 Task: Find a one-way flight from Moline to Cedar Rapids on Tuesday, 9 May for 6 passengers in business class, using WestJet, with 1 carry-on and 4 checked bags, departing between 07:00 and 08:00.
Action: Mouse moved to (296, 105)
Screenshot: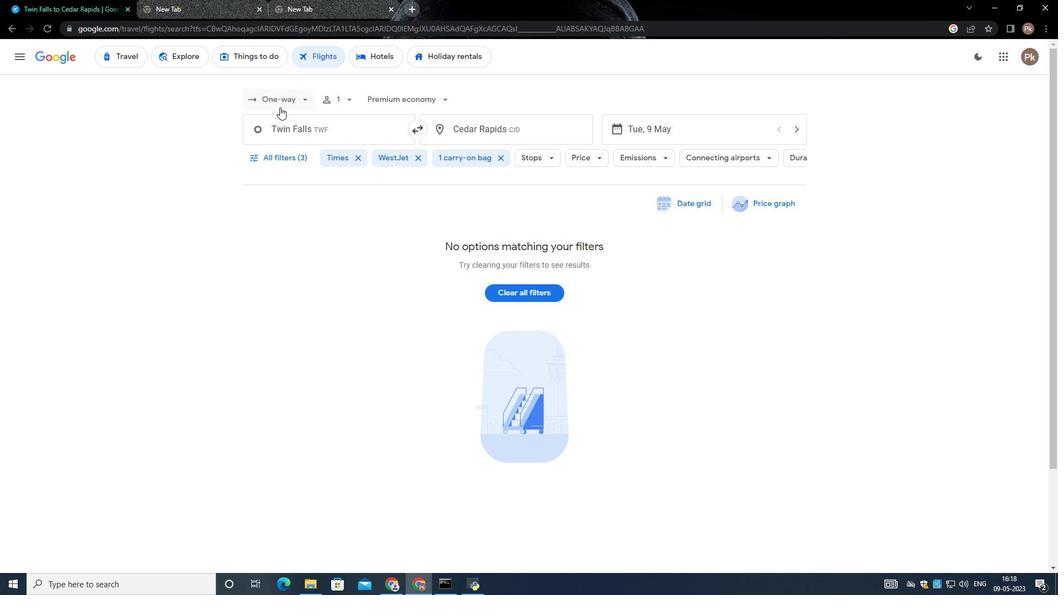 
Action: Mouse pressed left at (296, 105)
Screenshot: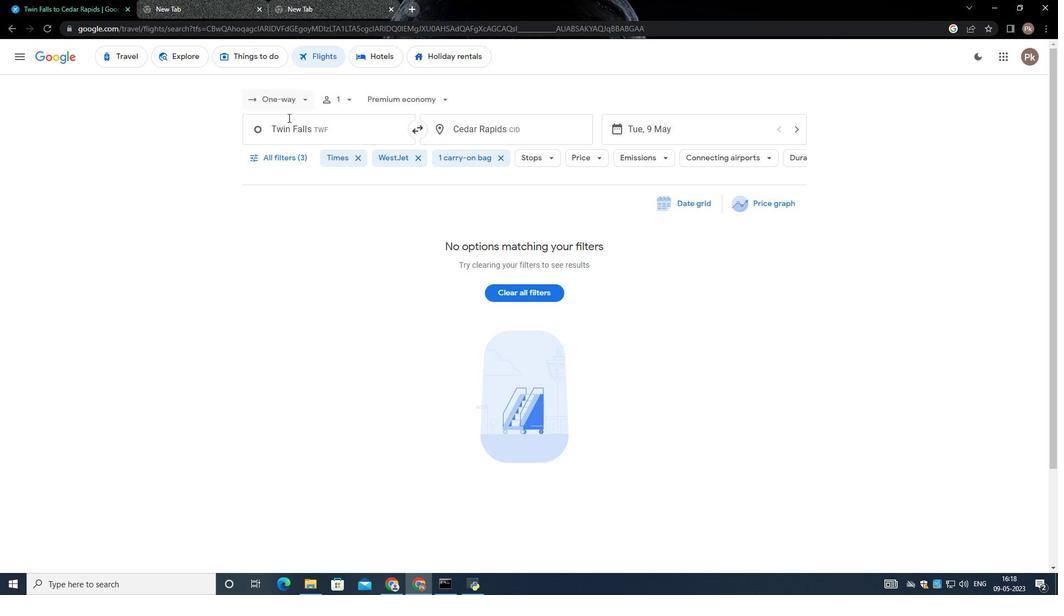 
Action: Mouse moved to (291, 146)
Screenshot: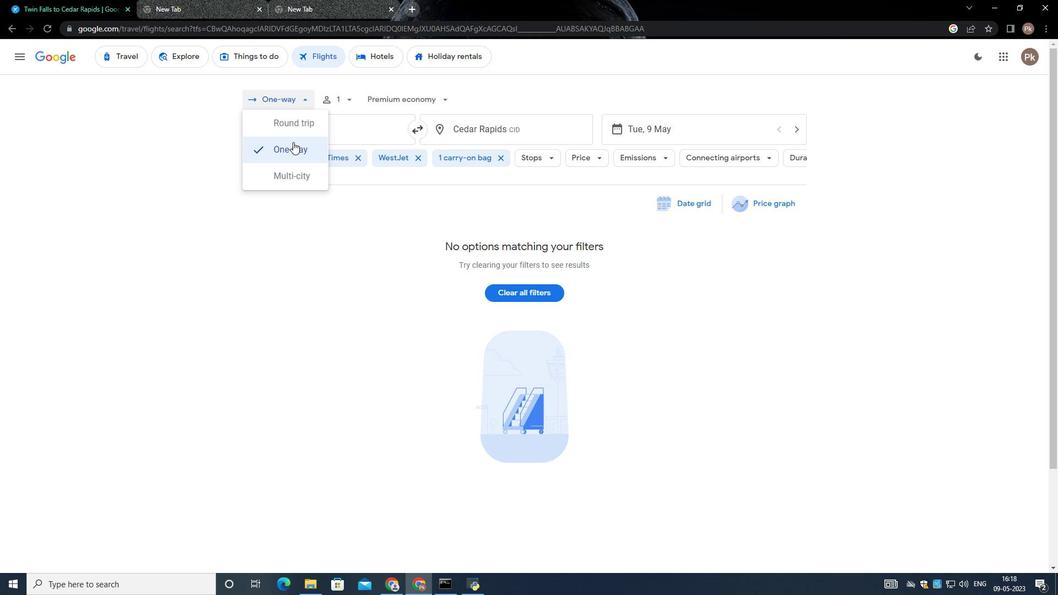 
Action: Mouse pressed left at (291, 146)
Screenshot: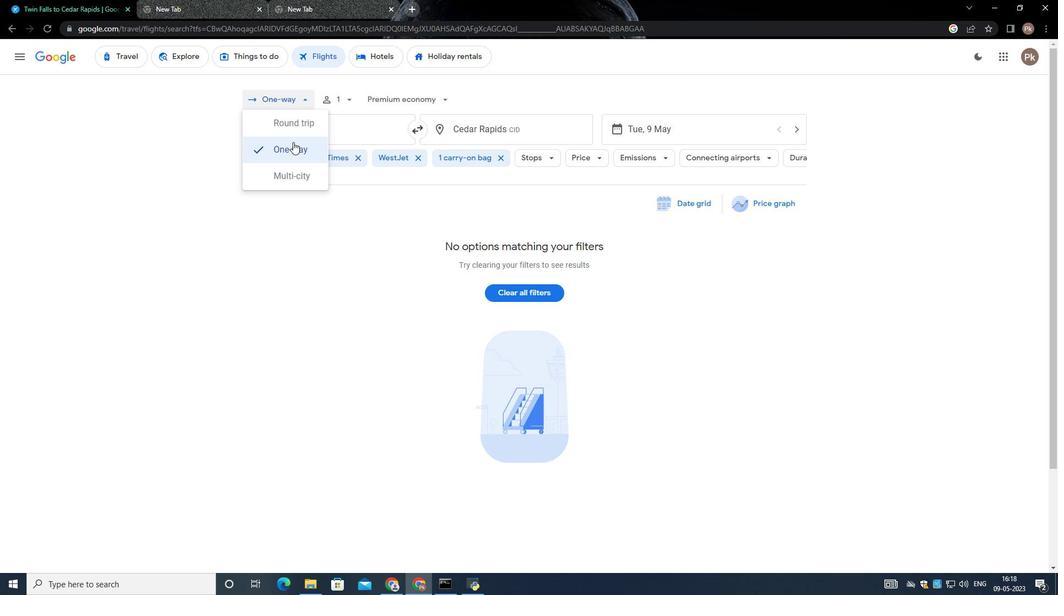 
Action: Mouse moved to (349, 93)
Screenshot: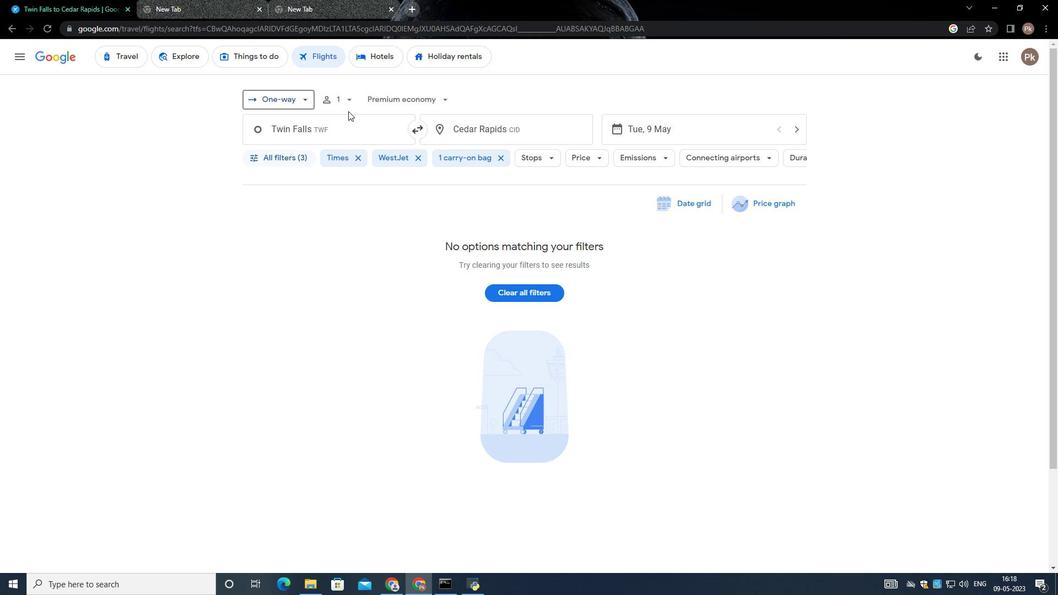 
Action: Mouse pressed left at (349, 93)
Screenshot: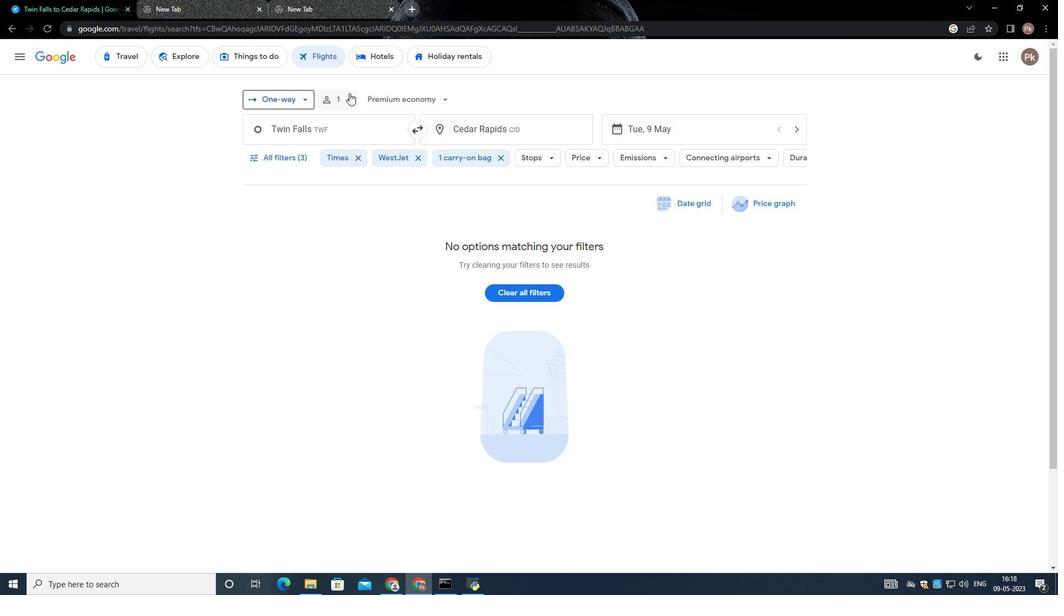 
Action: Mouse moved to (435, 124)
Screenshot: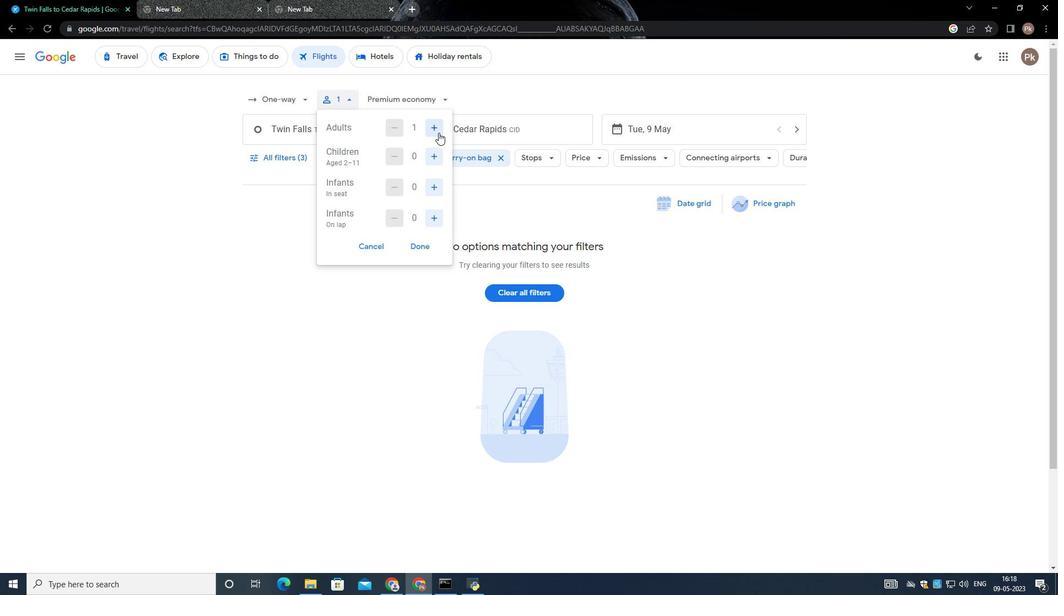 
Action: Mouse pressed left at (435, 124)
Screenshot: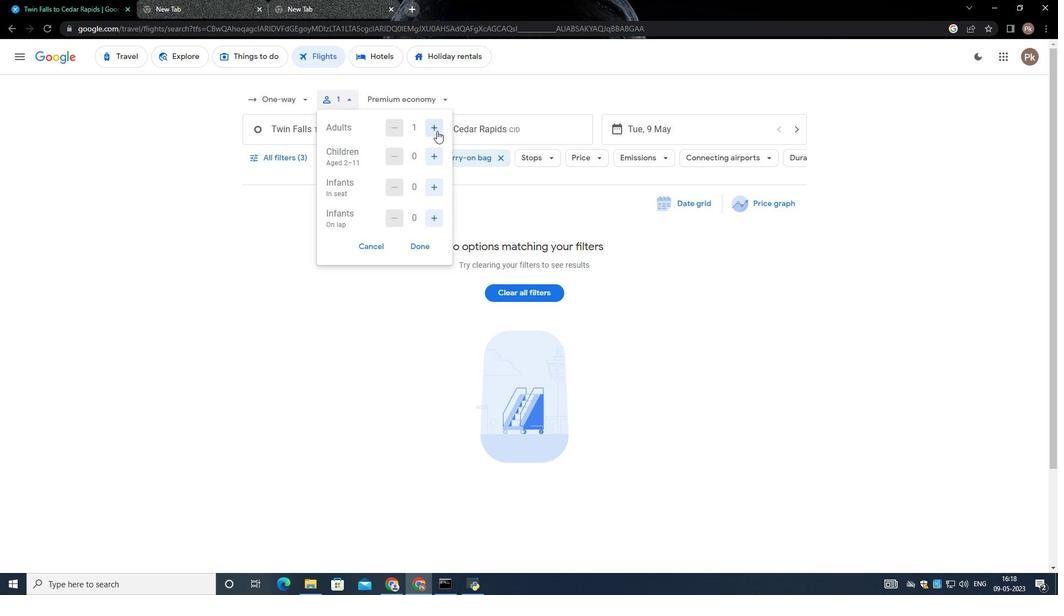 
Action: Mouse moved to (435, 123)
Screenshot: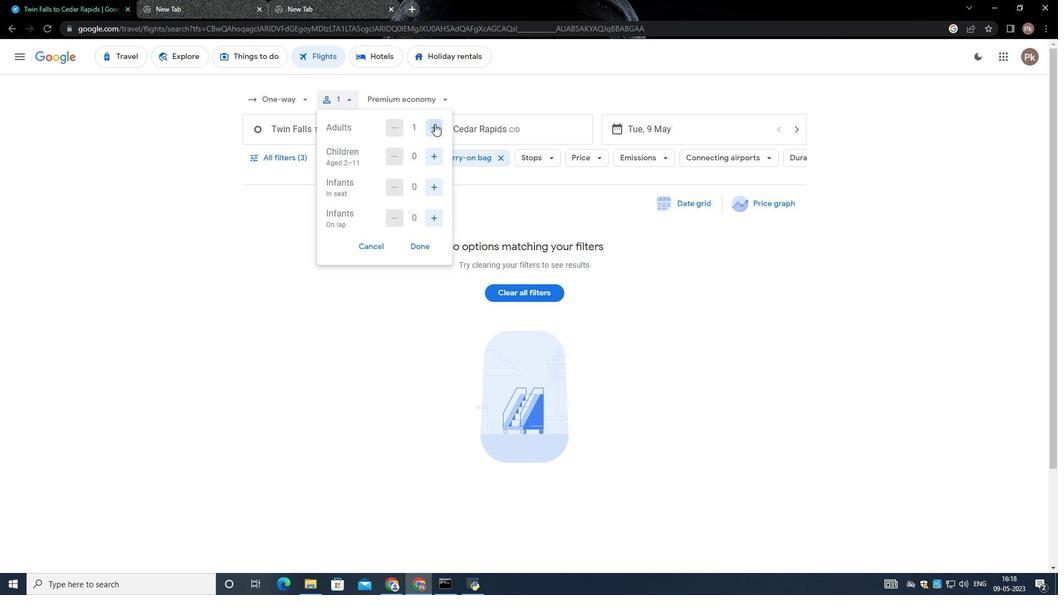 
Action: Mouse pressed left at (435, 123)
Screenshot: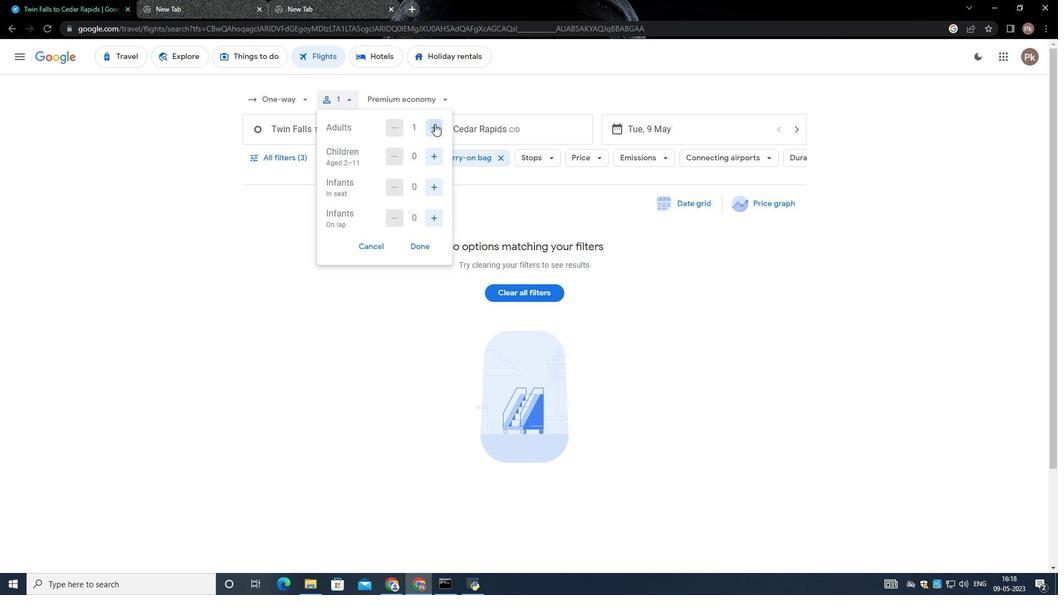 
Action: Mouse moved to (433, 154)
Screenshot: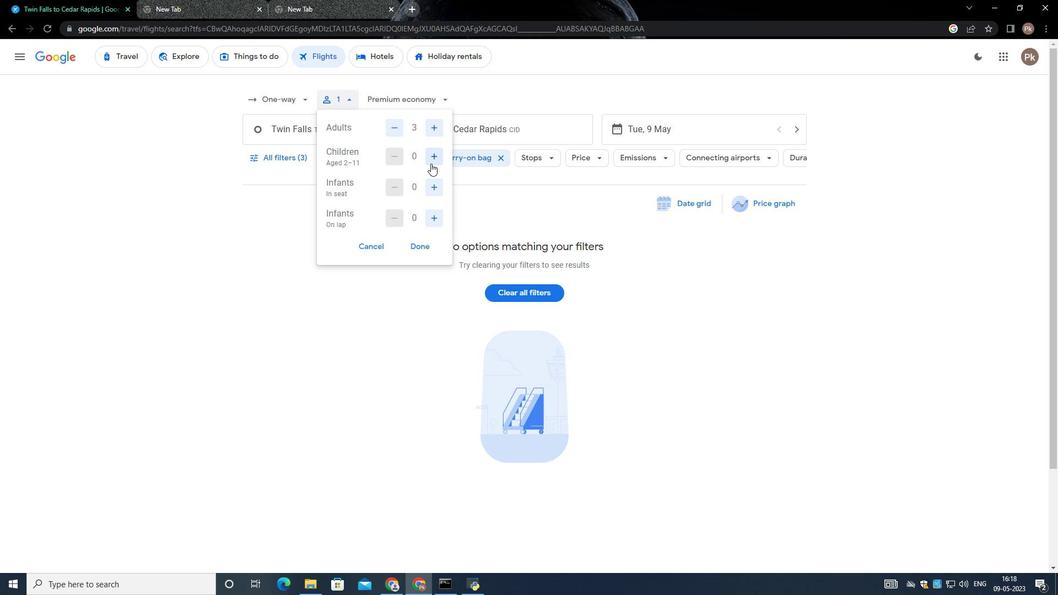
Action: Mouse pressed left at (433, 154)
Screenshot: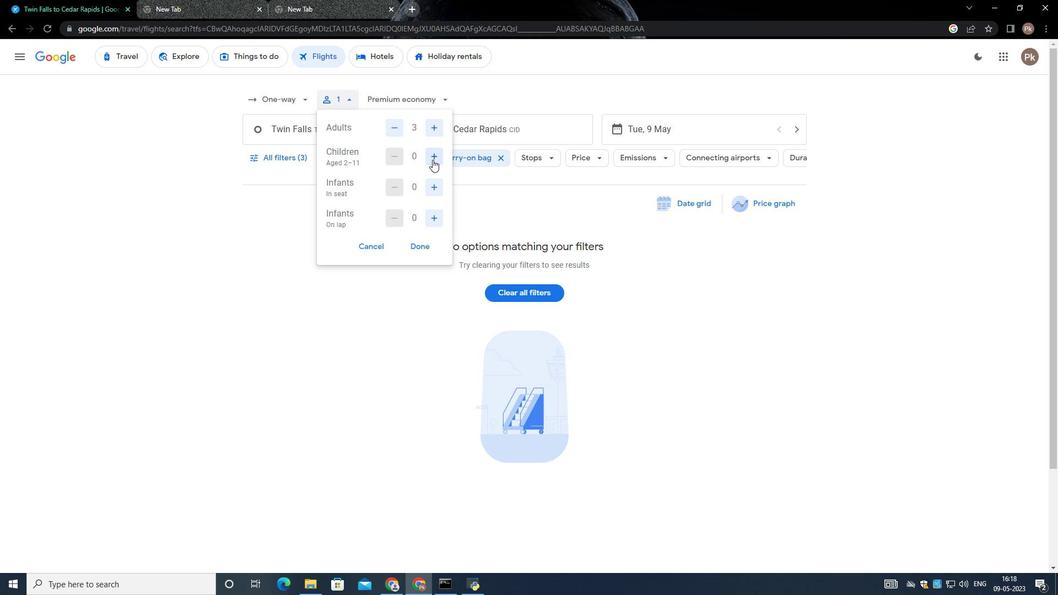 
Action: Mouse moved to (434, 154)
Screenshot: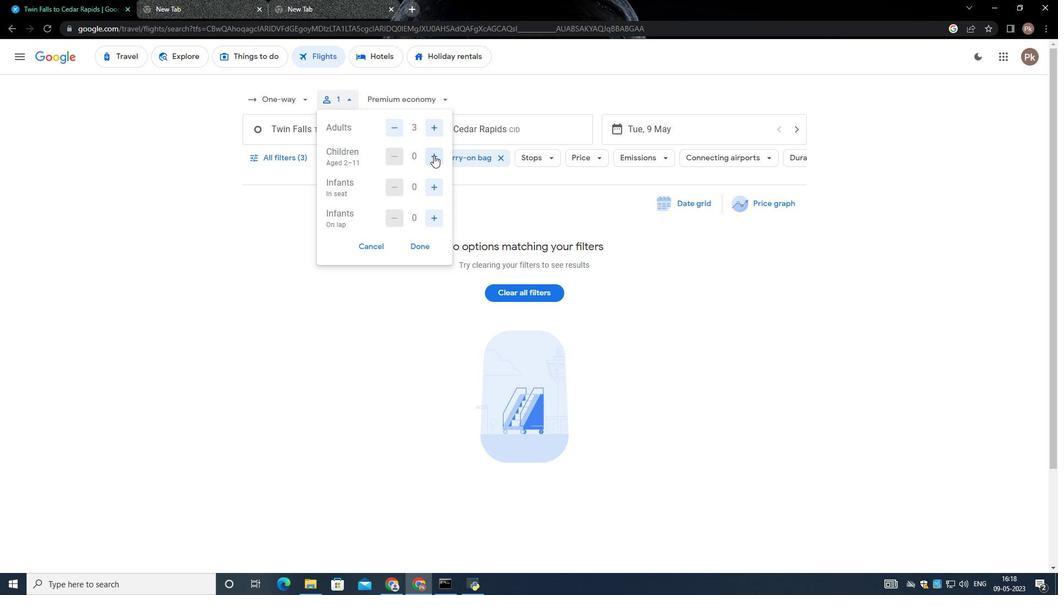 
Action: Mouse pressed left at (434, 154)
Screenshot: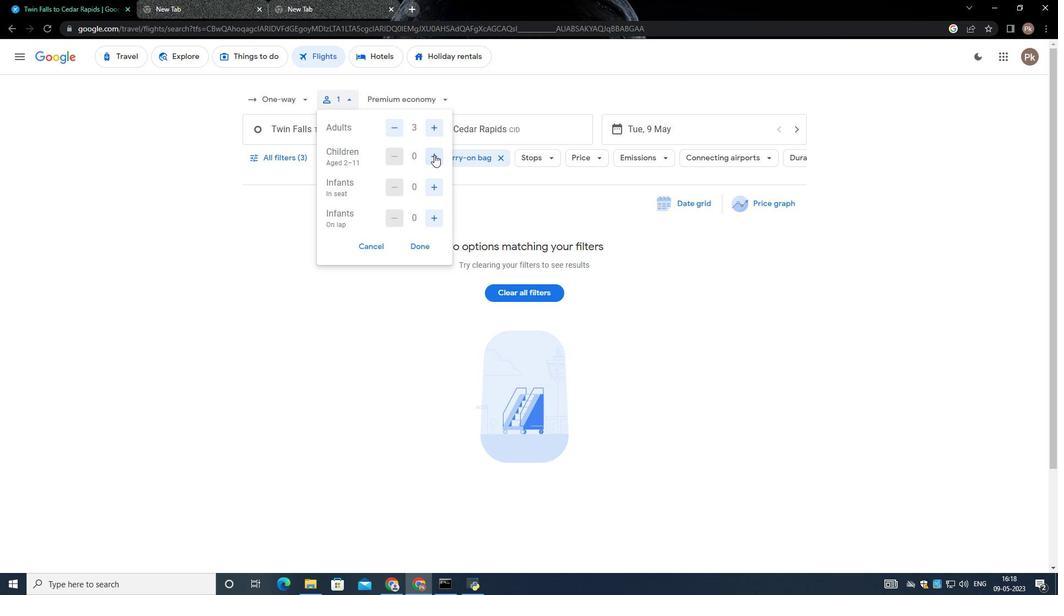 
Action: Mouse moved to (436, 154)
Screenshot: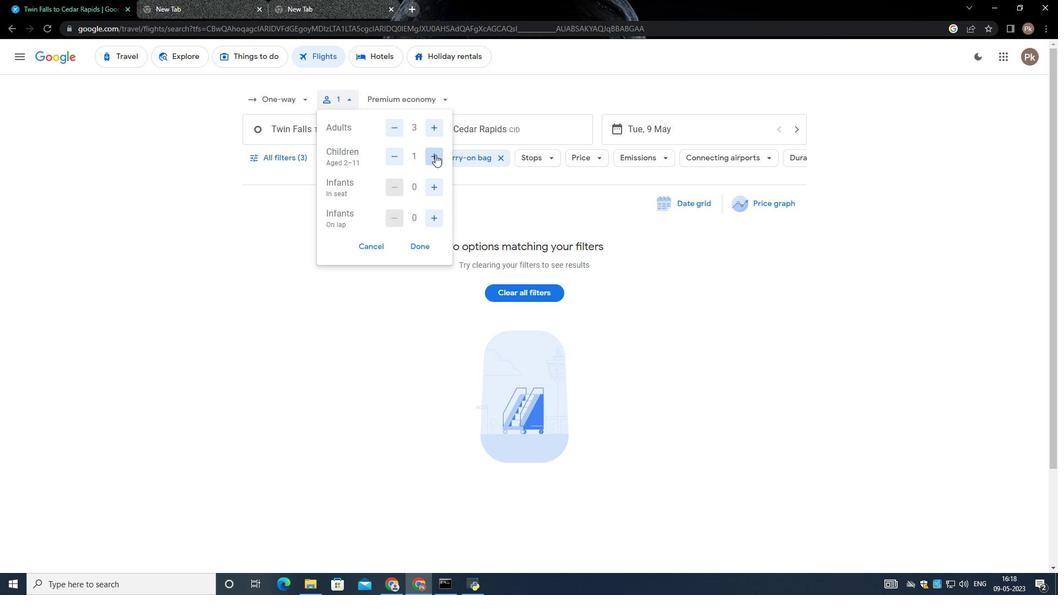
Action: Mouse pressed left at (436, 154)
Screenshot: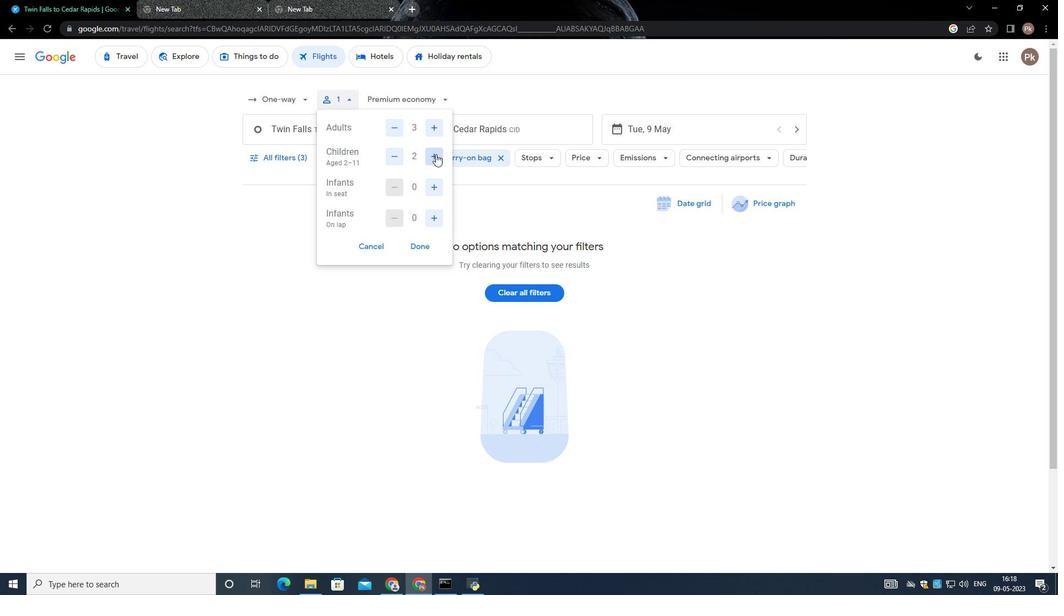 
Action: Mouse moved to (412, 246)
Screenshot: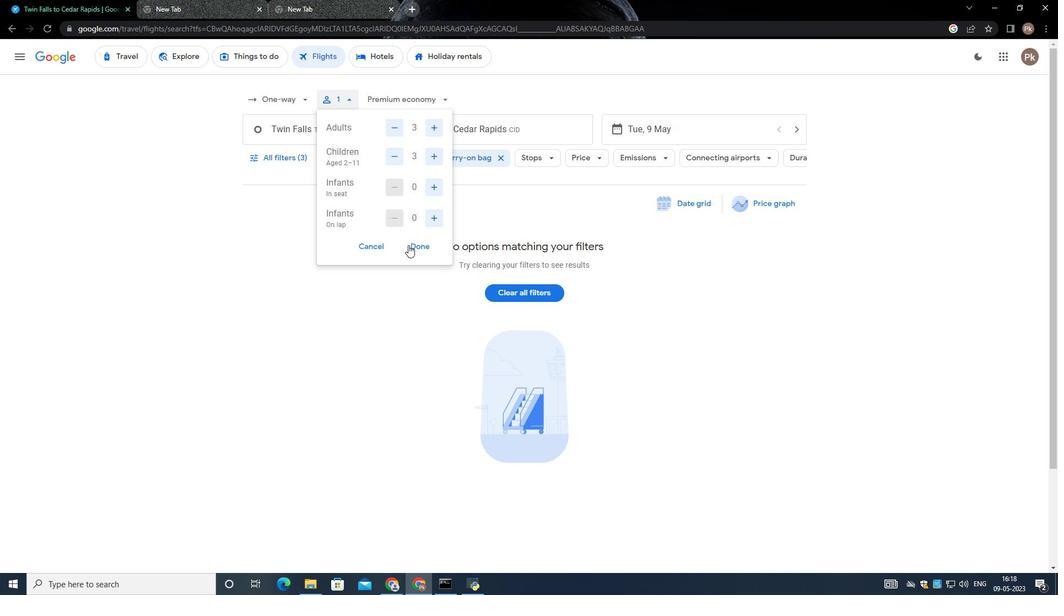 
Action: Mouse pressed left at (412, 246)
Screenshot: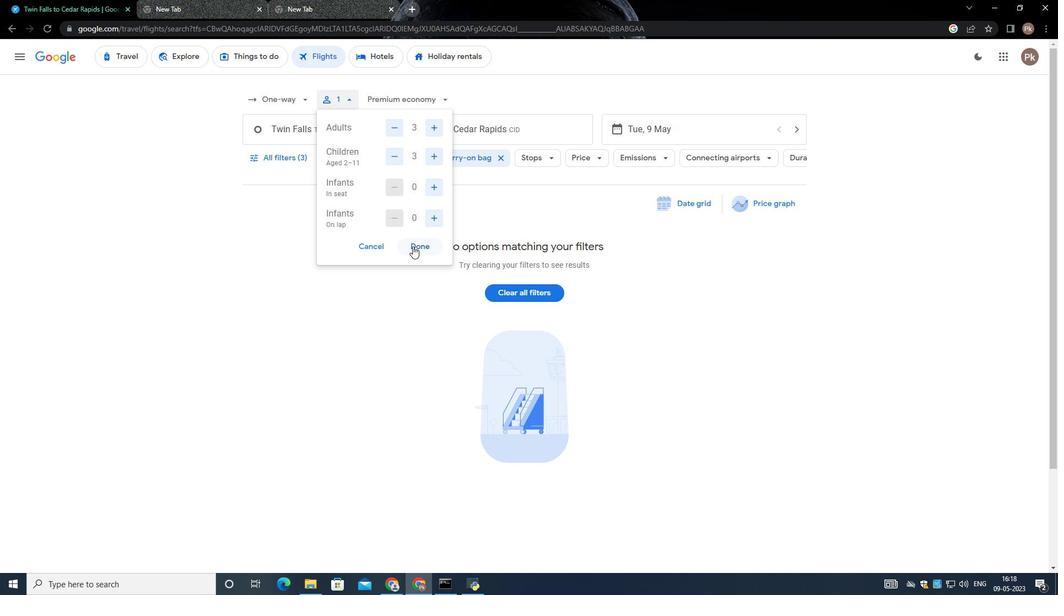 
Action: Mouse moved to (414, 101)
Screenshot: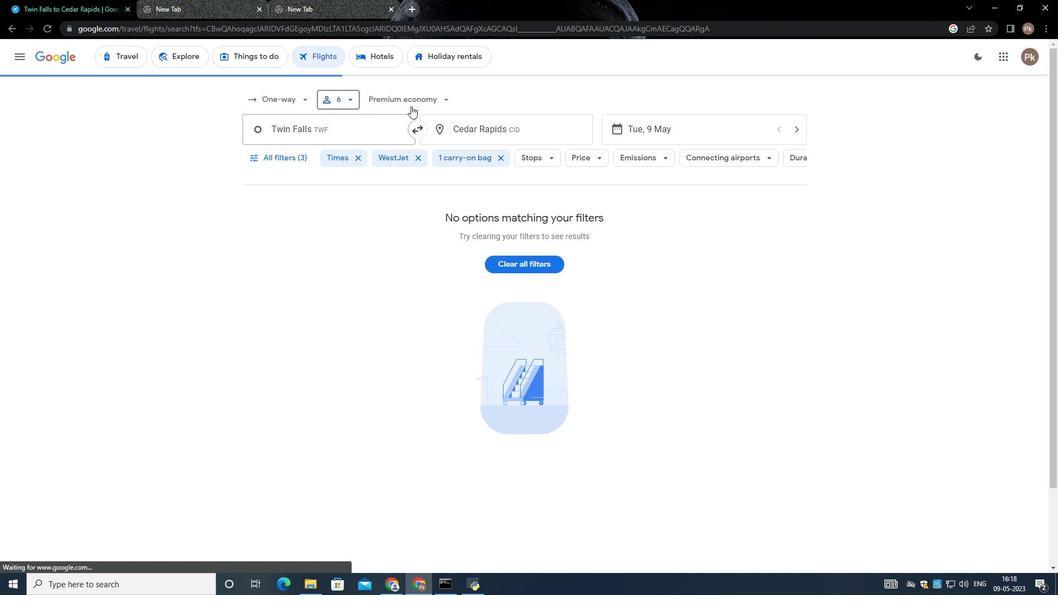 
Action: Mouse pressed left at (414, 101)
Screenshot: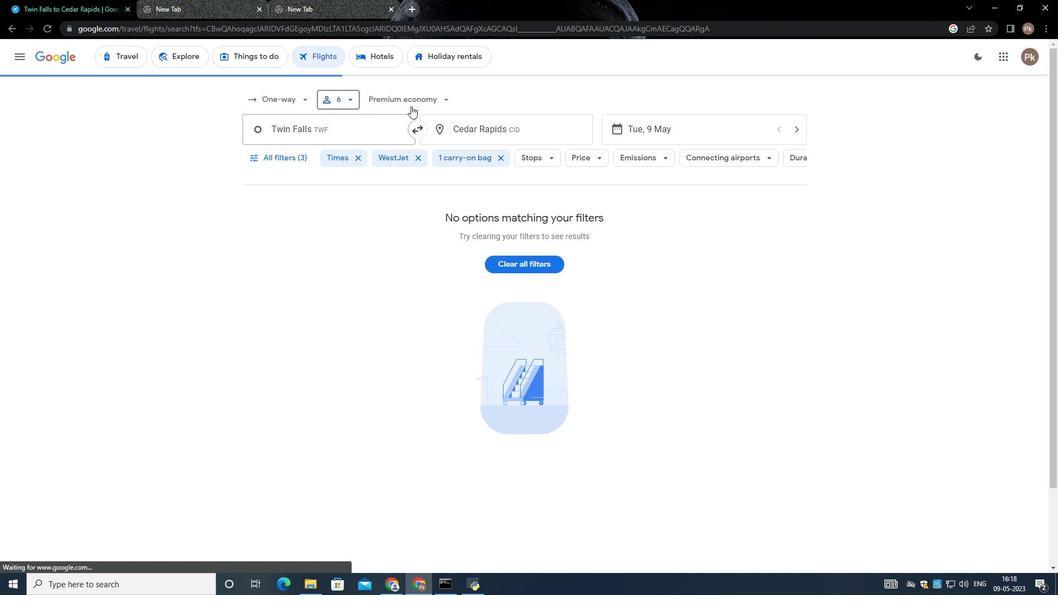 
Action: Mouse moved to (411, 175)
Screenshot: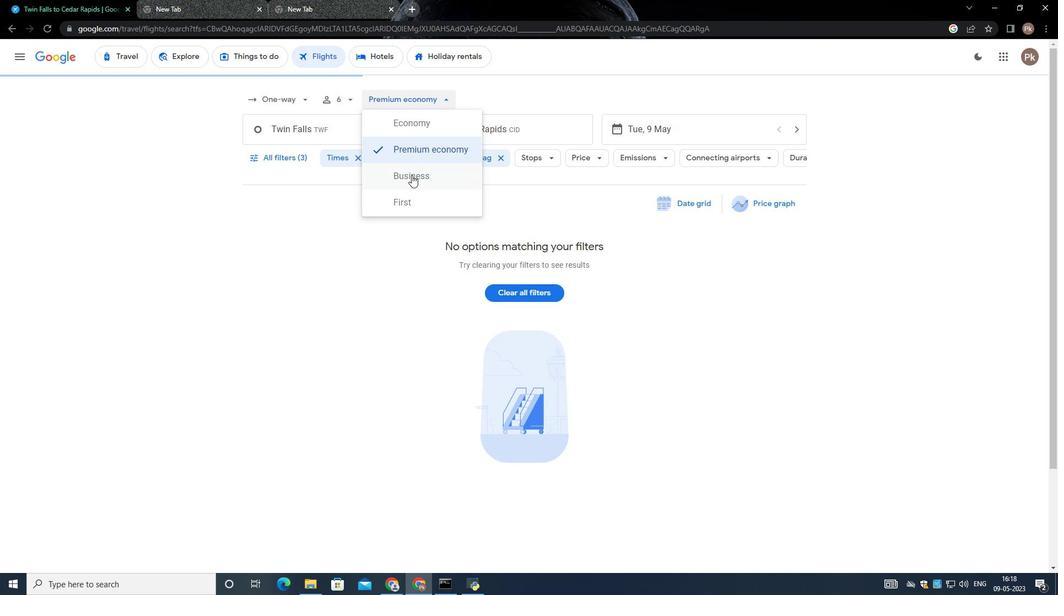 
Action: Mouse pressed left at (411, 175)
Screenshot: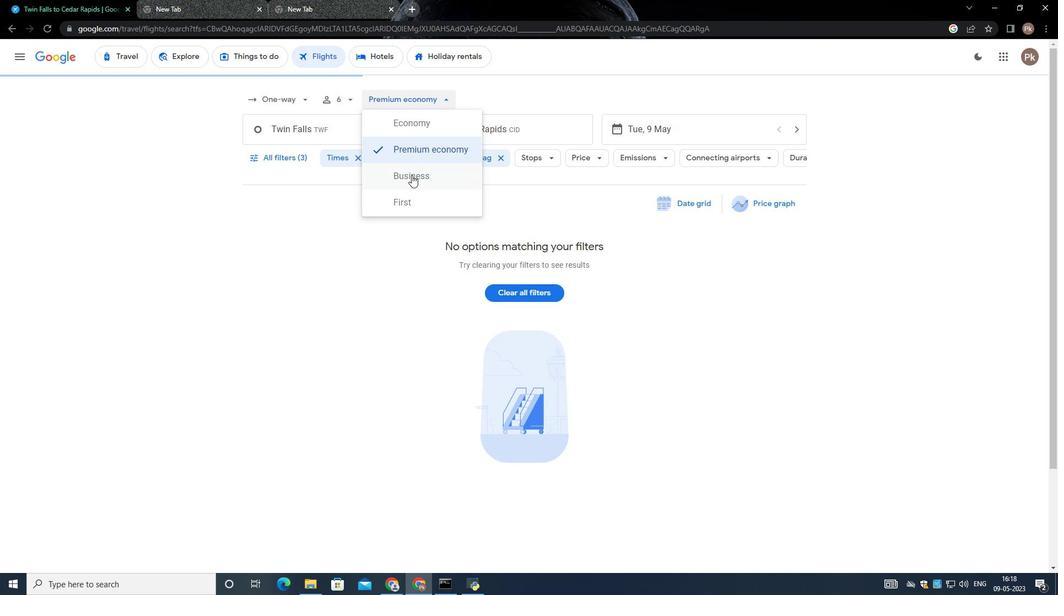 
Action: Mouse moved to (351, 133)
Screenshot: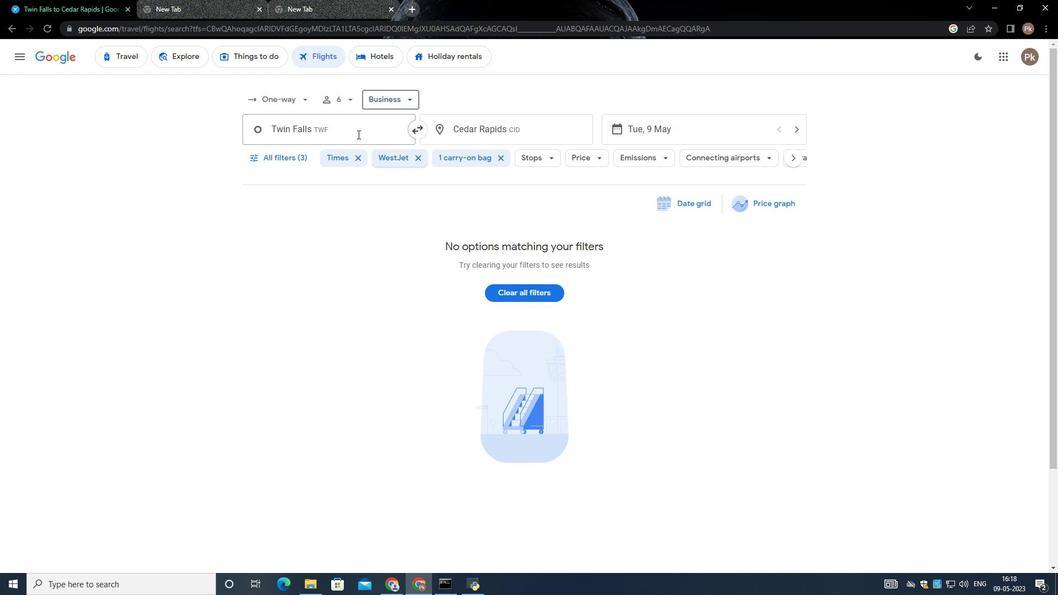 
Action: Mouse pressed left at (351, 133)
Screenshot: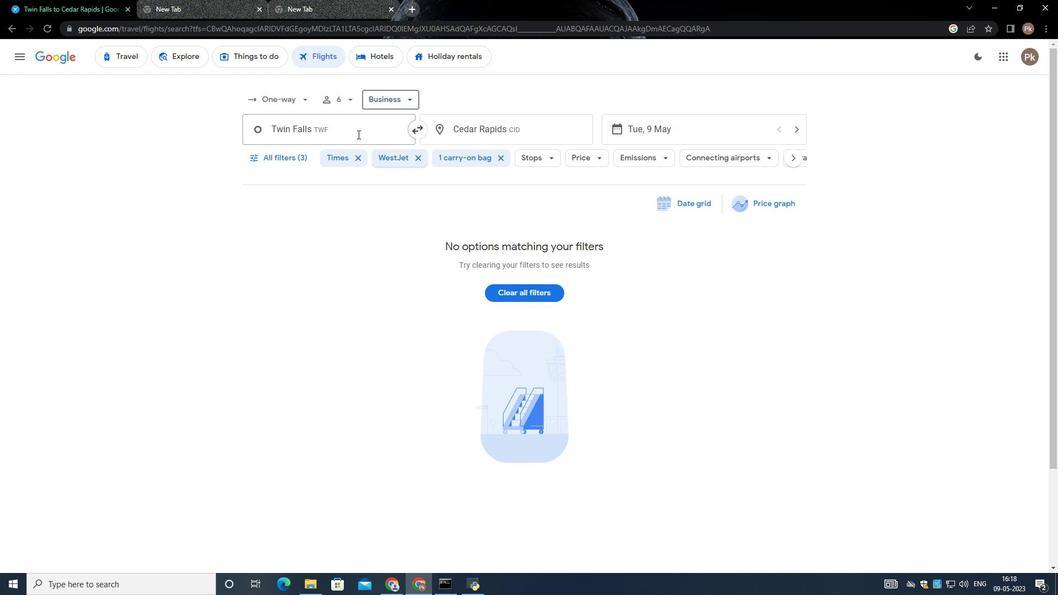 
Action: Mouse moved to (351, 133)
Screenshot: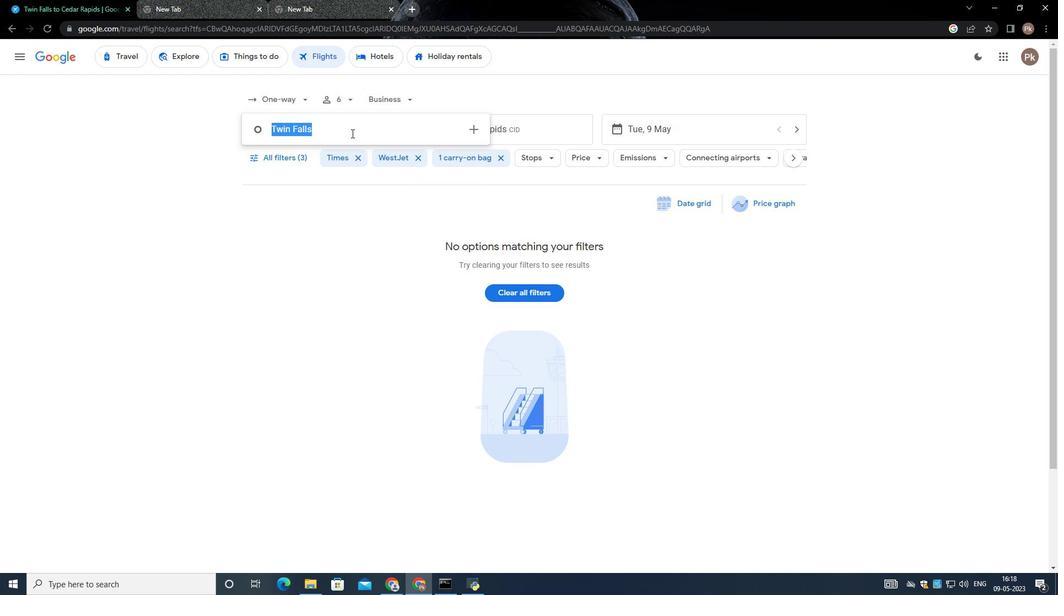 
Action: Key pressed <Key.backspace><Key.shift><Key.shift><Key.shift><Key.shift>Quad
Screenshot: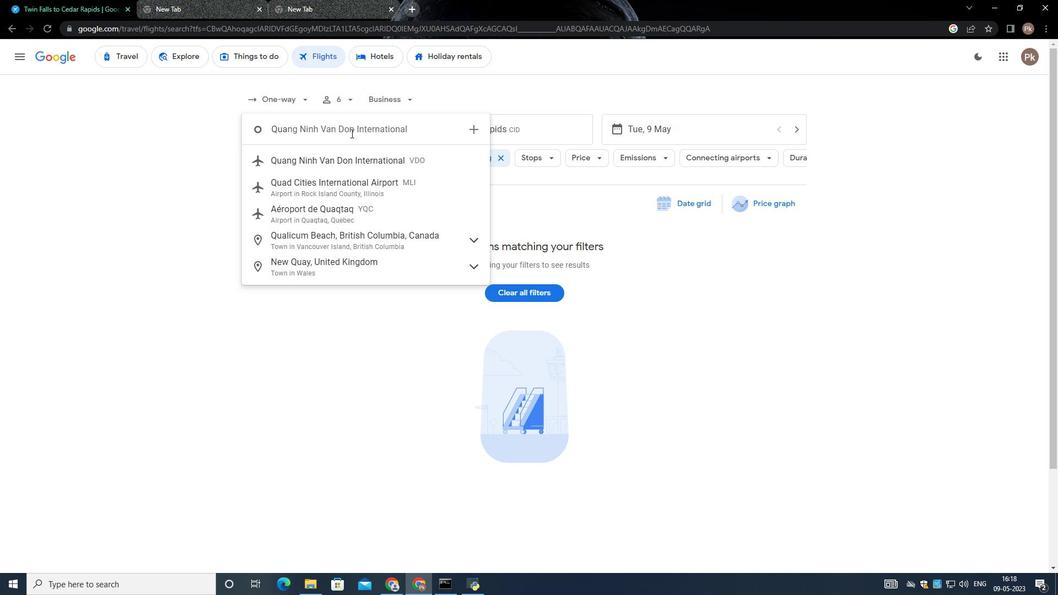 
Action: Mouse moved to (289, 140)
Screenshot: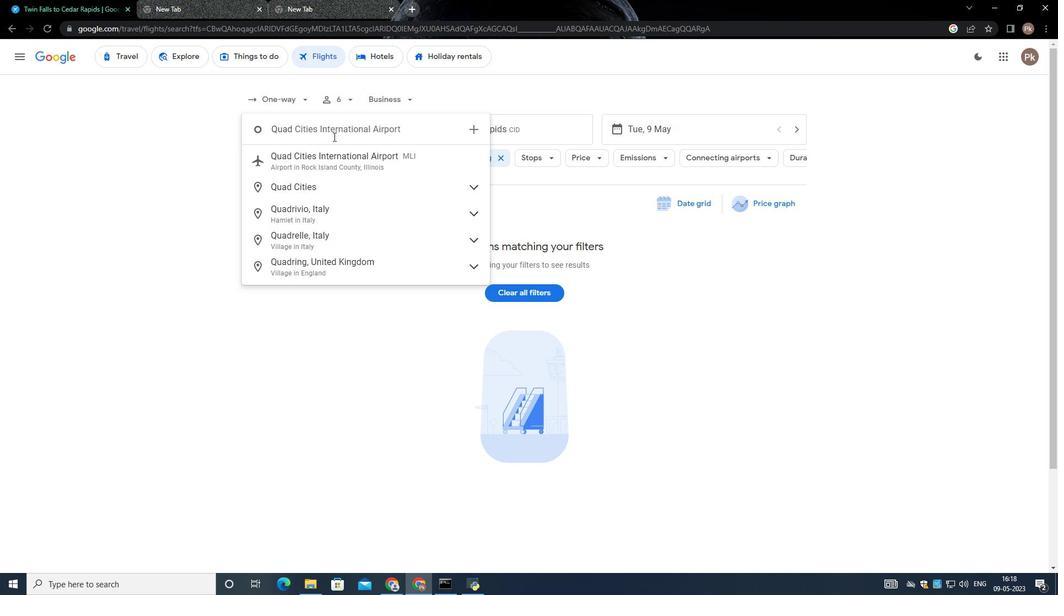 
Action: Key pressed <Key.space>city<Key.space><Key.backspace><Key.backspace>
Screenshot: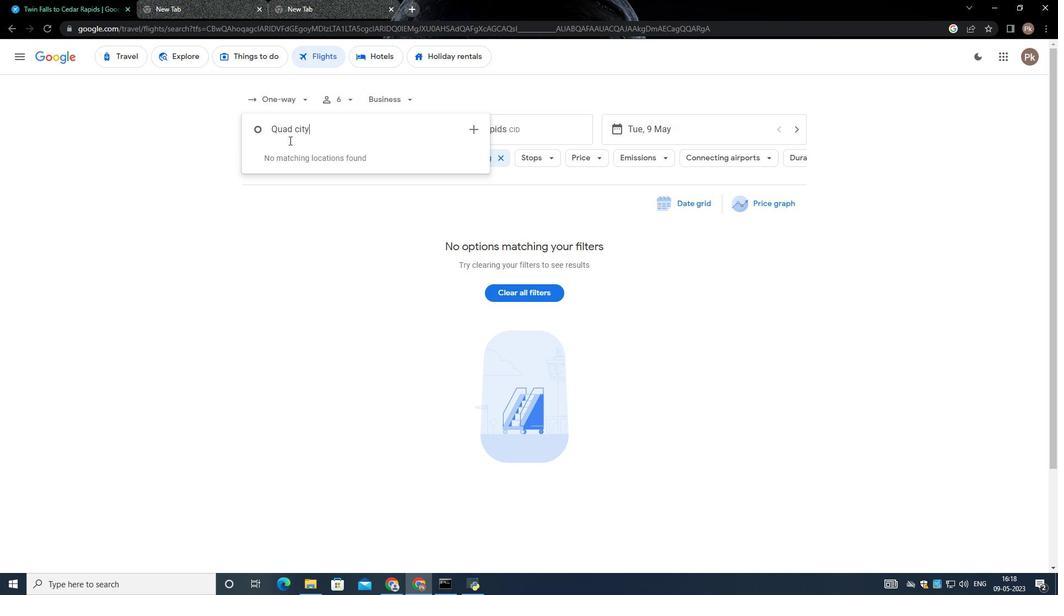 
Action: Mouse moved to (327, 154)
Screenshot: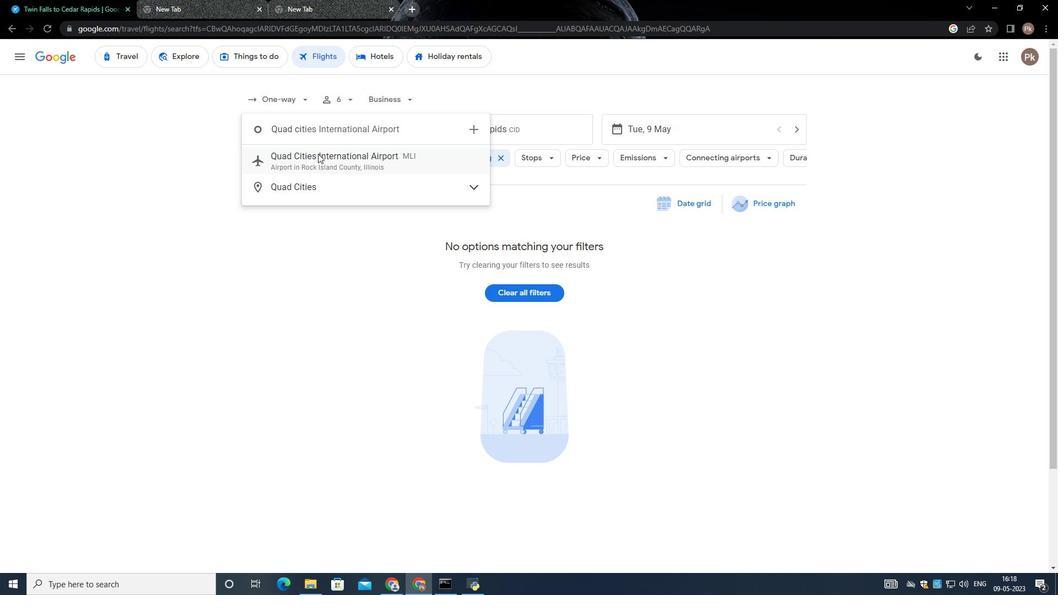 
Action: Mouse pressed left at (327, 154)
Screenshot: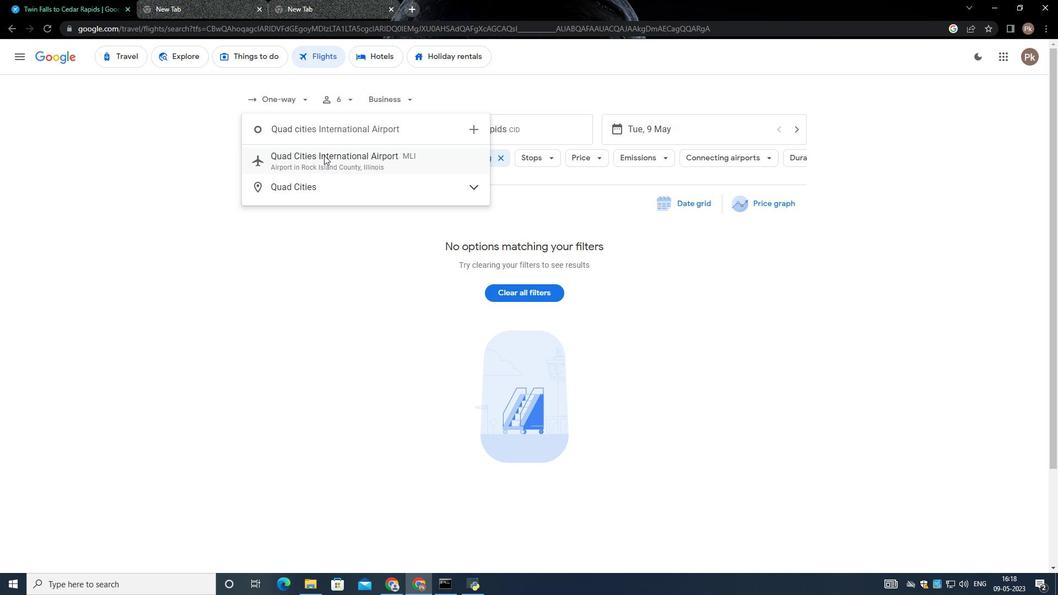 
Action: Mouse moved to (457, 127)
Screenshot: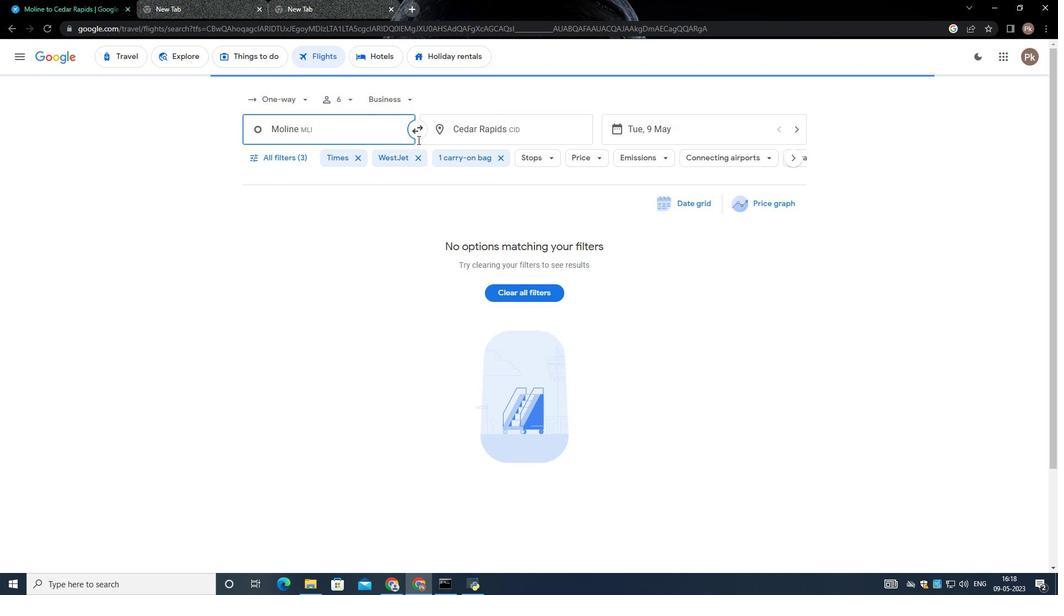 
Action: Mouse pressed left at (457, 127)
Screenshot: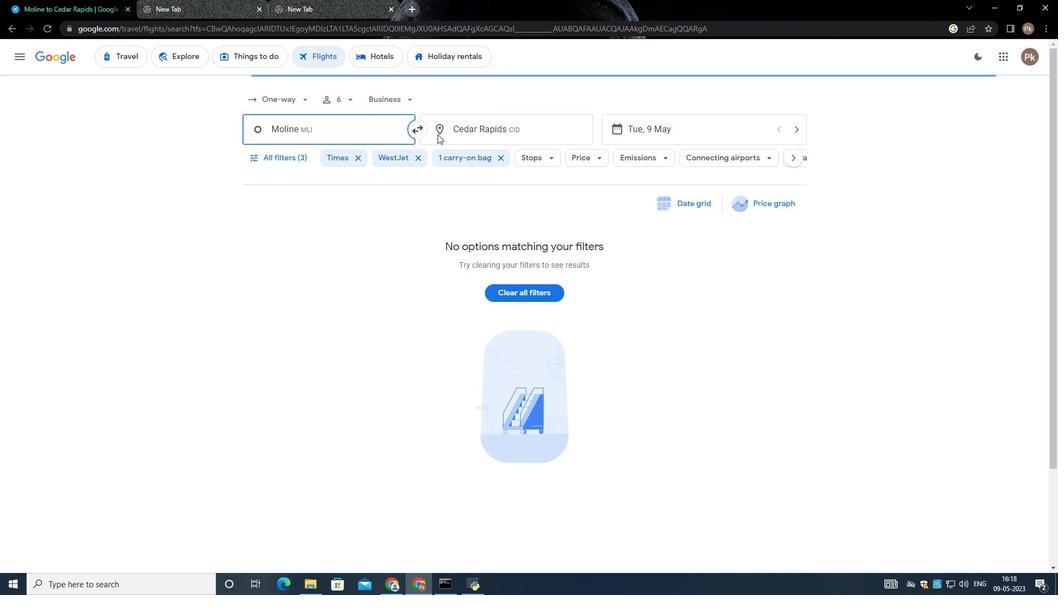 
Action: Mouse moved to (344, 76)
Screenshot: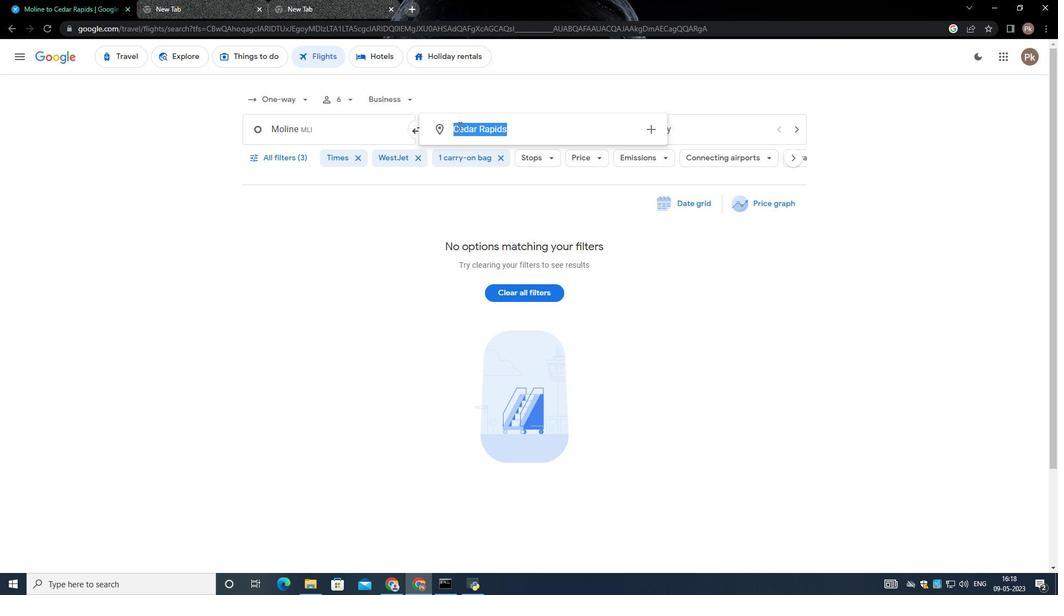 
Action: Key pressed <Key.backspace><Key.shift><Key.shift>Eastern<Key.space>lo
Screenshot: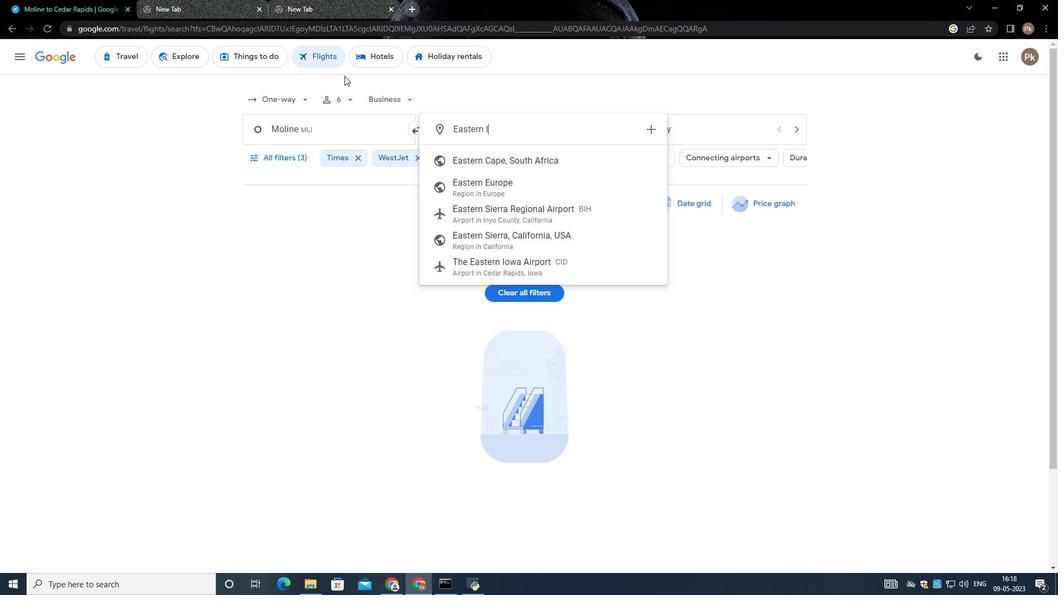 
Action: Mouse moved to (344, 76)
Screenshot: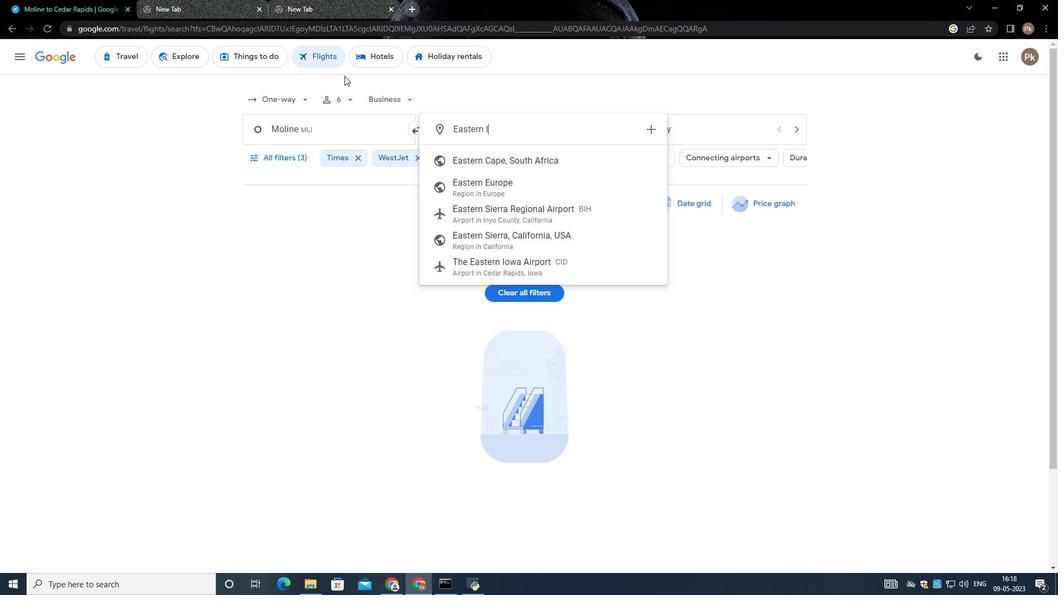 
Action: Key pressed wa<Key.space><Key.shift>Airpport
Screenshot: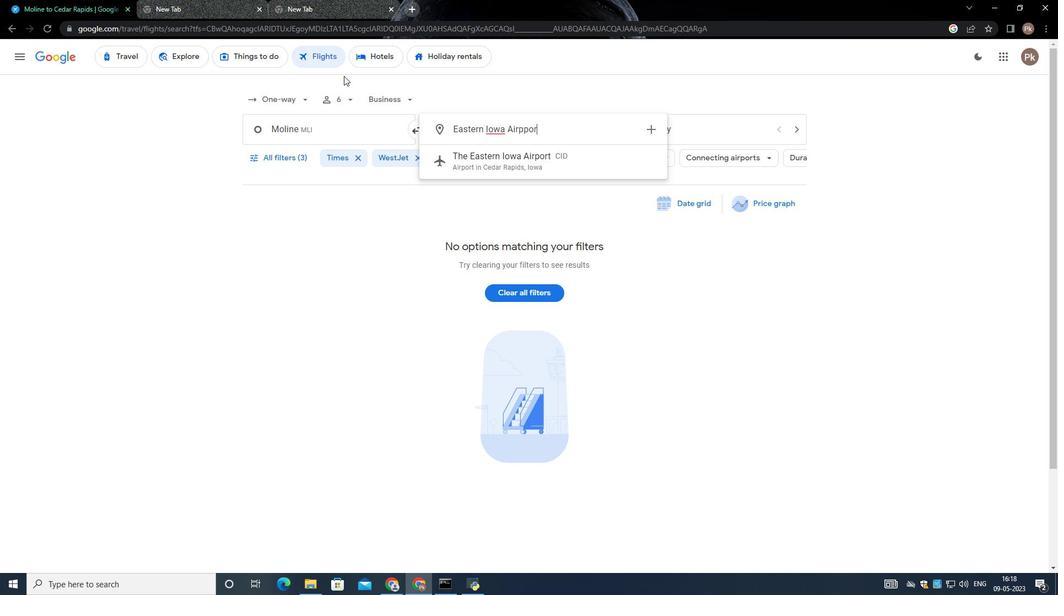 
Action: Mouse moved to (503, 157)
Screenshot: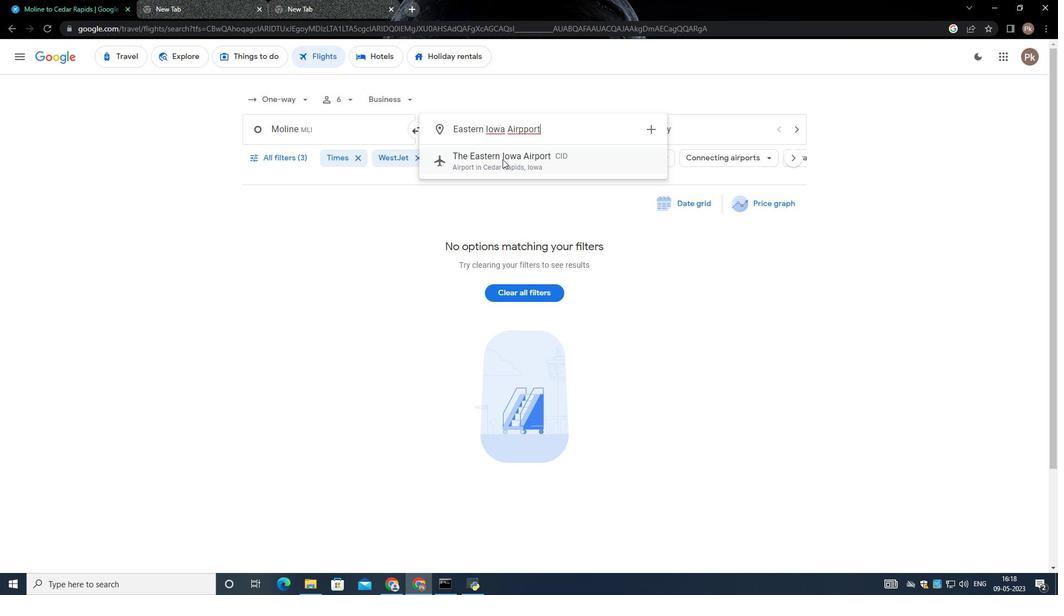 
Action: Mouse pressed left at (503, 157)
Screenshot: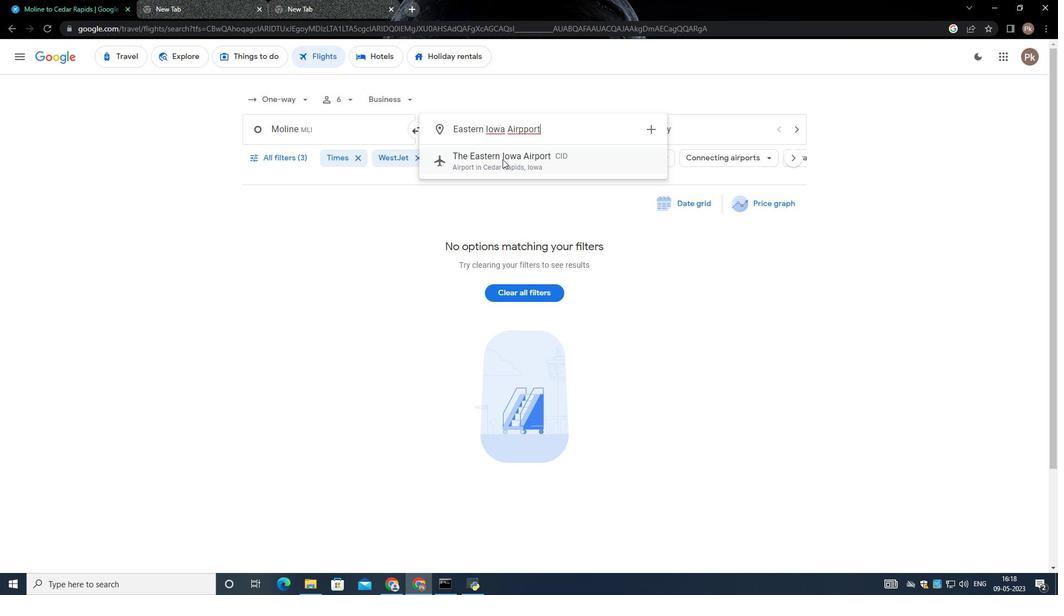 
Action: Mouse moved to (641, 122)
Screenshot: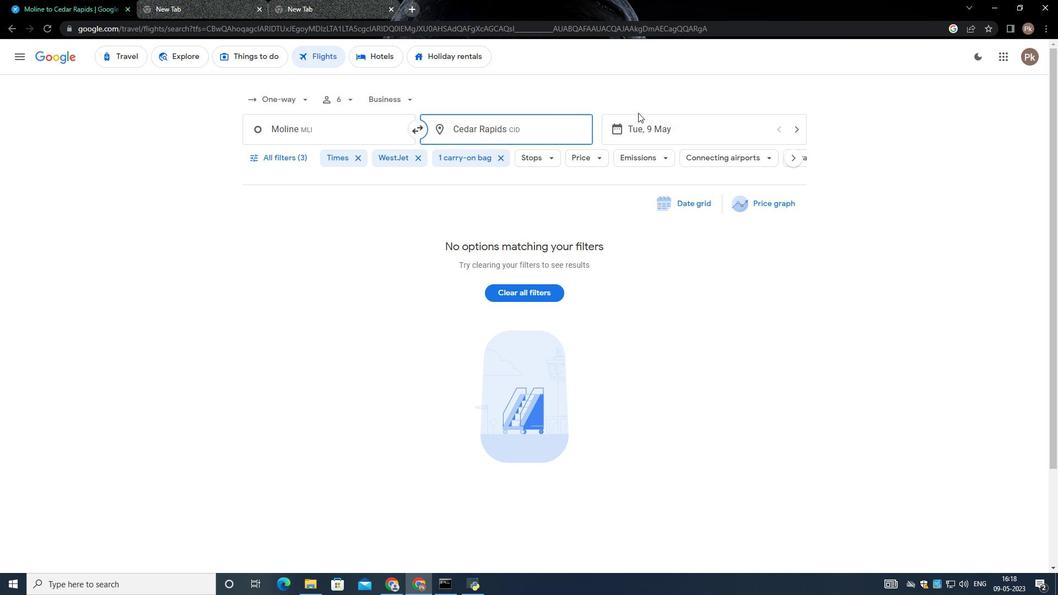 
Action: Mouse pressed left at (641, 122)
Screenshot: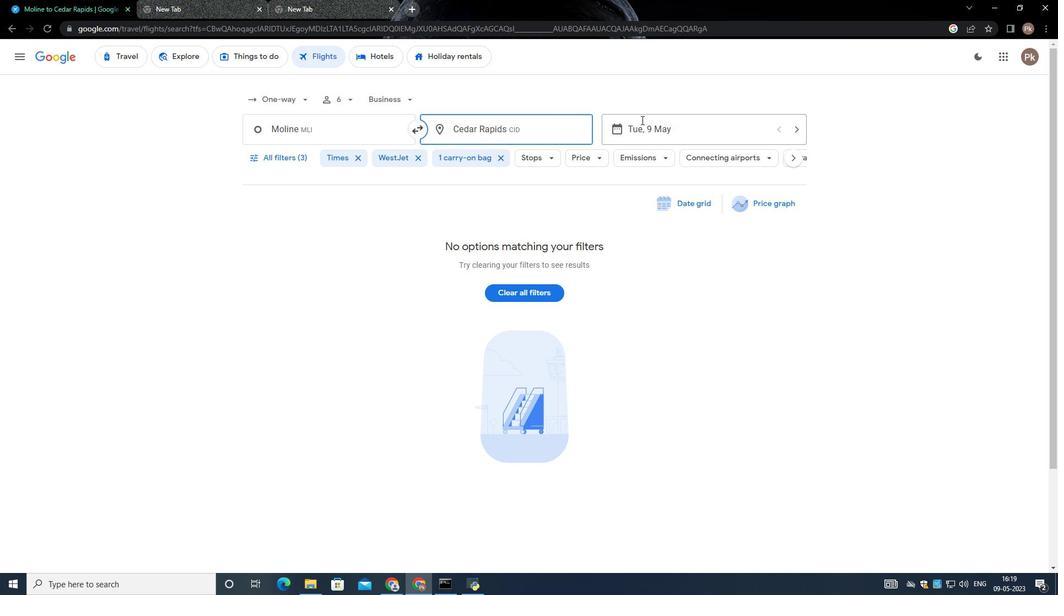 
Action: Mouse moved to (464, 242)
Screenshot: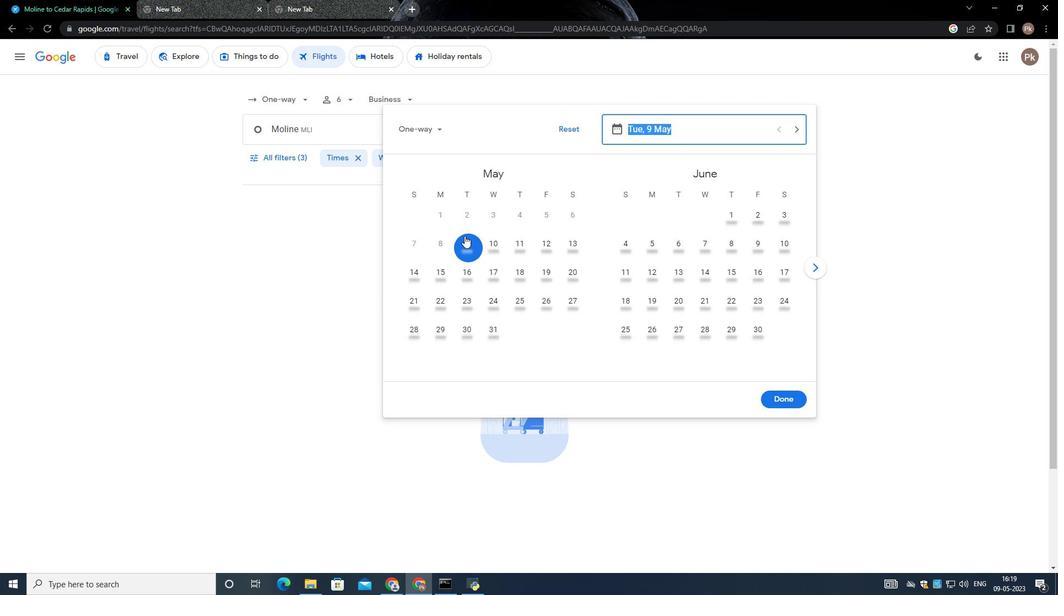 
Action: Mouse pressed left at (464, 242)
Screenshot: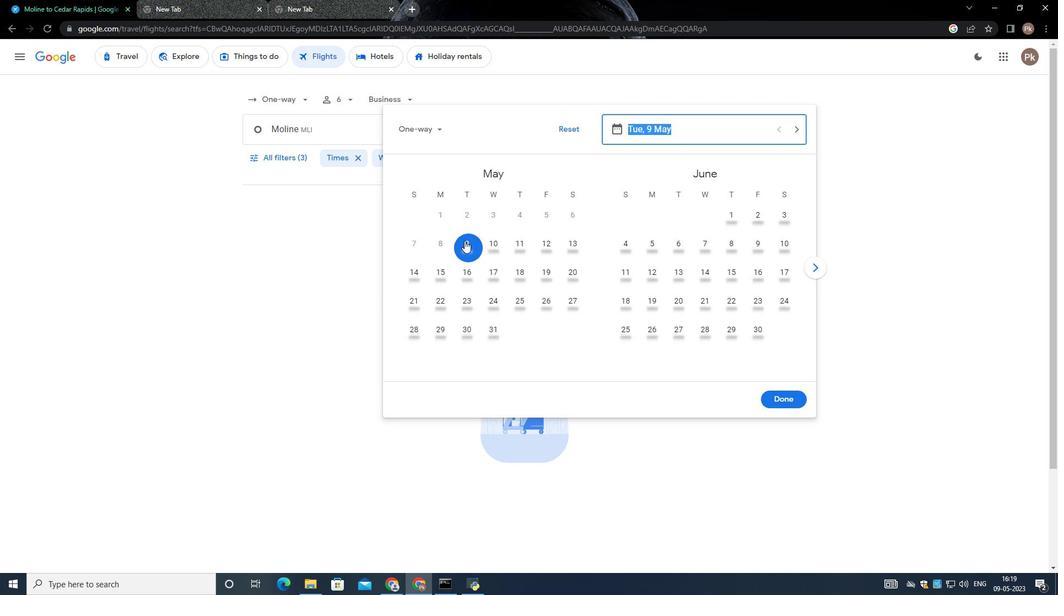 
Action: Mouse moved to (788, 398)
Screenshot: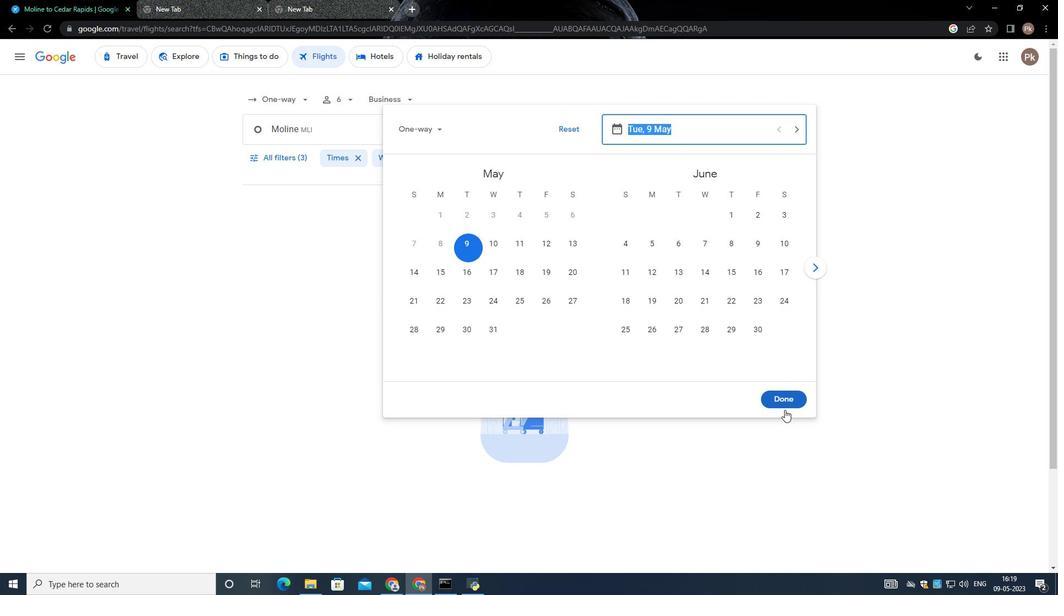 
Action: Mouse pressed left at (788, 398)
Screenshot: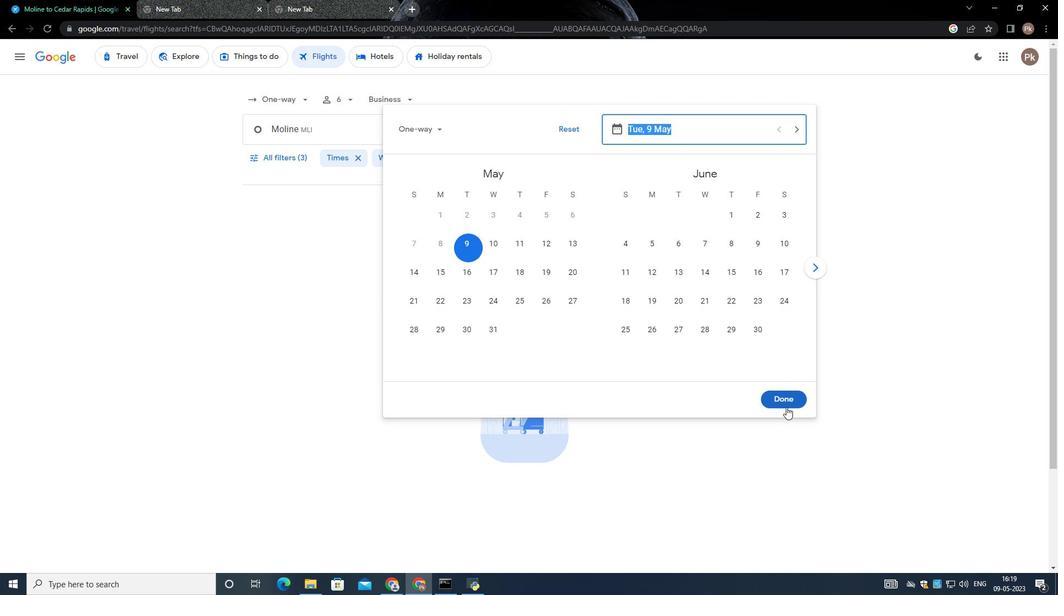 
Action: Mouse moved to (272, 154)
Screenshot: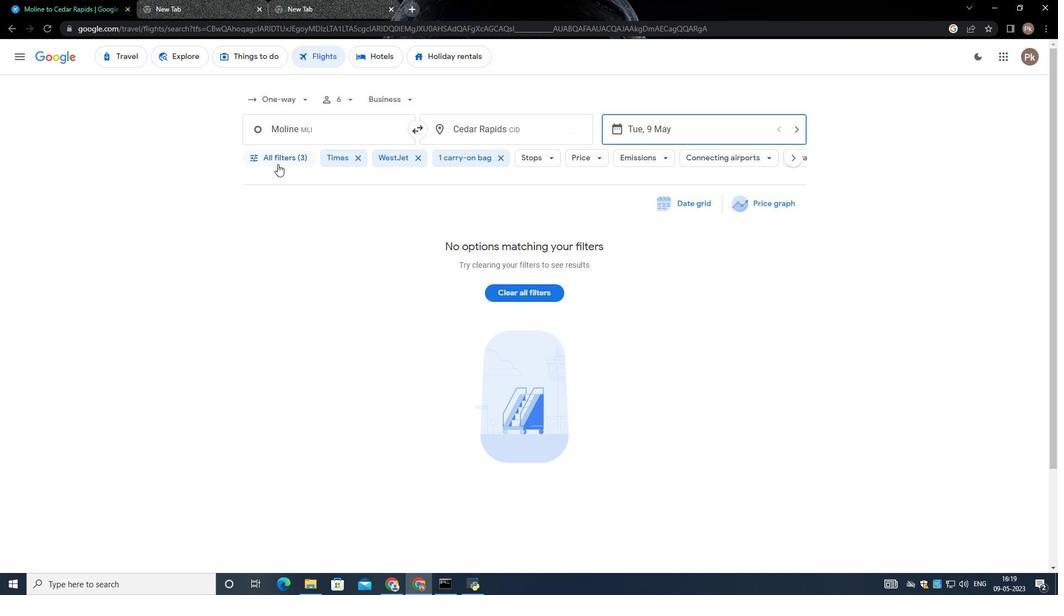 
Action: Mouse pressed left at (272, 154)
Screenshot: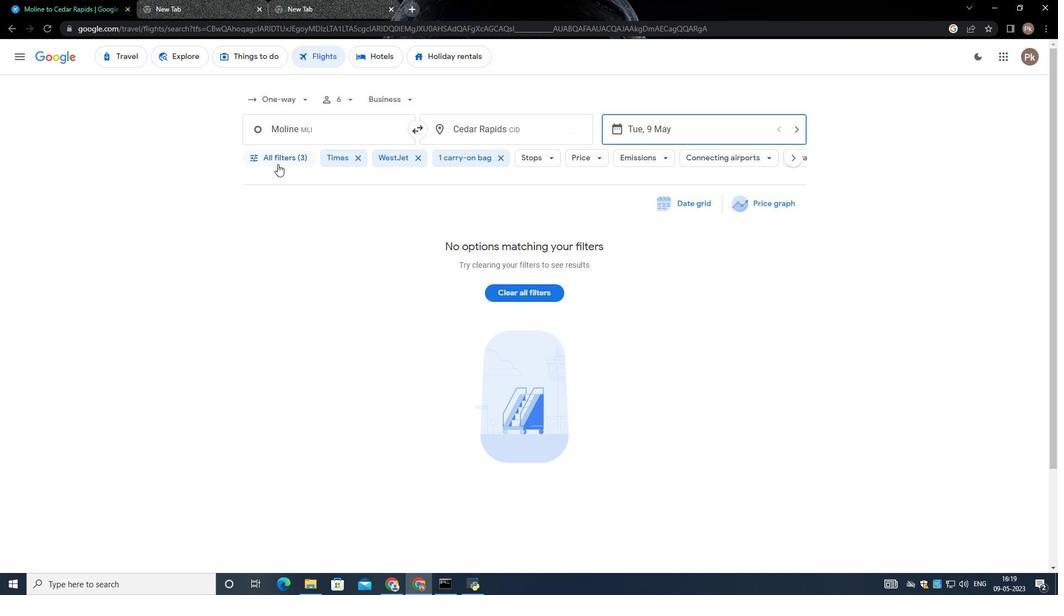 
Action: Mouse moved to (354, 416)
Screenshot: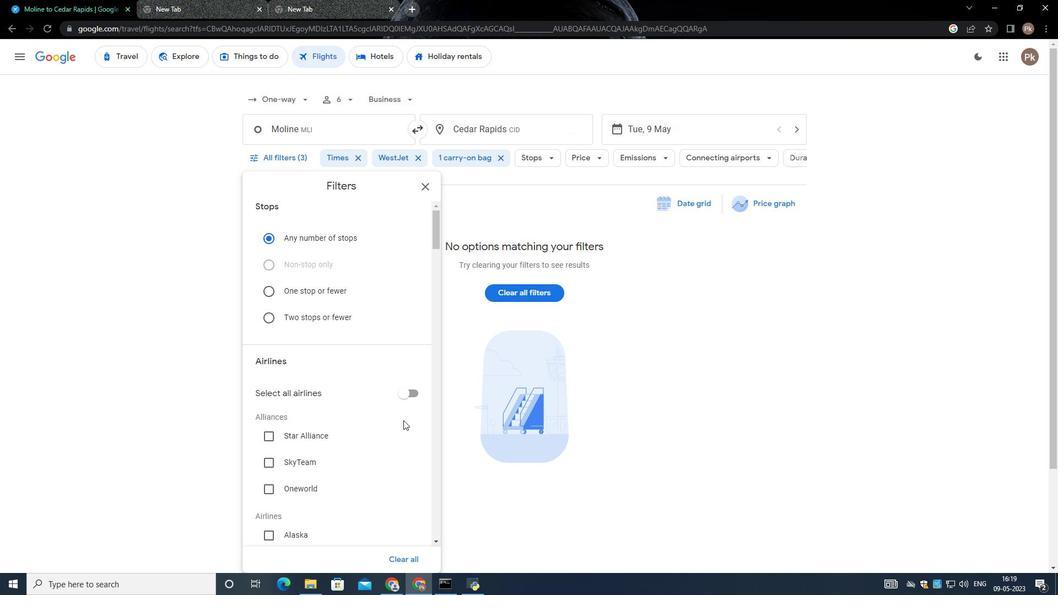 
Action: Mouse scrolled (354, 415) with delta (0, 0)
Screenshot: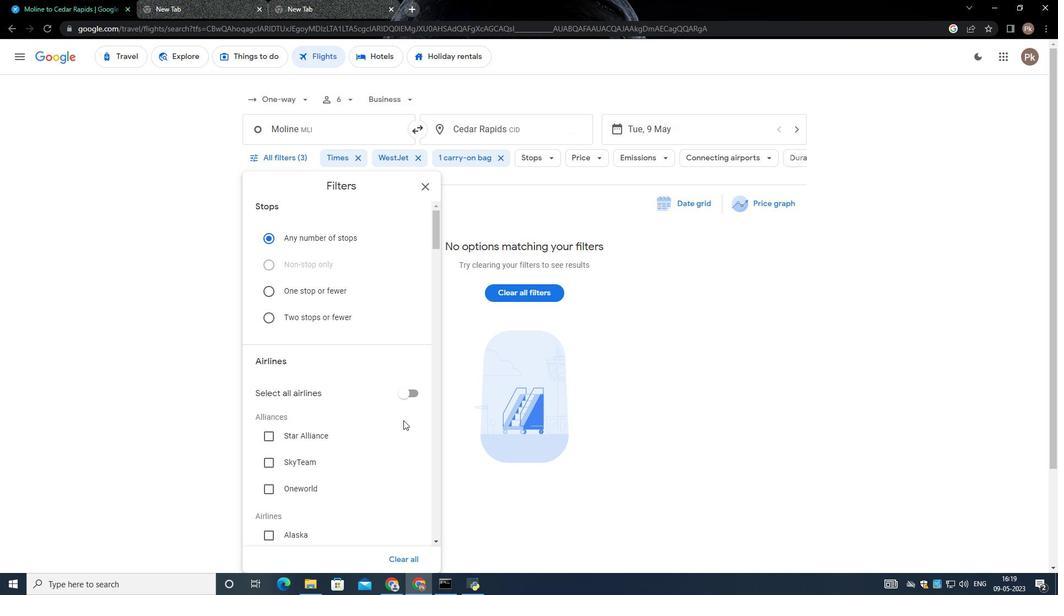 
Action: Mouse scrolled (354, 415) with delta (0, 0)
Screenshot: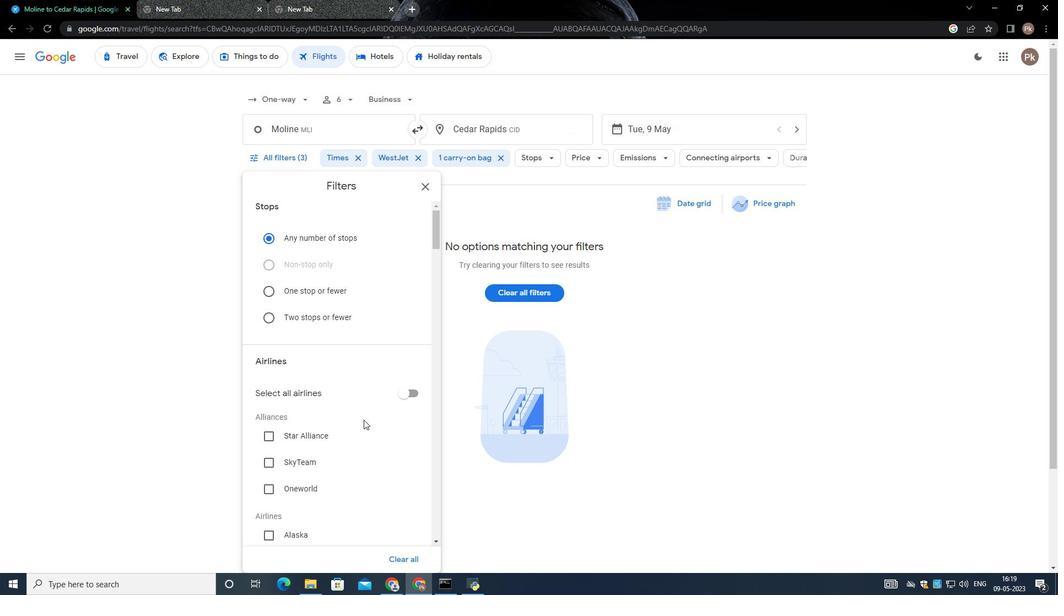 
Action: Mouse scrolled (354, 415) with delta (0, 0)
Screenshot: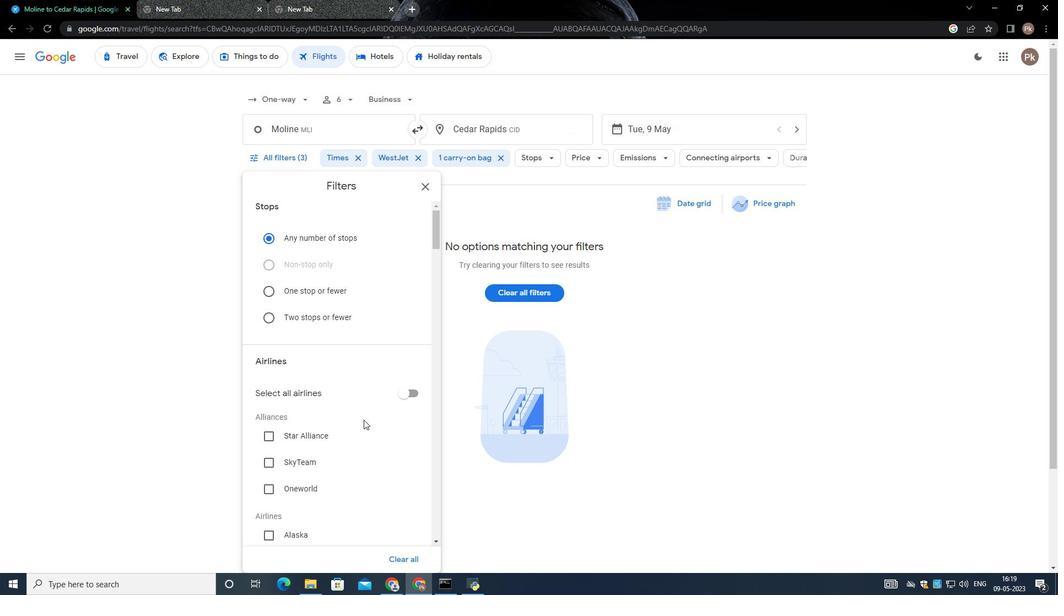 
Action: Mouse moved to (359, 397)
Screenshot: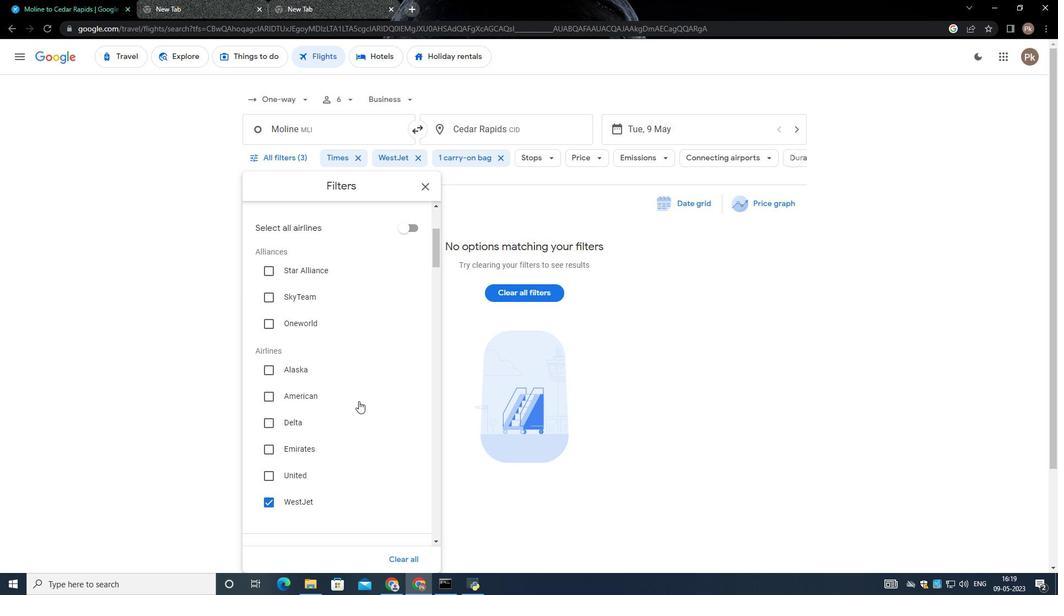 
Action: Mouse scrolled (359, 396) with delta (0, 0)
Screenshot: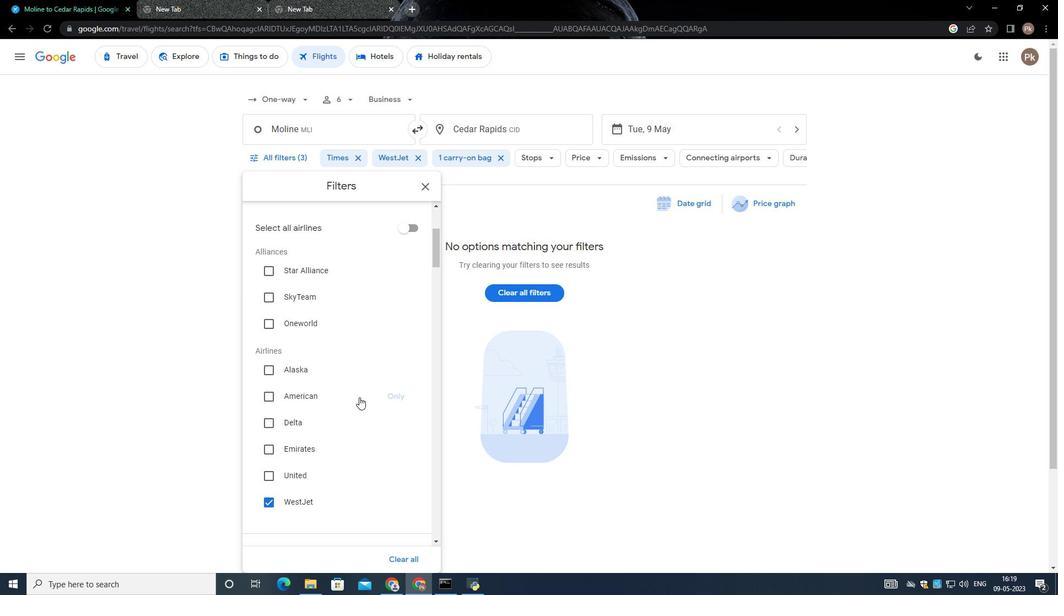 
Action: Mouse scrolled (359, 396) with delta (0, 0)
Screenshot: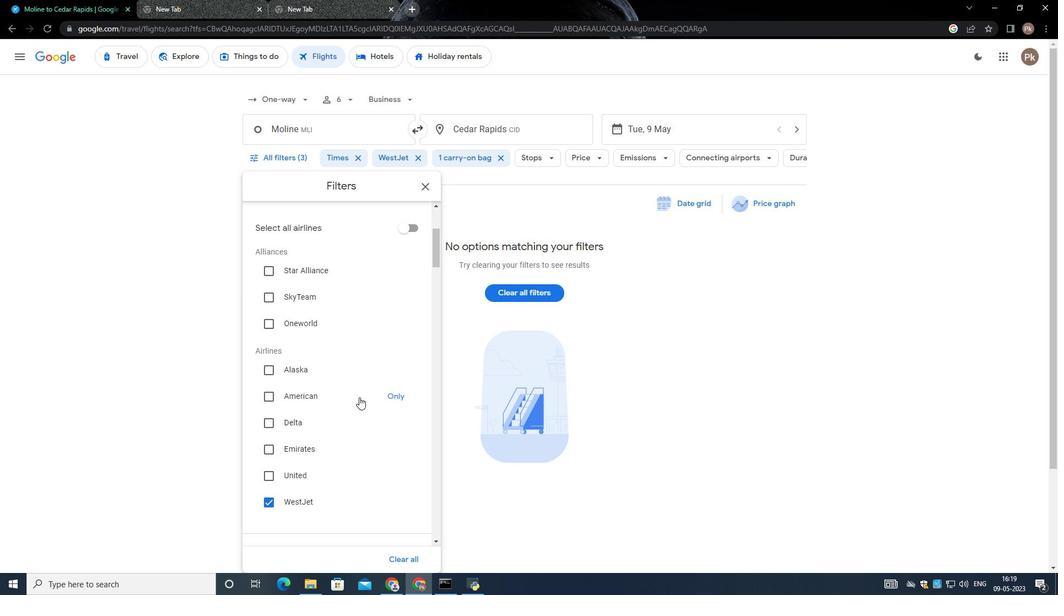 
Action: Mouse moved to (357, 386)
Screenshot: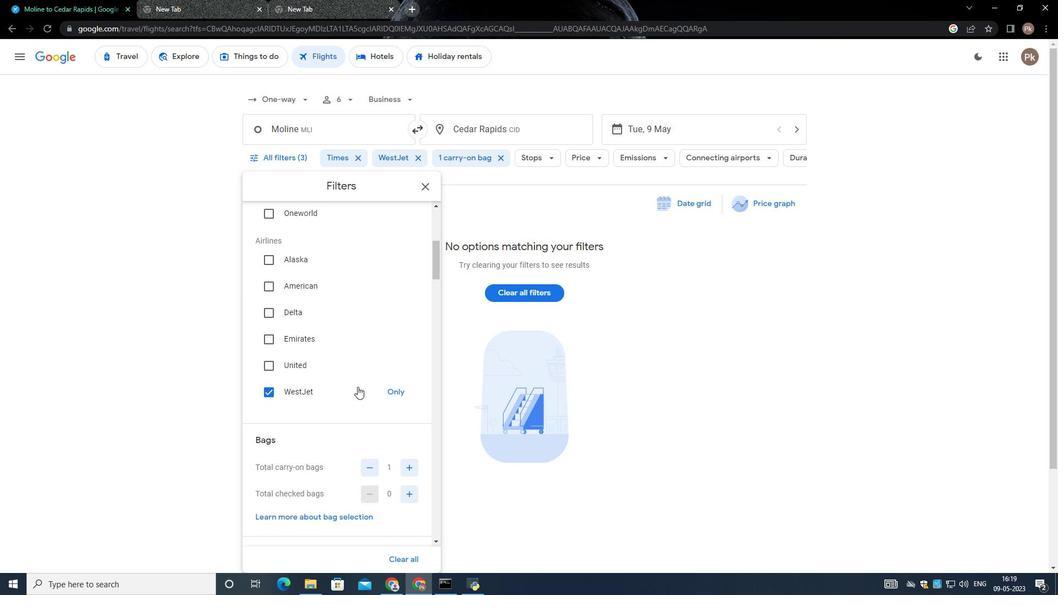 
Action: Mouse scrolled (357, 385) with delta (0, 0)
Screenshot: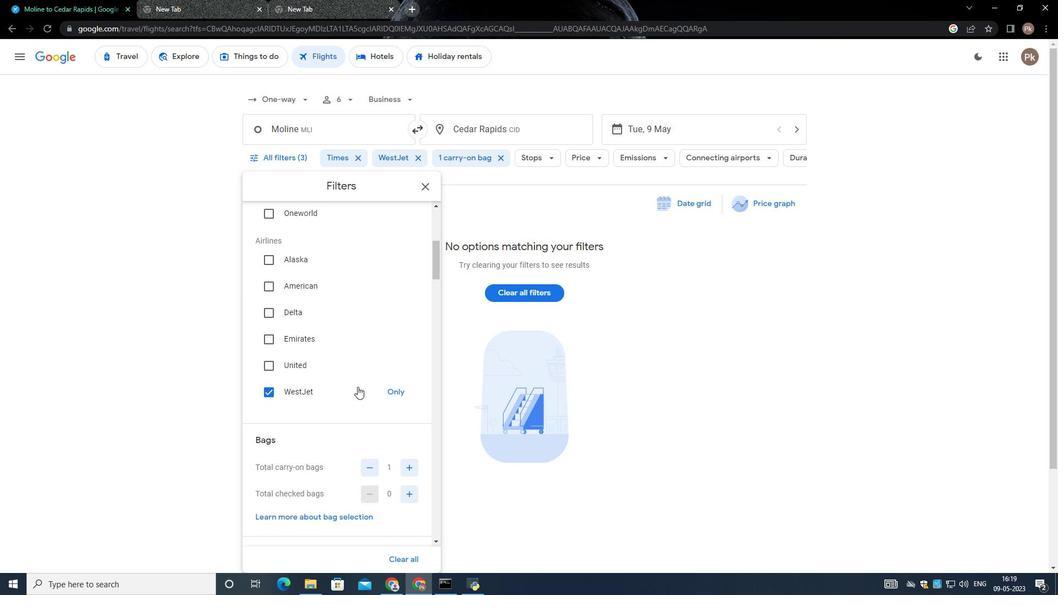 
Action: Mouse scrolled (357, 385) with delta (0, 0)
Screenshot: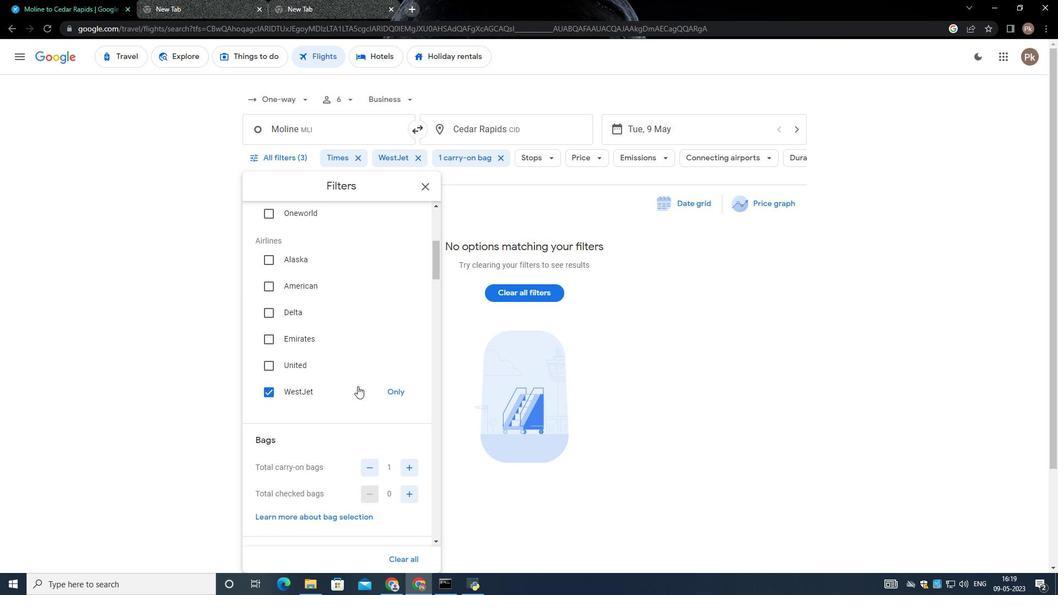 
Action: Mouse moved to (394, 381)
Screenshot: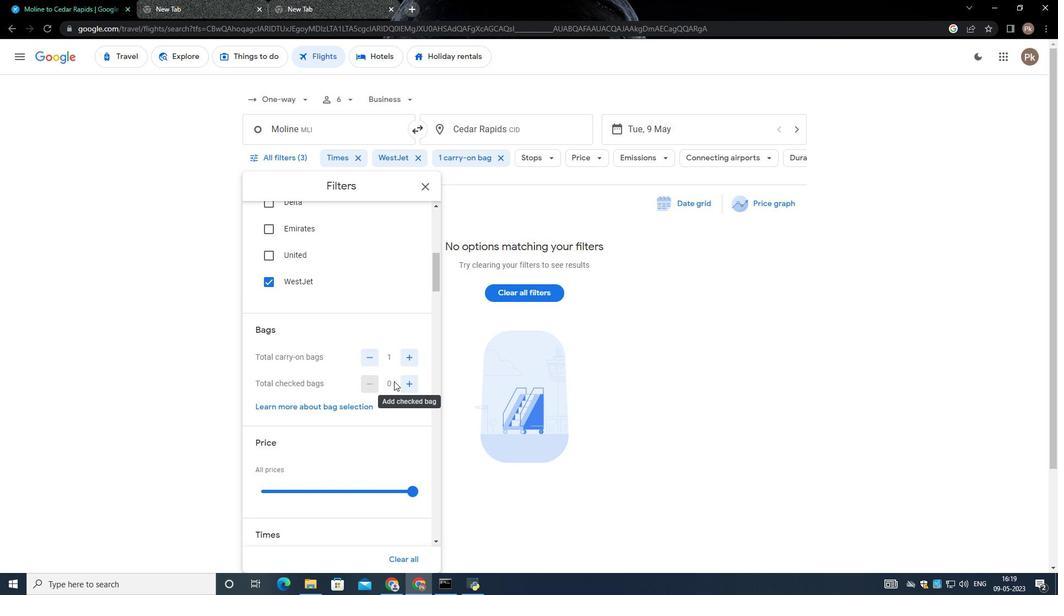 
Action: Mouse scrolled (394, 380) with delta (0, 0)
Screenshot: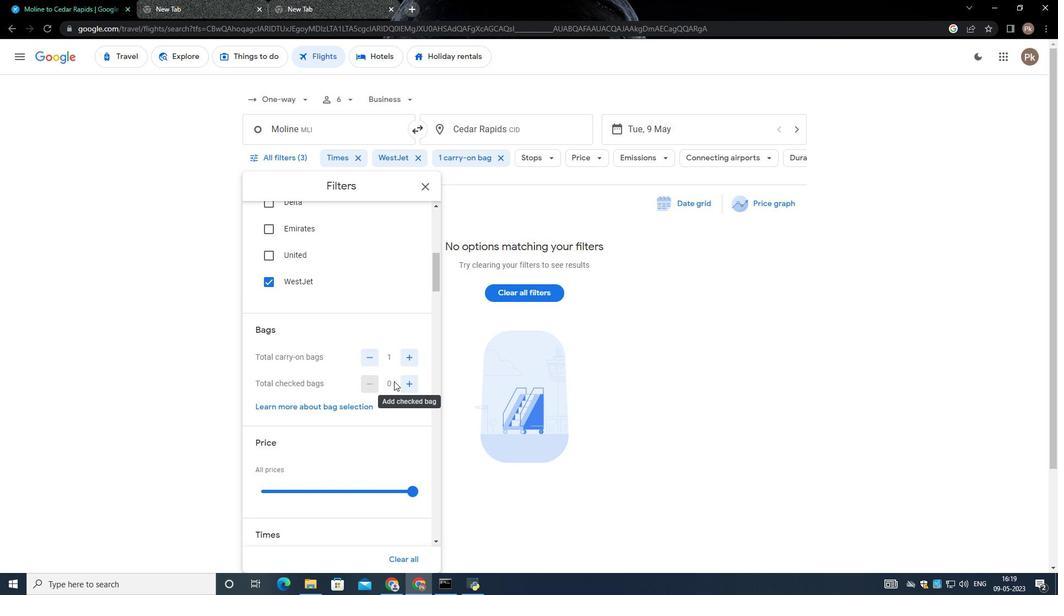 
Action: Mouse scrolled (394, 380) with delta (0, 0)
Screenshot: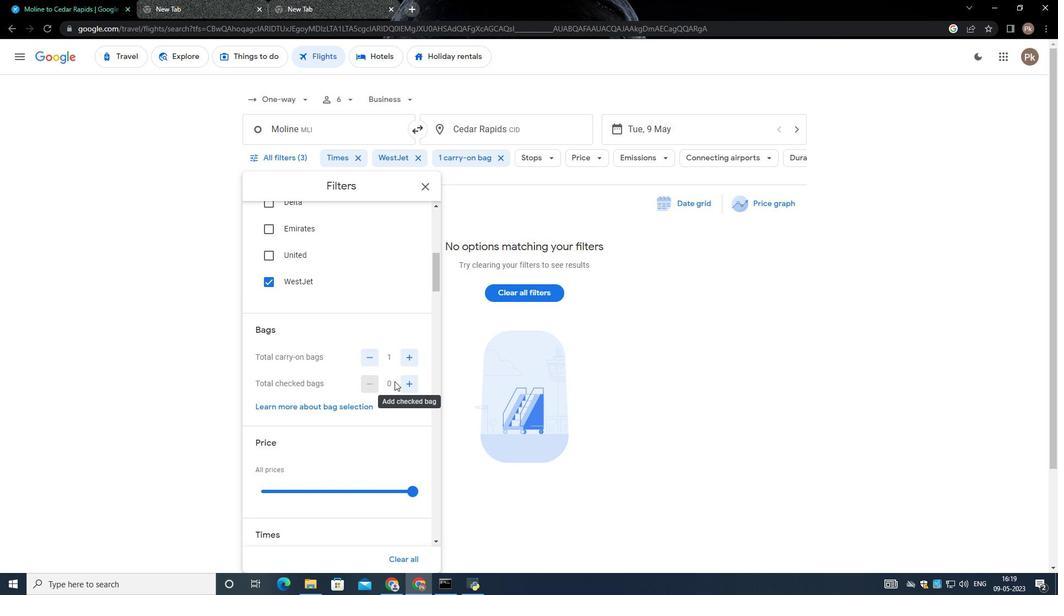 
Action: Mouse moved to (315, 379)
Screenshot: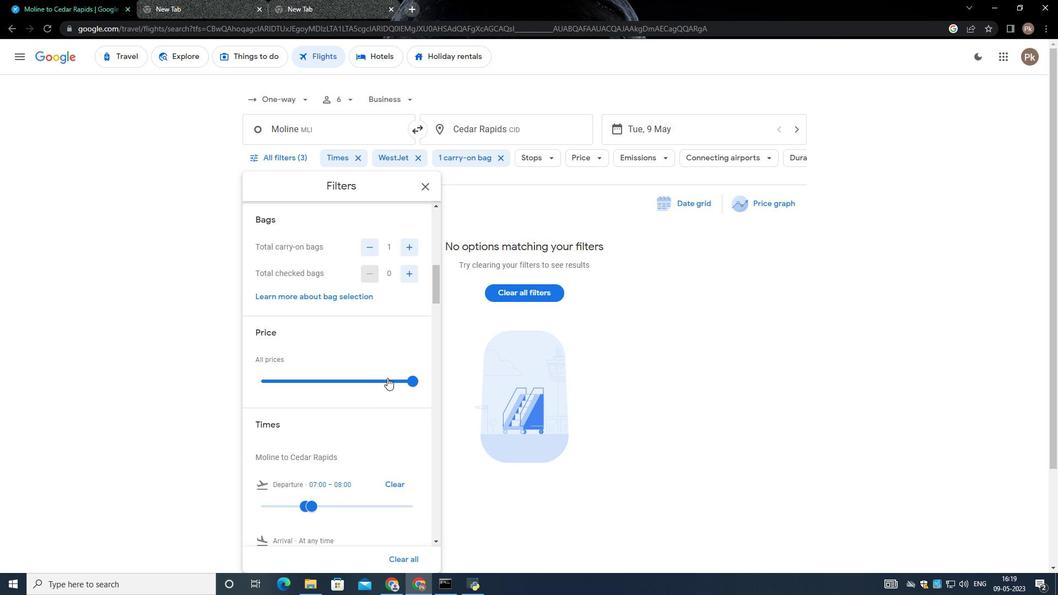 
Action: Mouse scrolled (315, 378) with delta (0, 0)
Screenshot: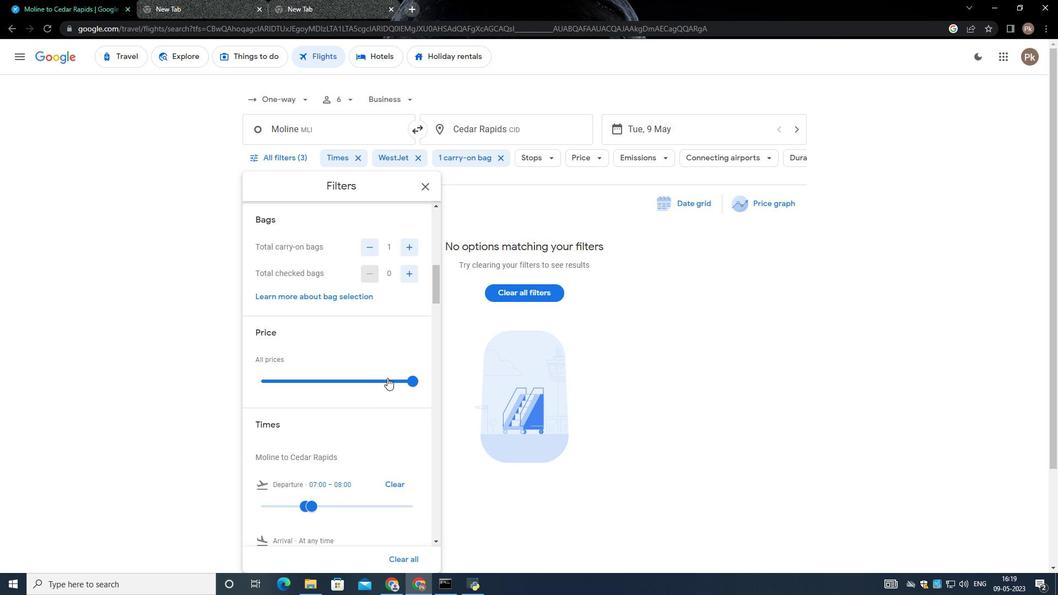 
Action: Mouse moved to (313, 379)
Screenshot: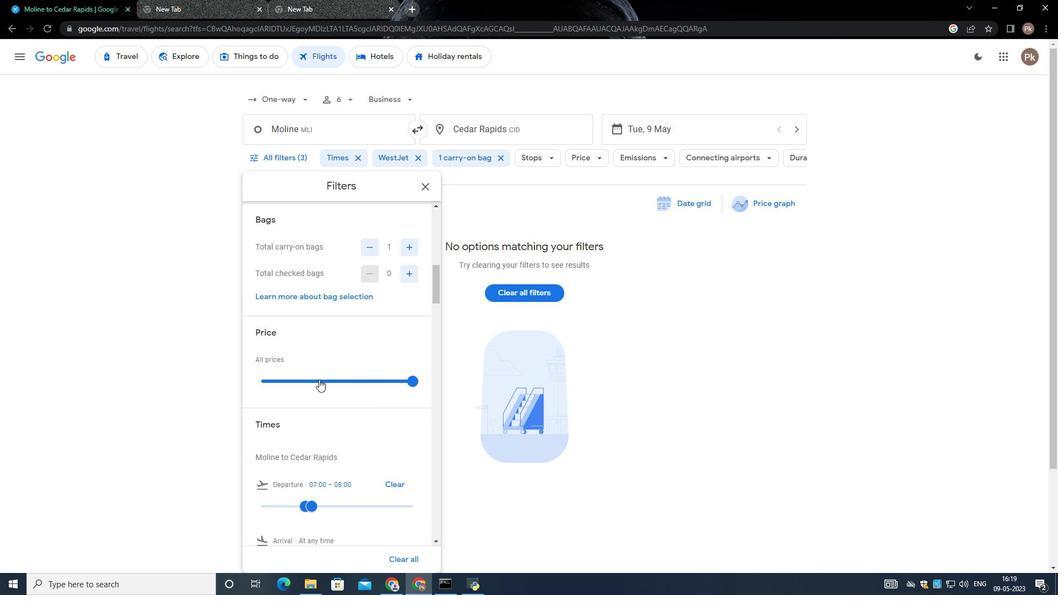 
Action: Mouse scrolled (313, 378) with delta (0, 0)
Screenshot: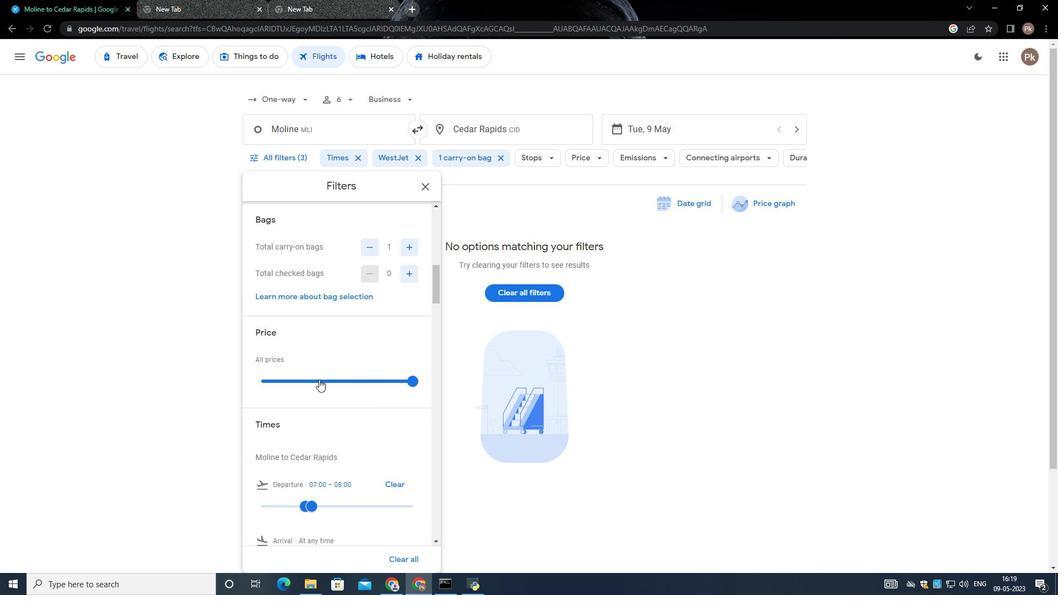 
Action: Mouse moved to (412, 272)
Screenshot: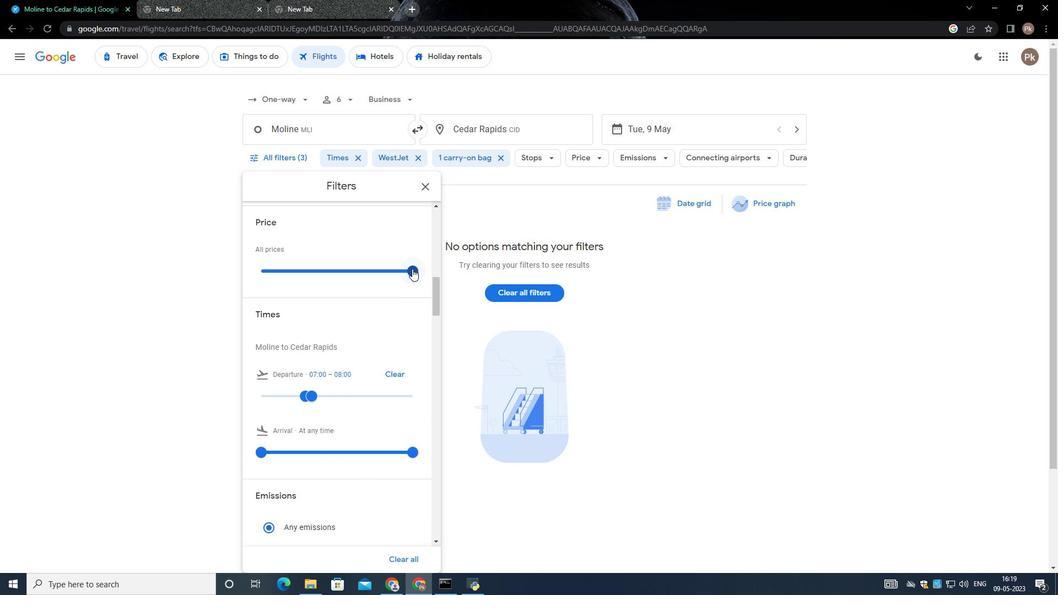 
Action: Mouse pressed left at (412, 272)
Screenshot: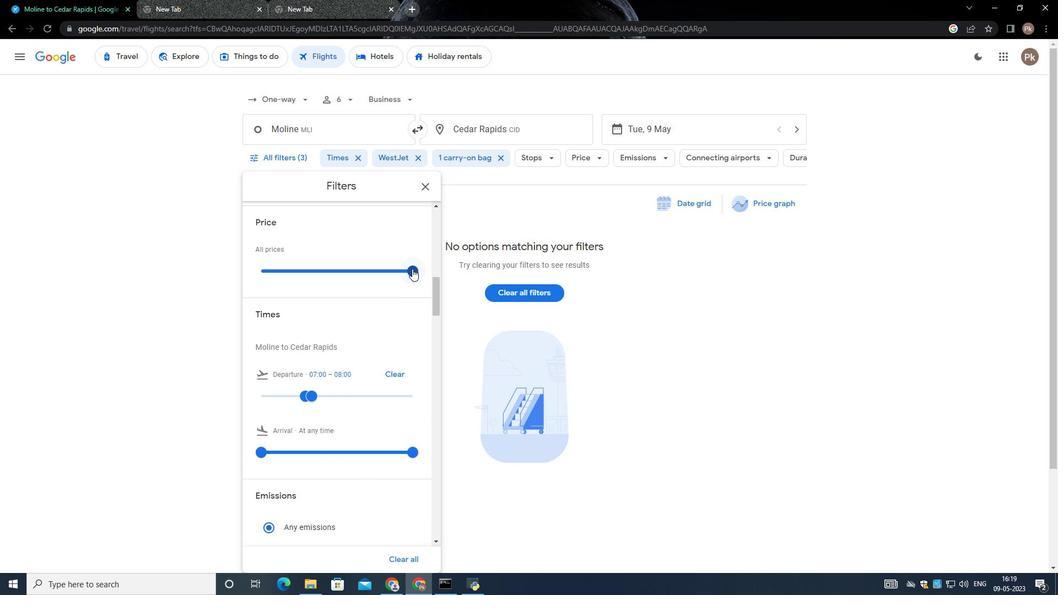 
Action: Mouse moved to (414, 269)
Screenshot: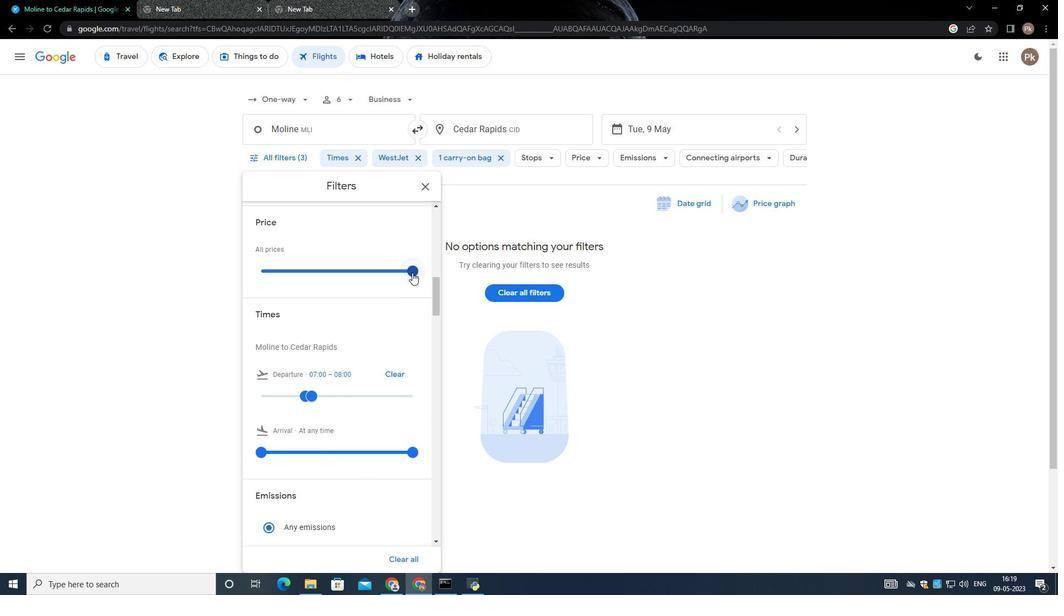
Action: Mouse pressed left at (414, 269)
Screenshot: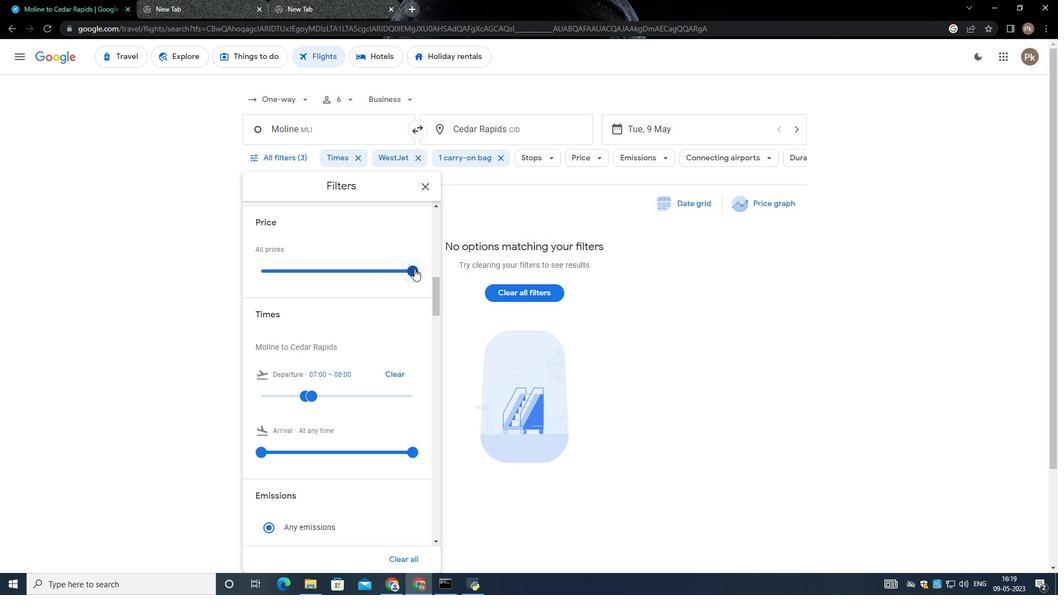 
Action: Mouse moved to (362, 301)
Screenshot: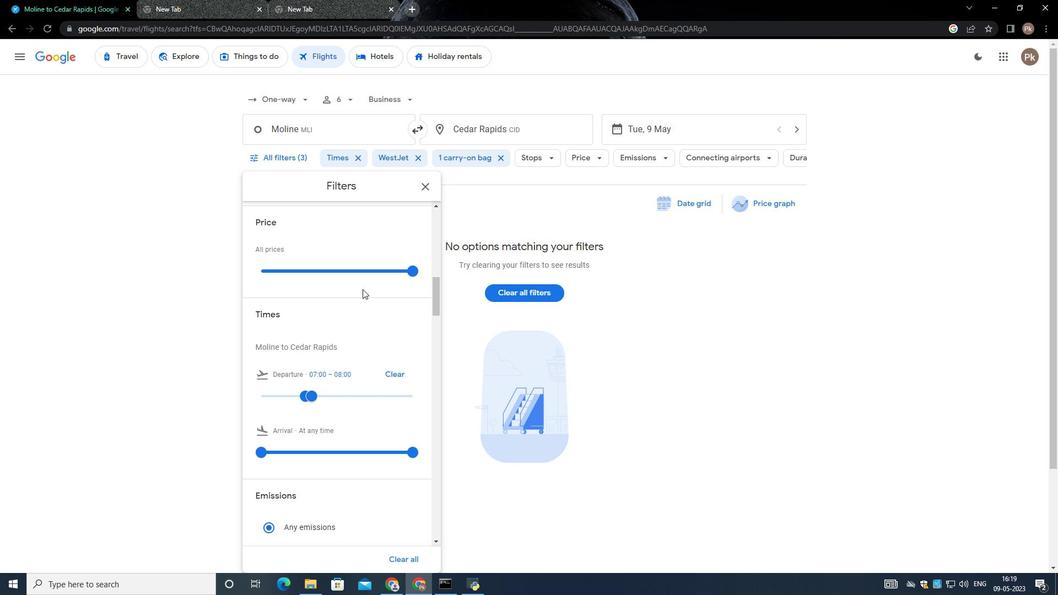 
Action: Mouse scrolled (362, 301) with delta (0, 0)
Screenshot: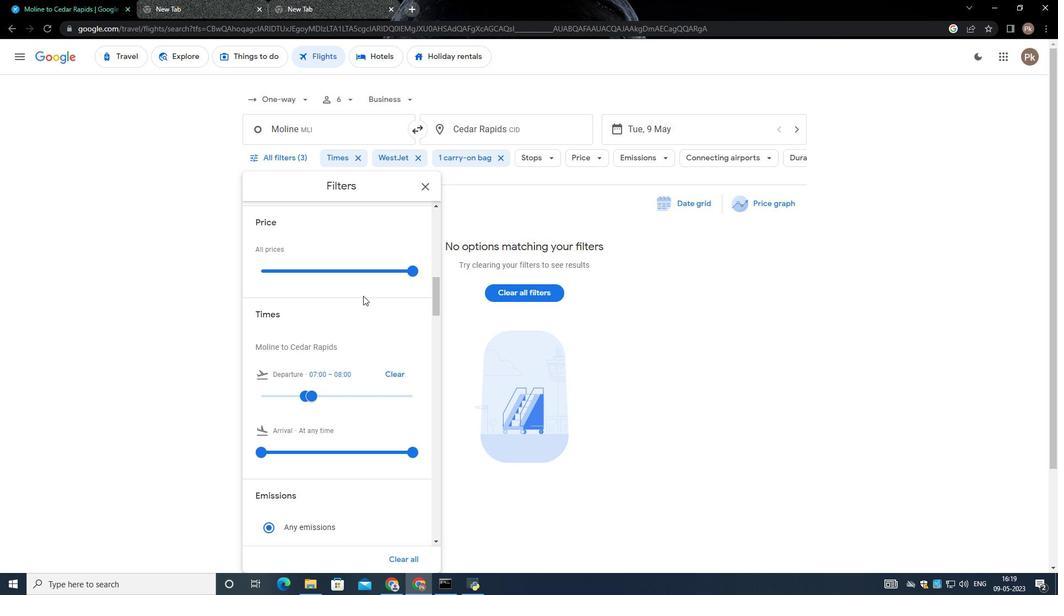 
Action: Mouse scrolled (362, 301) with delta (0, 0)
Screenshot: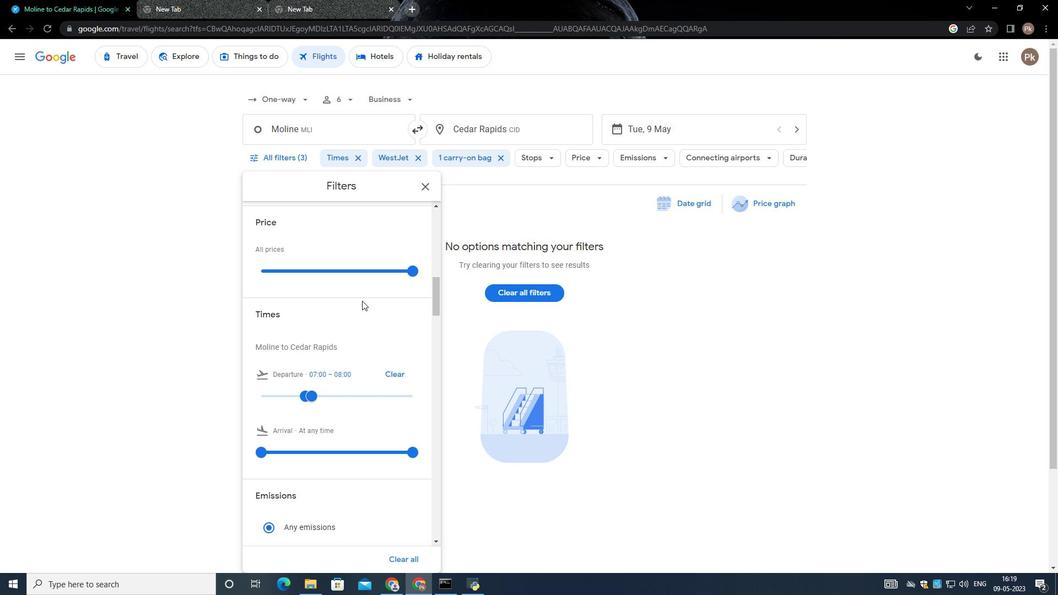 
Action: Mouse scrolled (362, 301) with delta (0, 0)
Screenshot: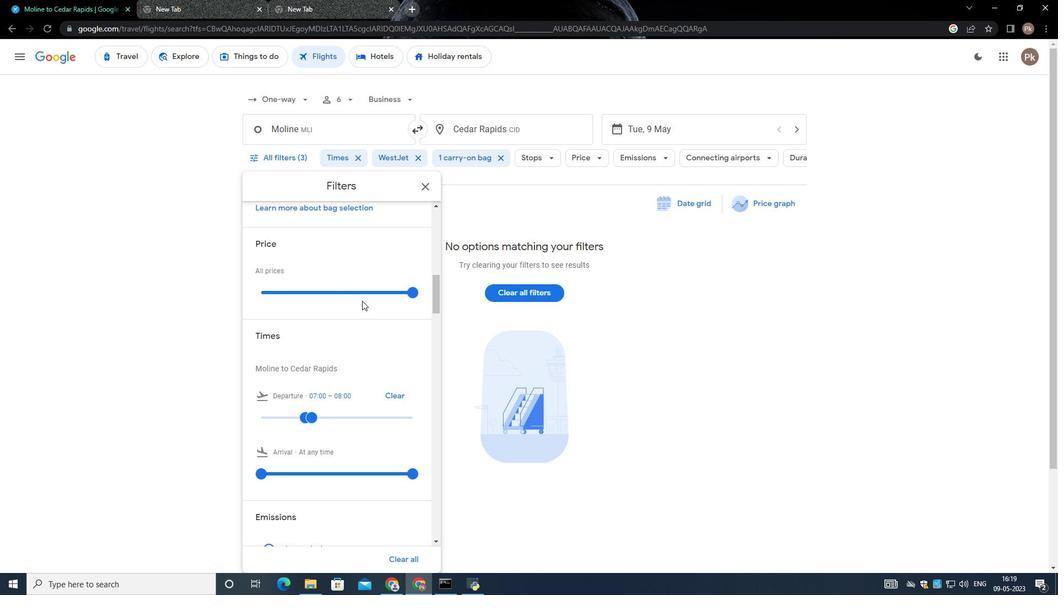 
Action: Mouse moved to (360, 302)
Screenshot: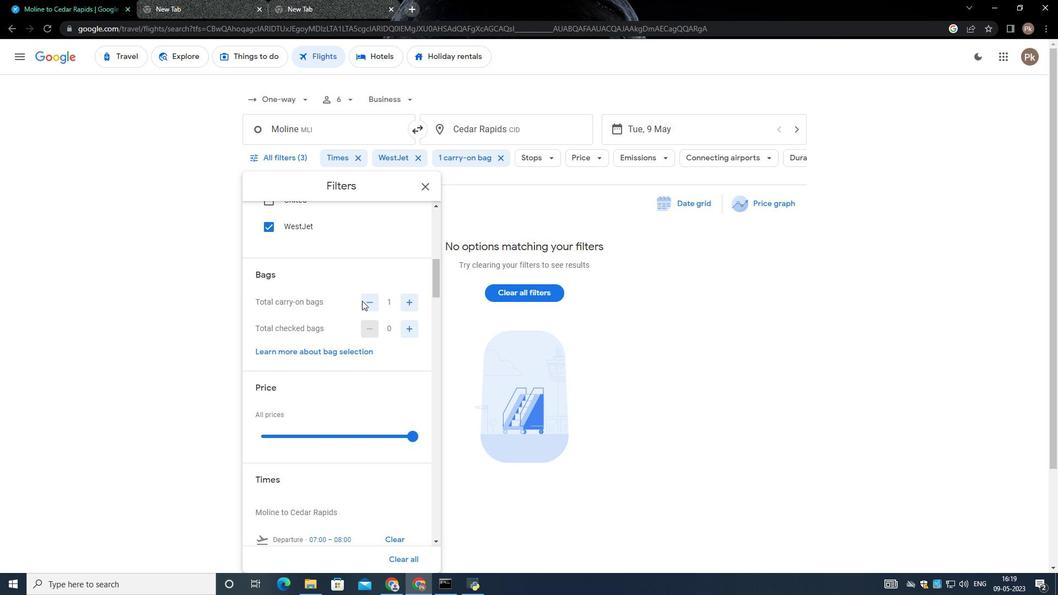 
Action: Mouse scrolled (360, 302) with delta (0, 0)
Screenshot: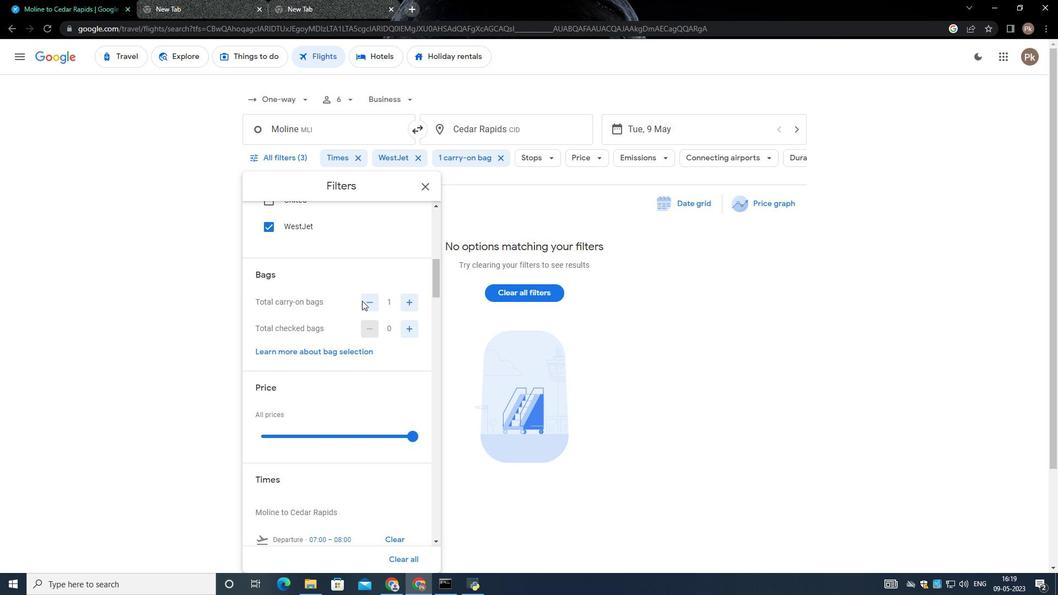 
Action: Mouse moved to (358, 303)
Screenshot: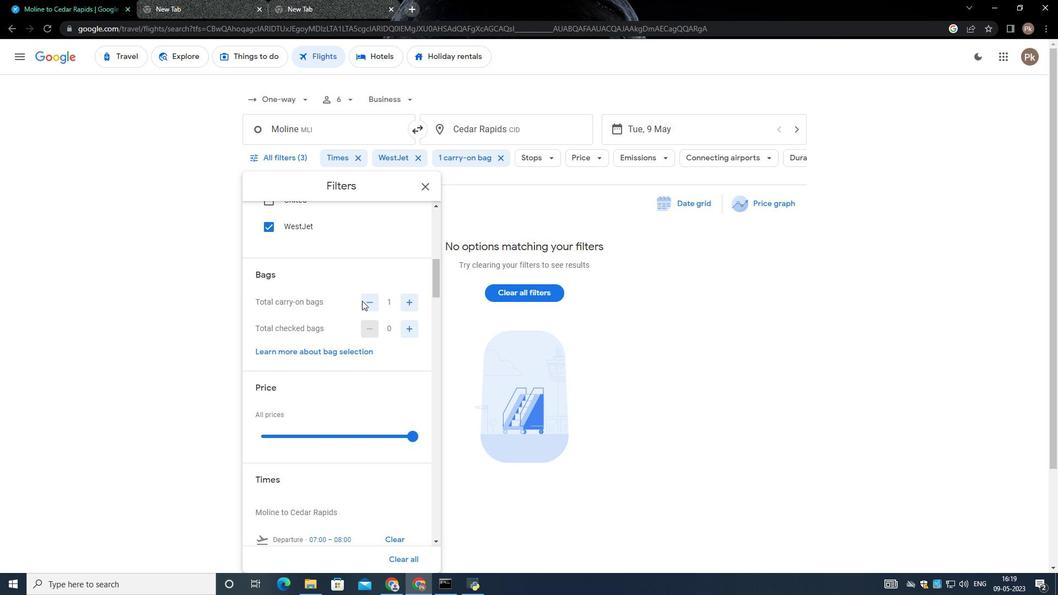 
Action: Mouse scrolled (358, 304) with delta (0, 0)
Screenshot: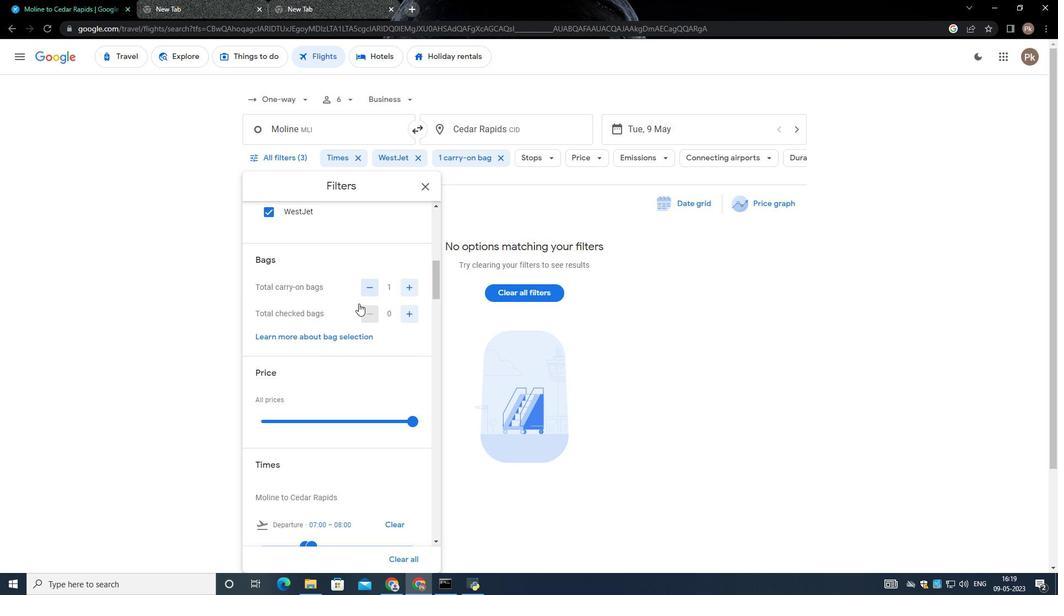 
Action: Mouse moved to (406, 328)
Screenshot: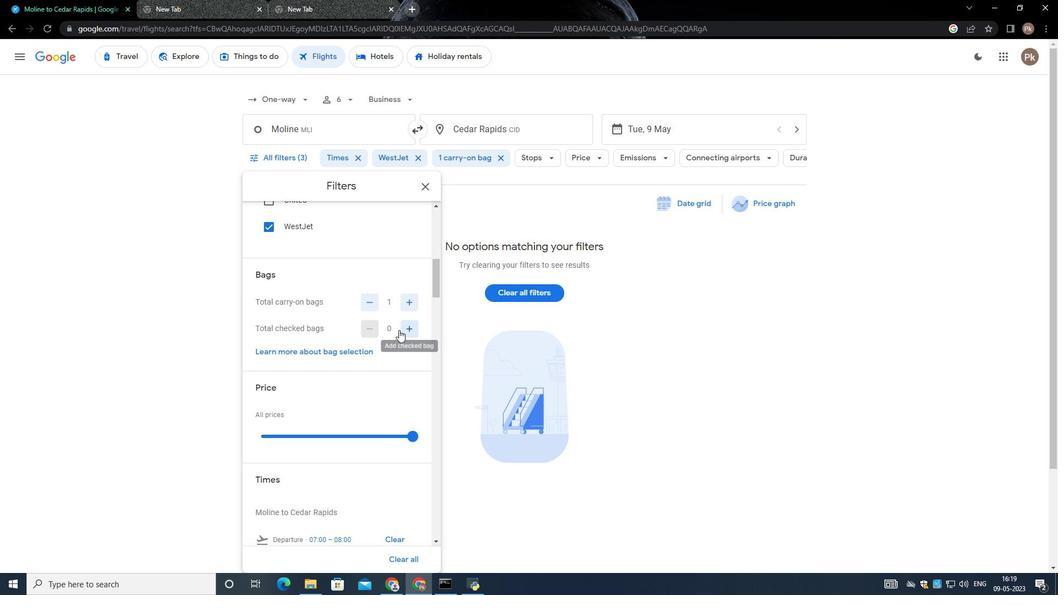 
Action: Mouse pressed left at (406, 328)
Screenshot: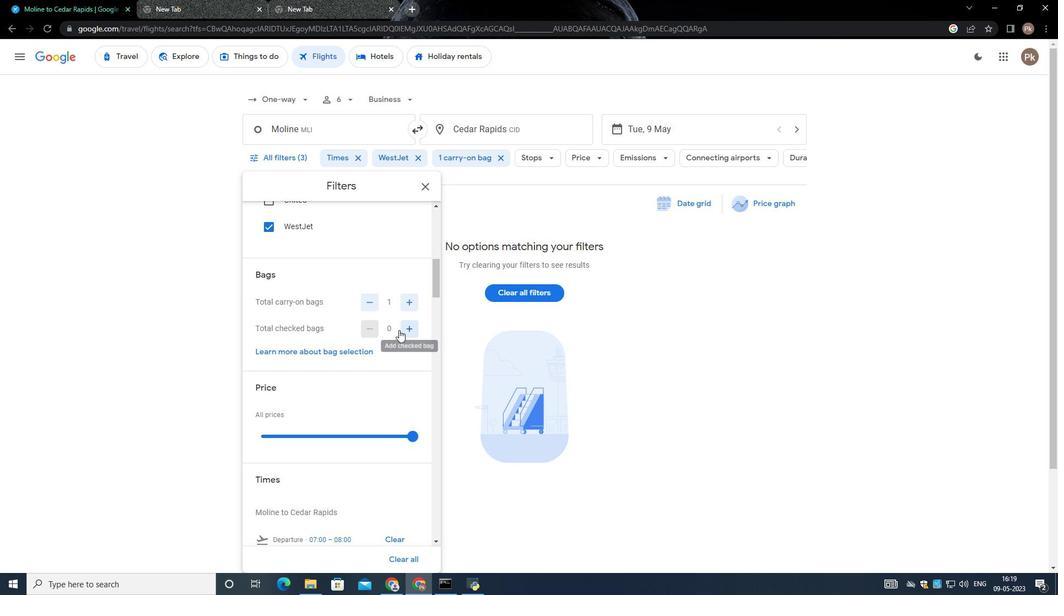 
Action: Mouse moved to (406, 328)
Screenshot: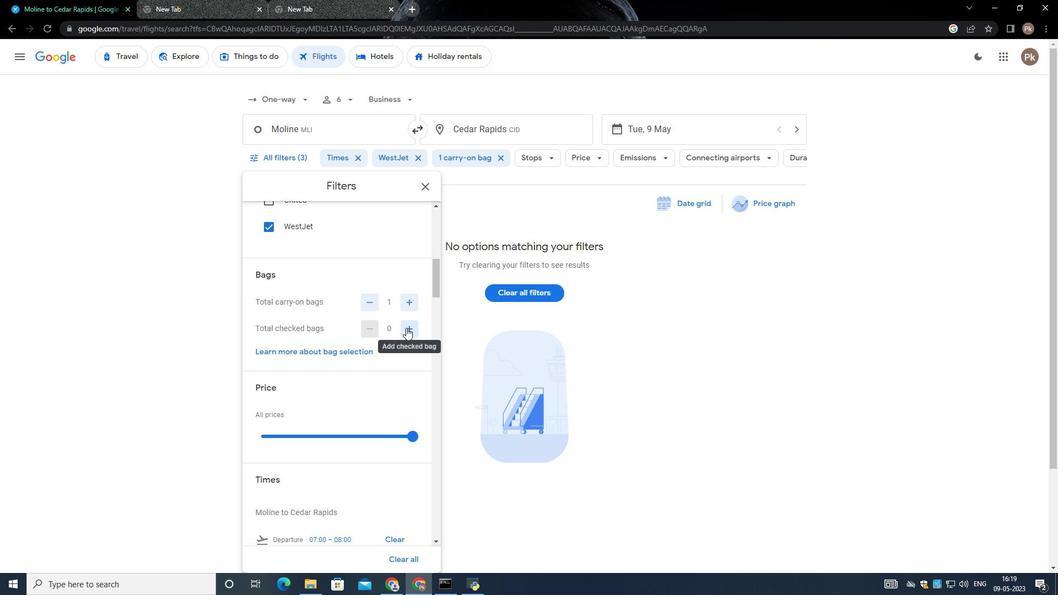 
Action: Mouse pressed left at (406, 328)
Screenshot: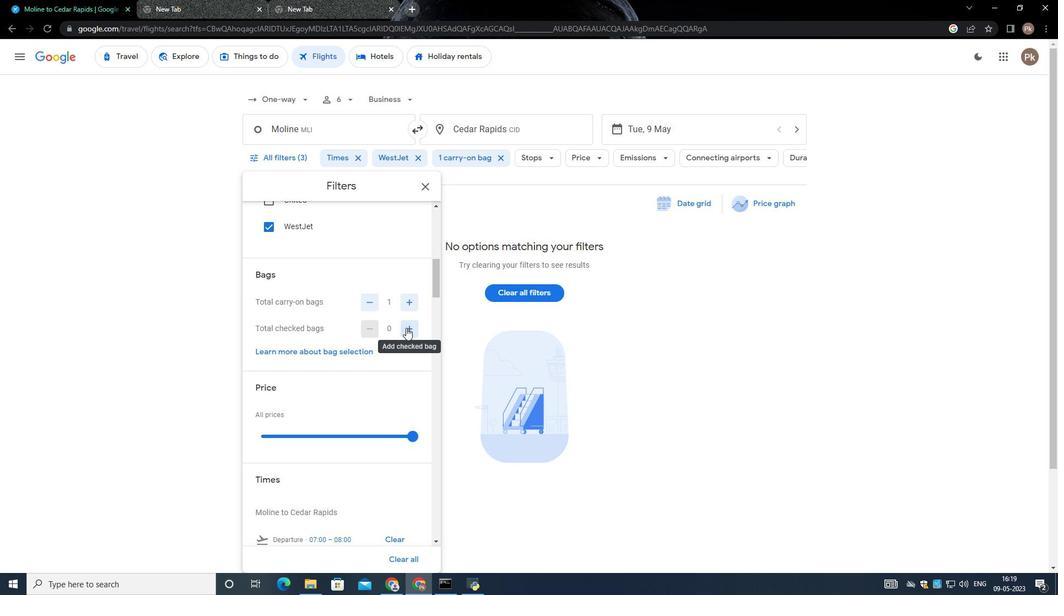 
Action: Mouse moved to (406, 328)
Screenshot: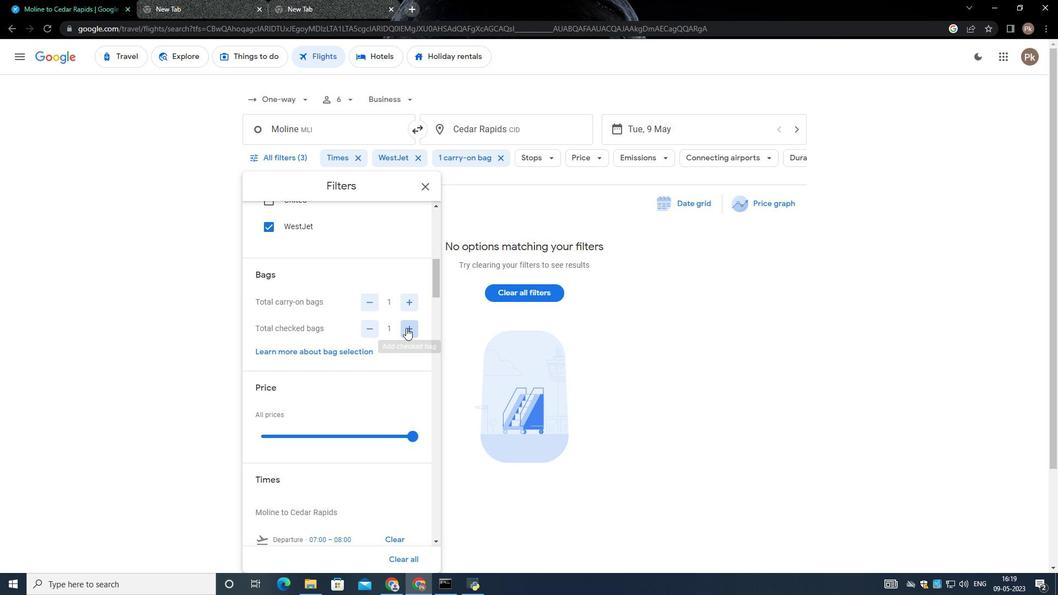 
Action: Mouse pressed left at (406, 328)
Screenshot: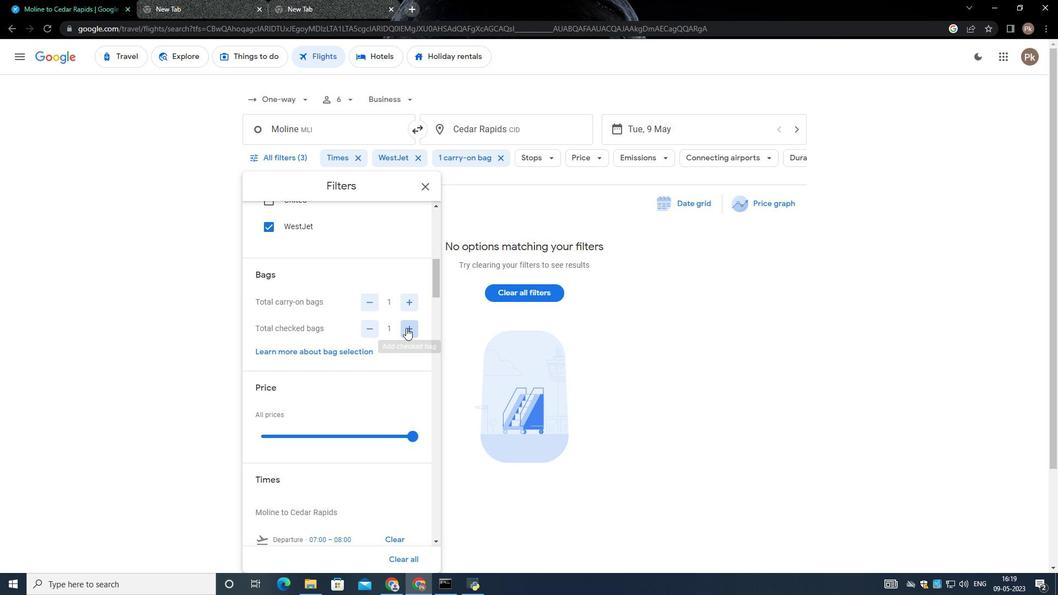 
Action: Mouse moved to (408, 327)
Screenshot: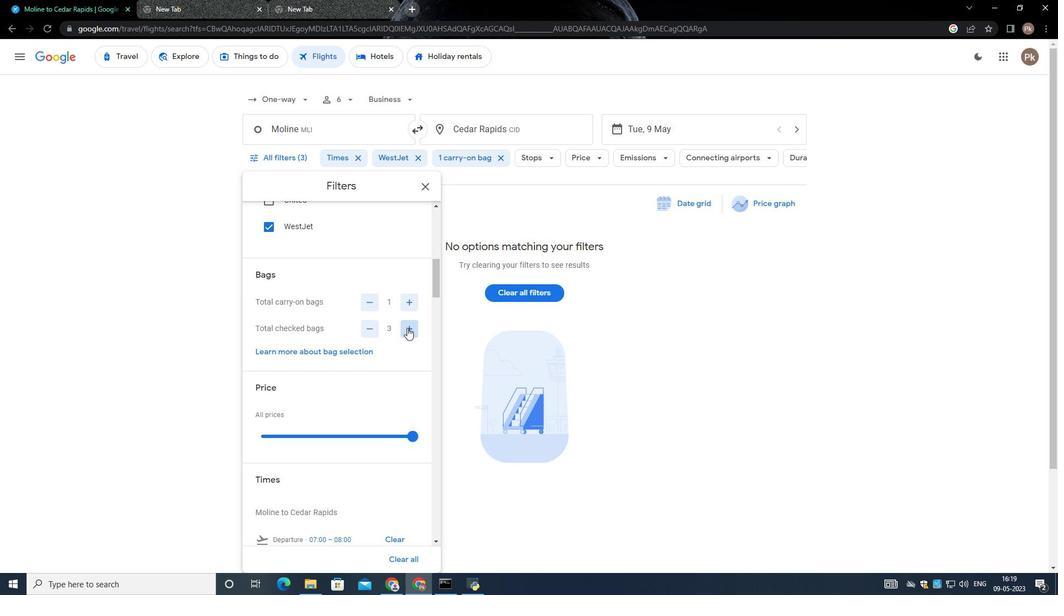 
Action: Mouse pressed left at (408, 327)
Screenshot: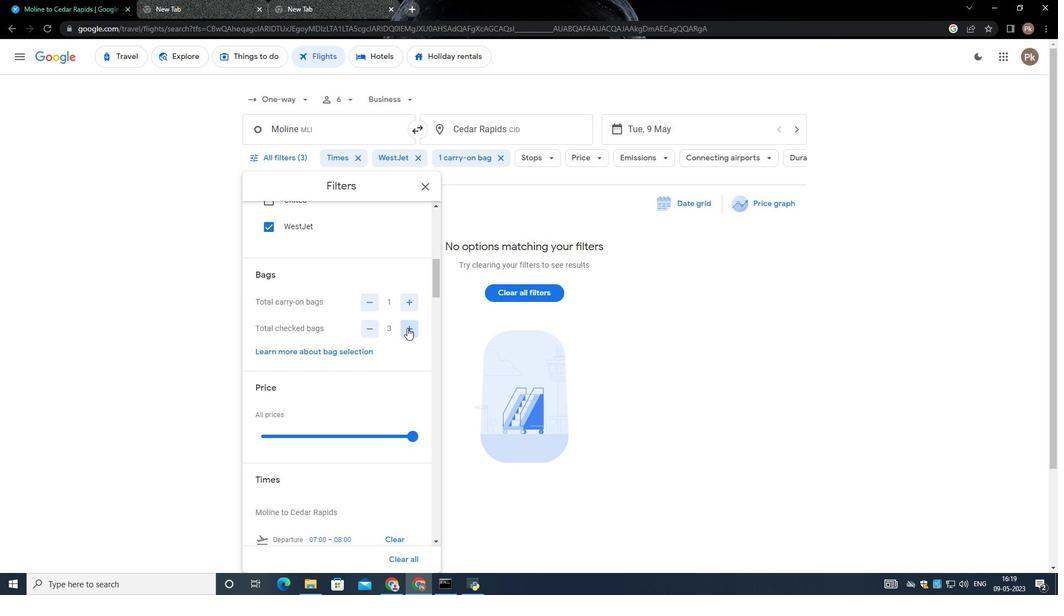 
Action: Mouse moved to (367, 301)
Screenshot: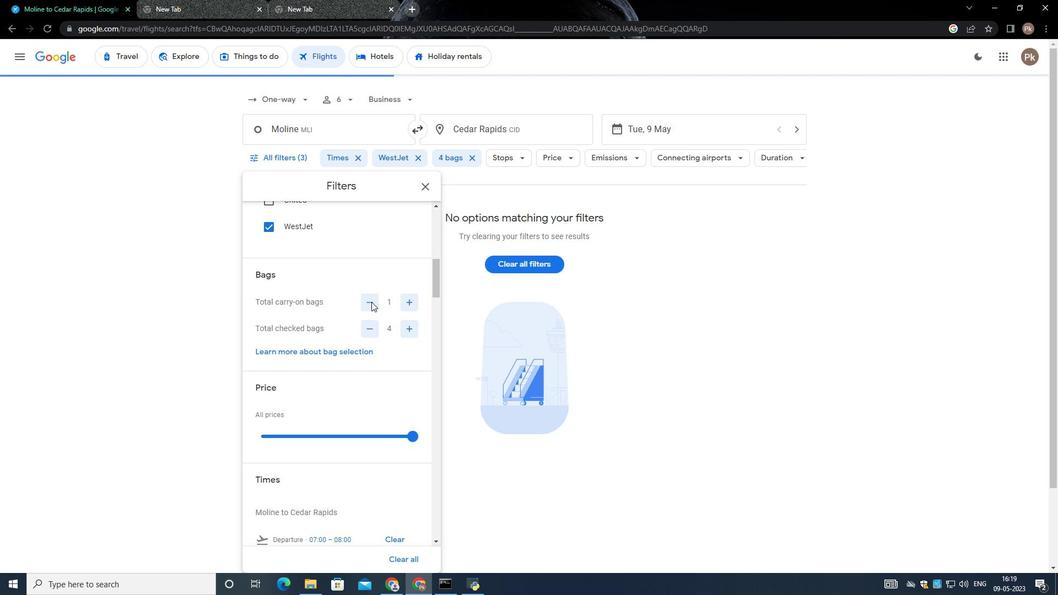 
Action: Mouse pressed left at (367, 301)
Screenshot: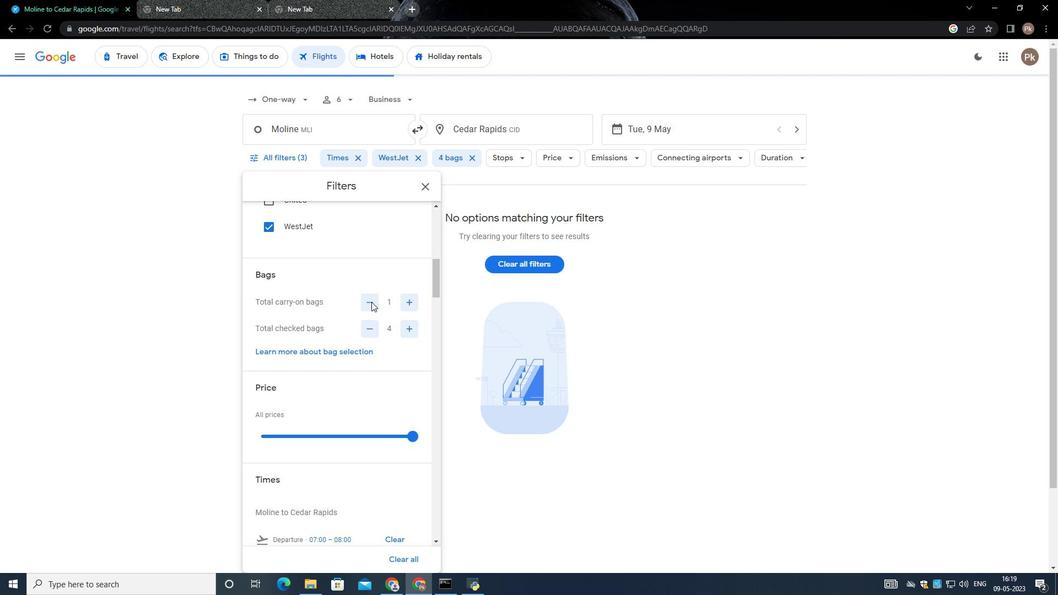 
Action: Mouse moved to (337, 288)
Screenshot: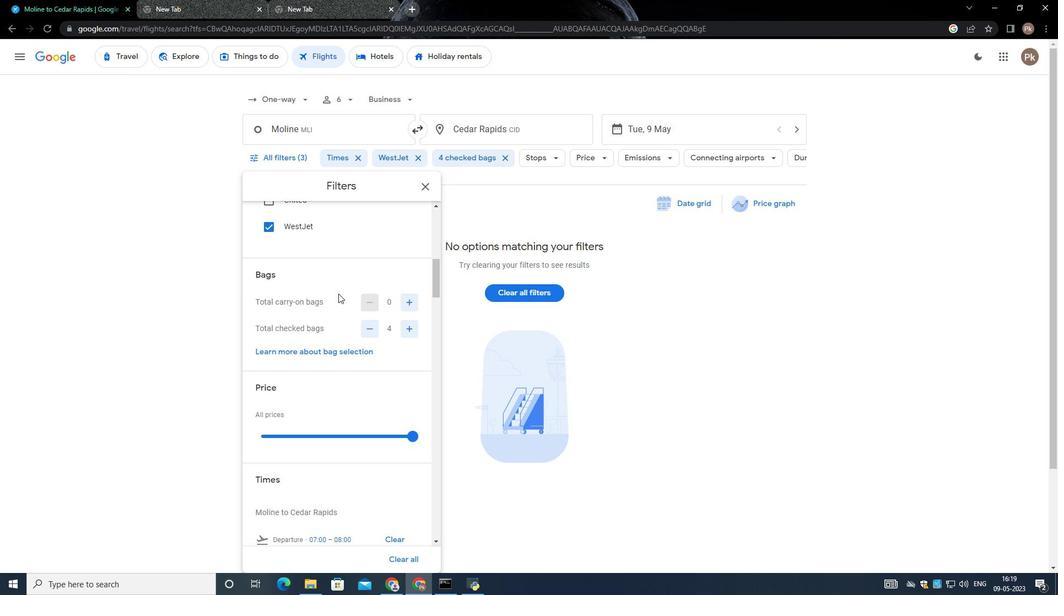 
Action: Mouse scrolled (337, 288) with delta (0, 0)
Screenshot: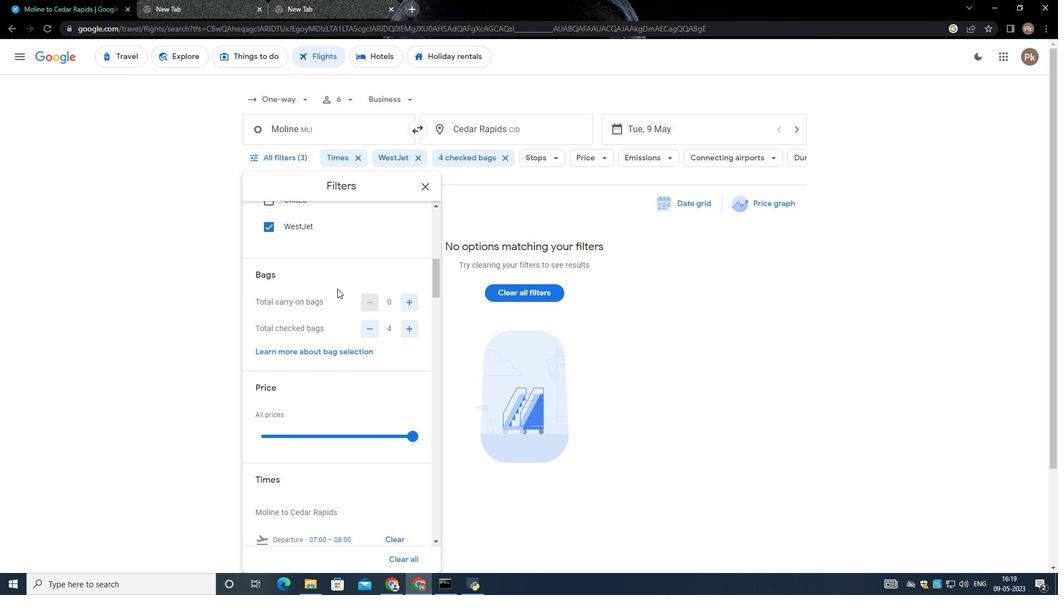 
Action: Mouse scrolled (337, 288) with delta (0, 0)
Screenshot: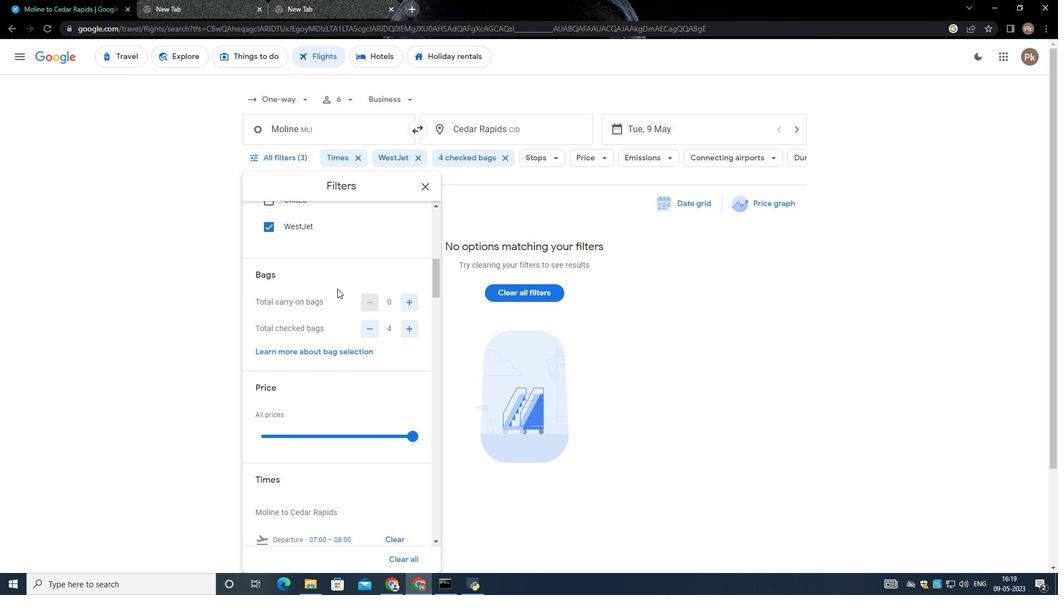 
Action: Mouse moved to (336, 288)
Screenshot: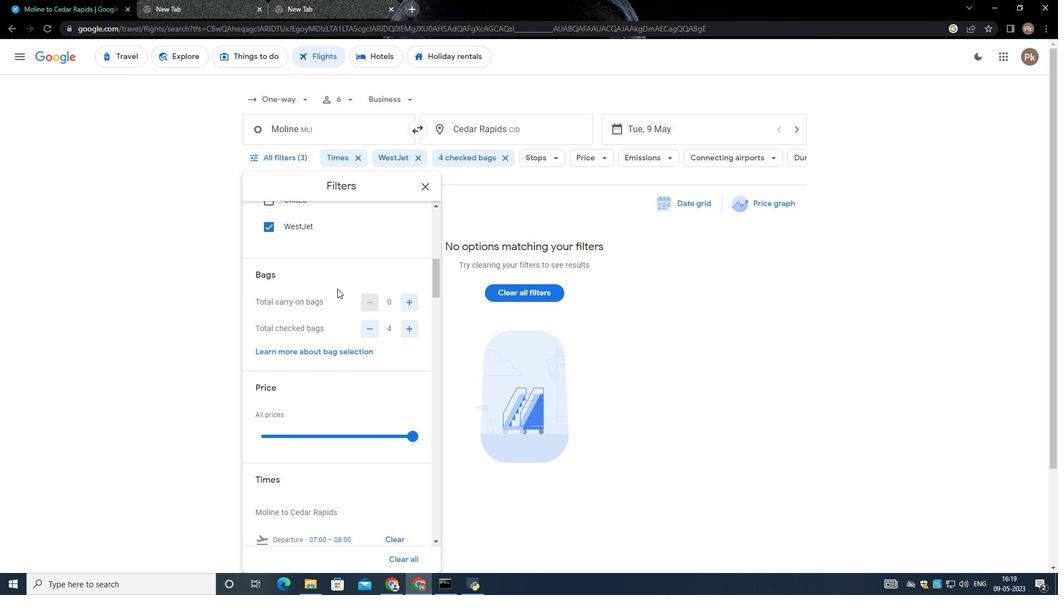 
Action: Mouse scrolled (336, 288) with delta (0, 0)
Screenshot: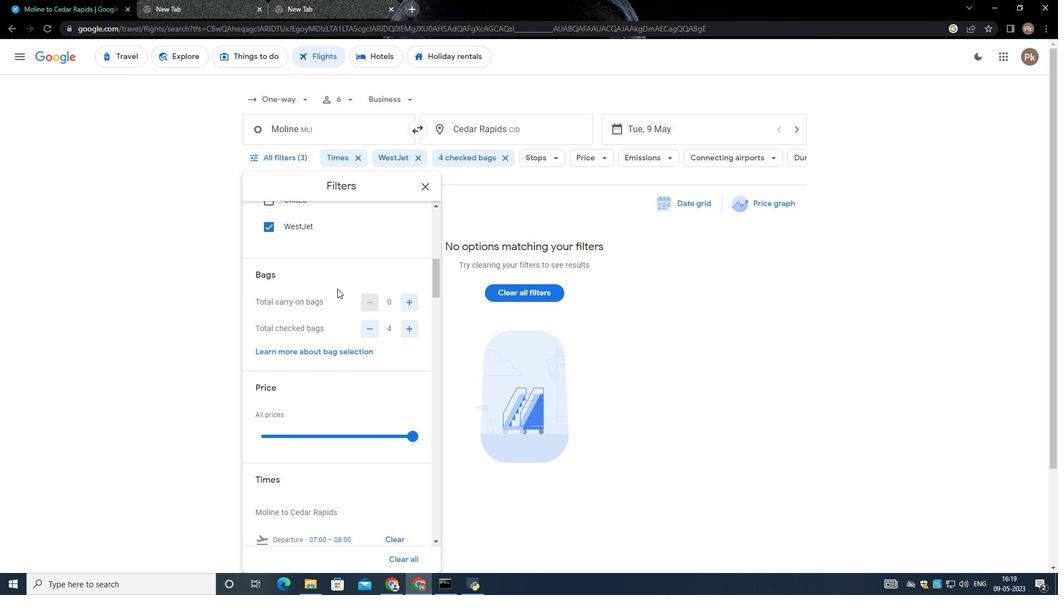 
Action: Mouse moved to (325, 395)
Screenshot: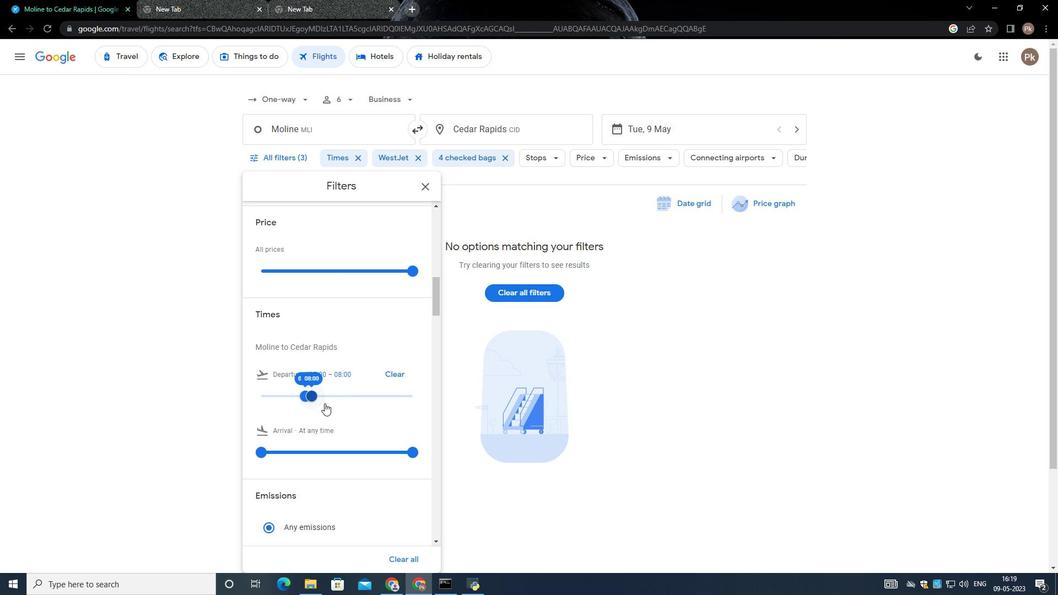 
Action: Mouse pressed left at (325, 395)
Screenshot: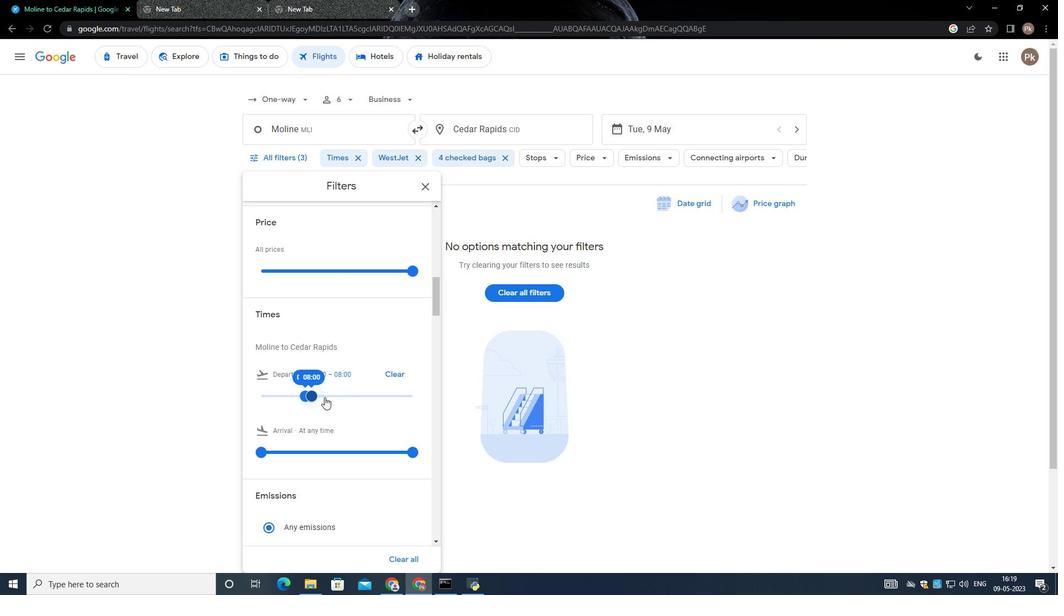 
Action: Mouse moved to (323, 392)
Screenshot: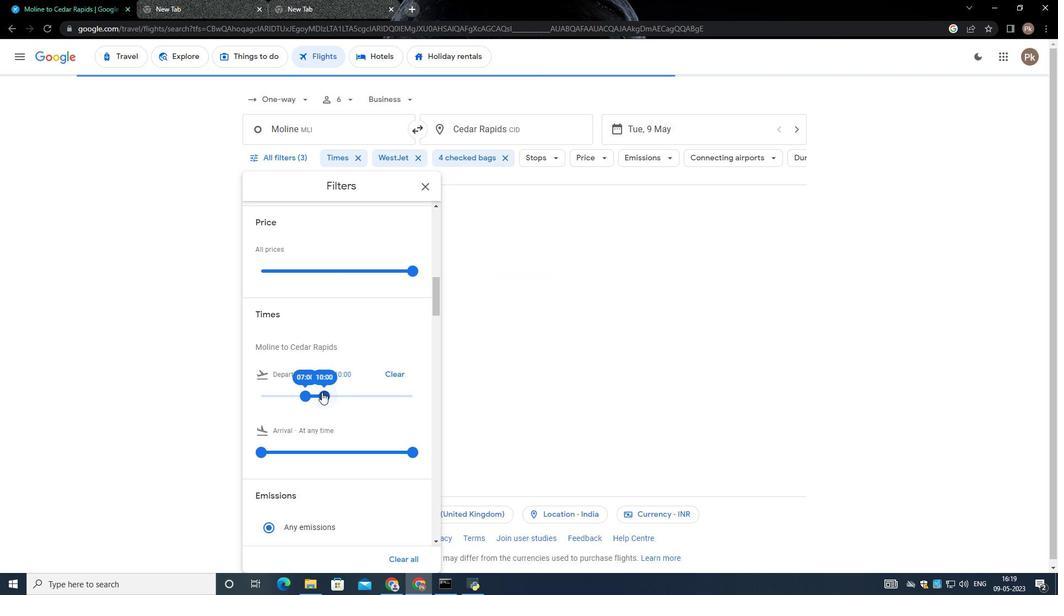 
Action: Mouse pressed left at (323, 392)
Screenshot: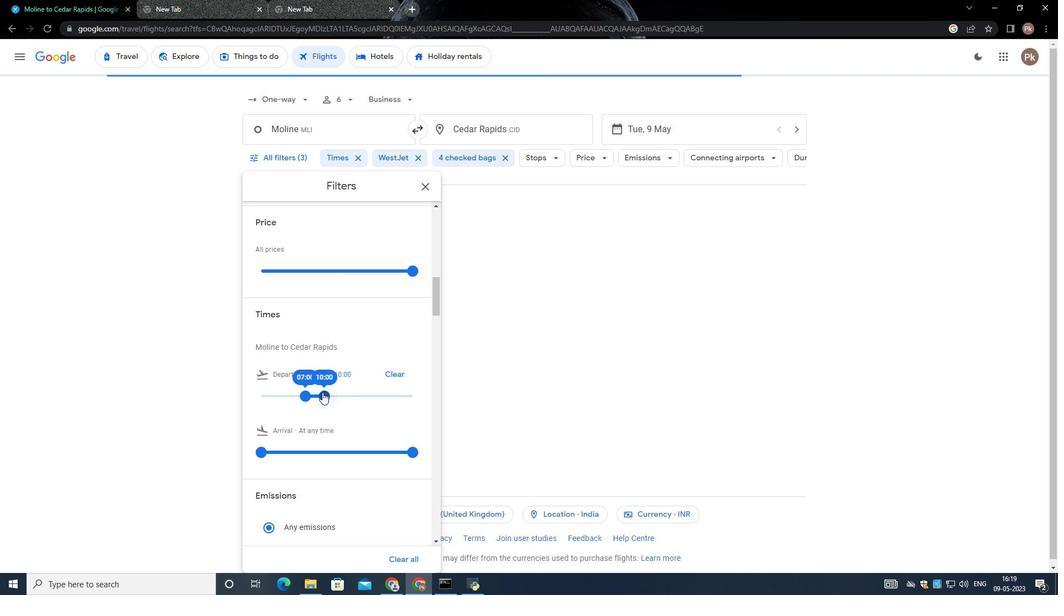 
Action: Mouse moved to (315, 368)
Screenshot: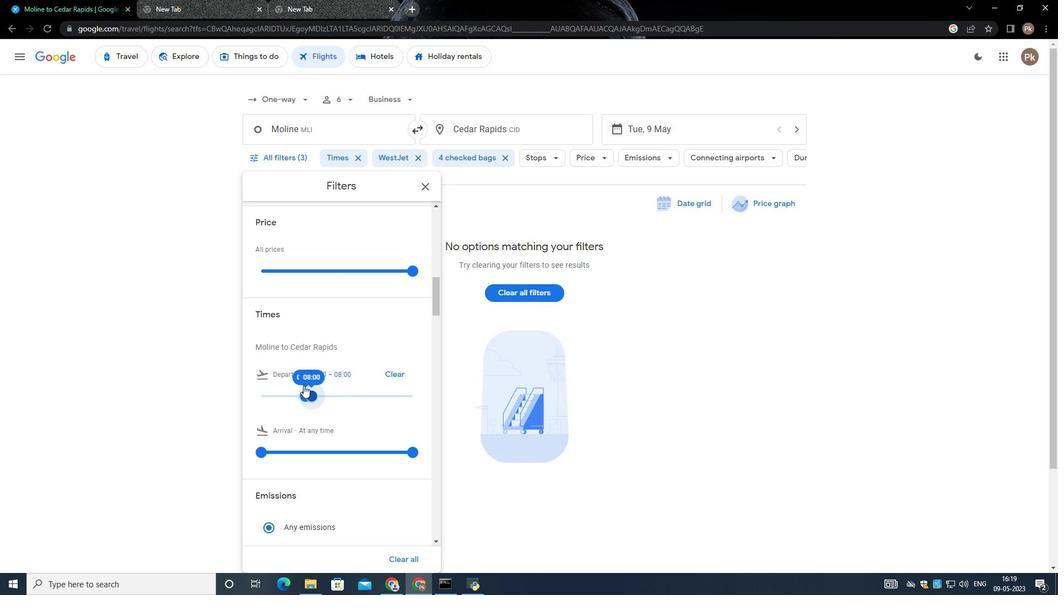 
Action: Mouse scrolled (315, 367) with delta (0, 0)
Screenshot: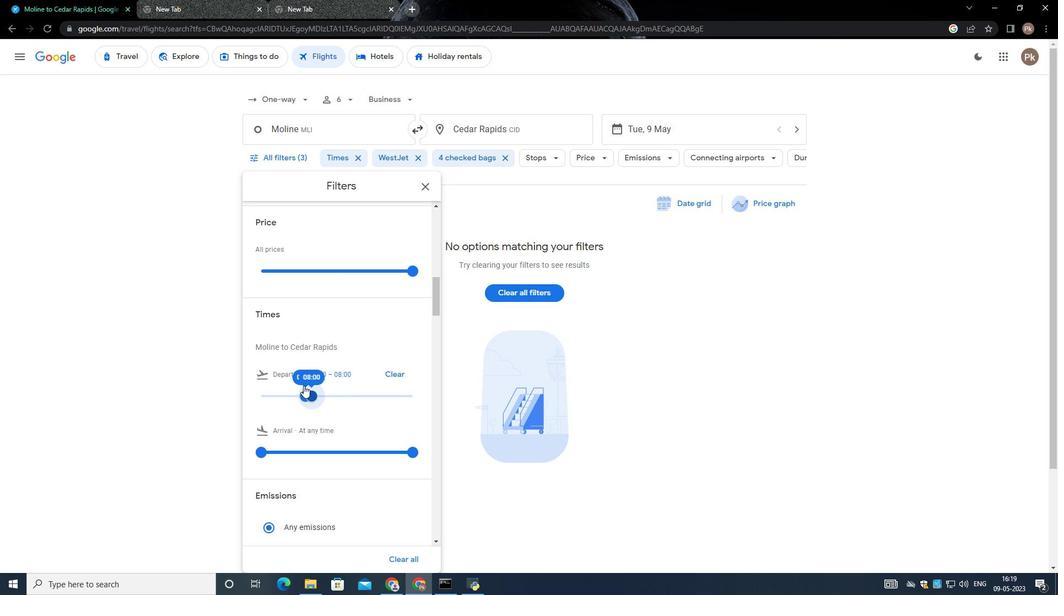 
Action: Mouse scrolled (315, 367) with delta (0, 0)
Screenshot: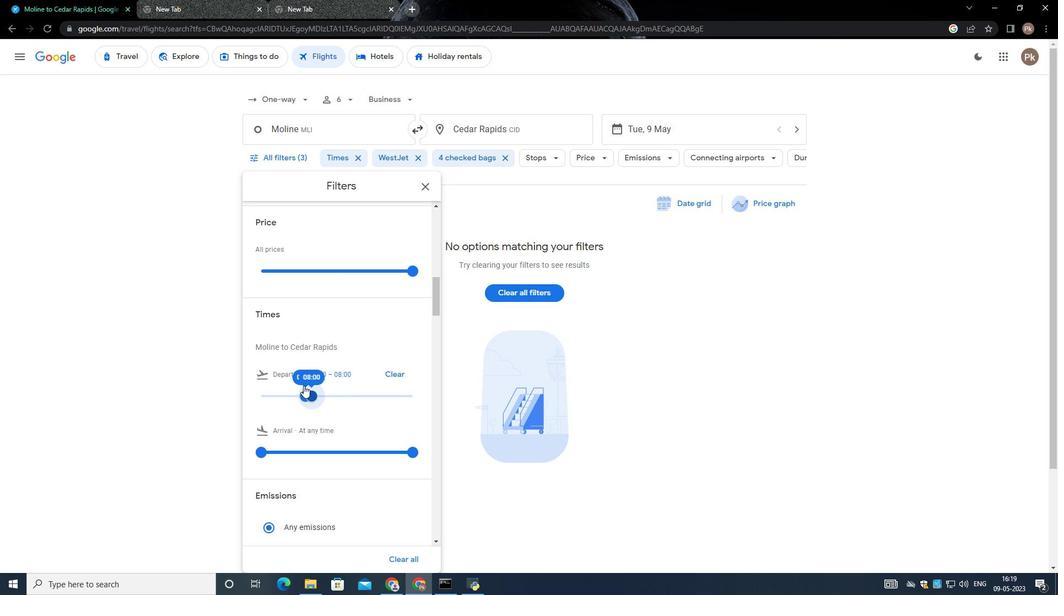 
Action: Mouse scrolled (315, 367) with delta (0, 0)
Screenshot: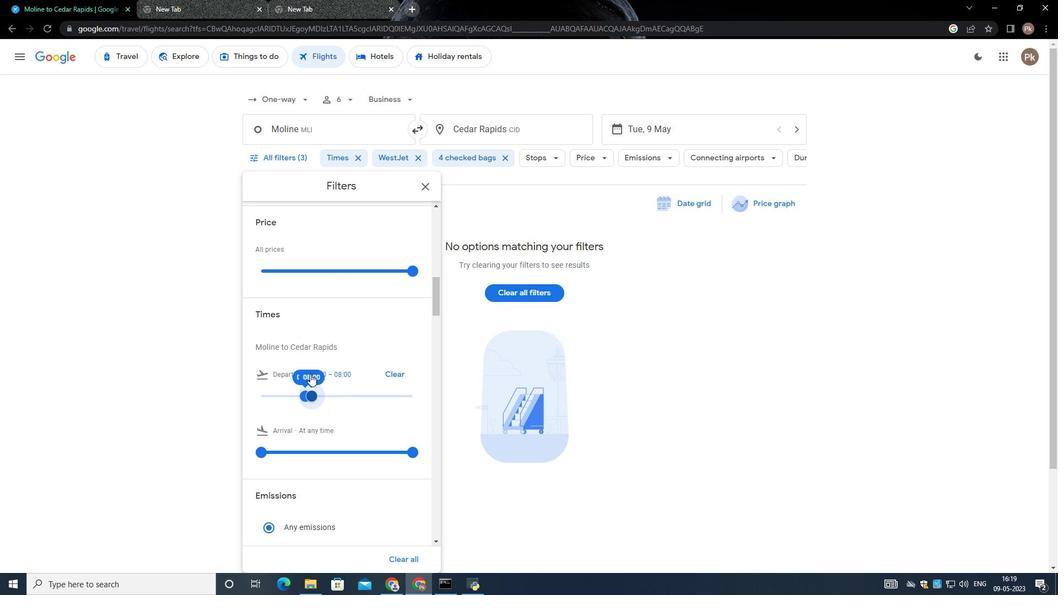 
Action: Mouse scrolled (315, 367) with delta (0, 0)
Screenshot: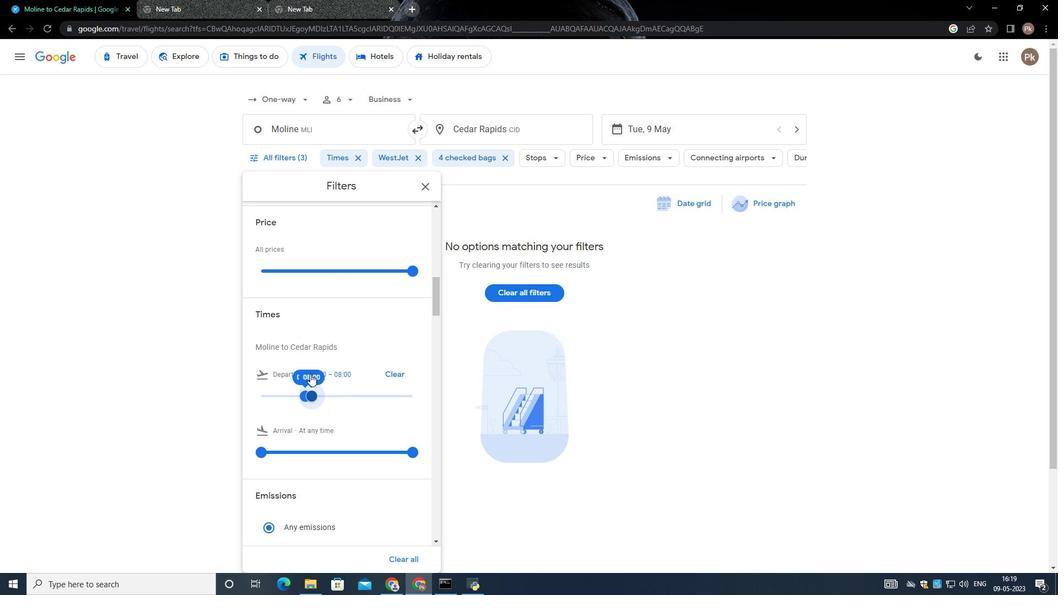 
Action: Mouse scrolled (315, 367) with delta (0, 0)
Screenshot: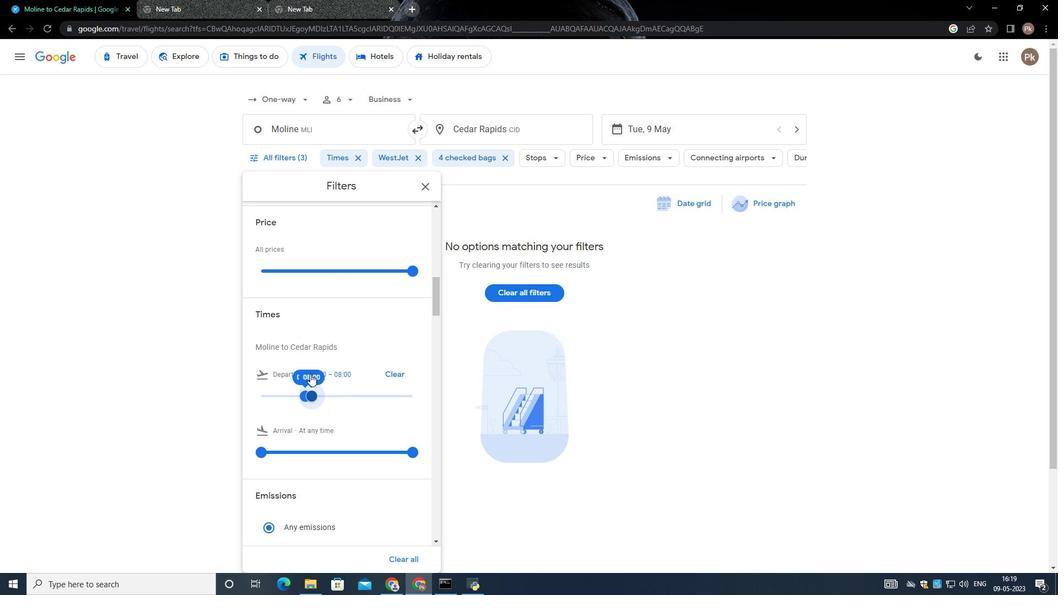 
Action: Mouse scrolled (315, 367) with delta (0, 0)
Screenshot: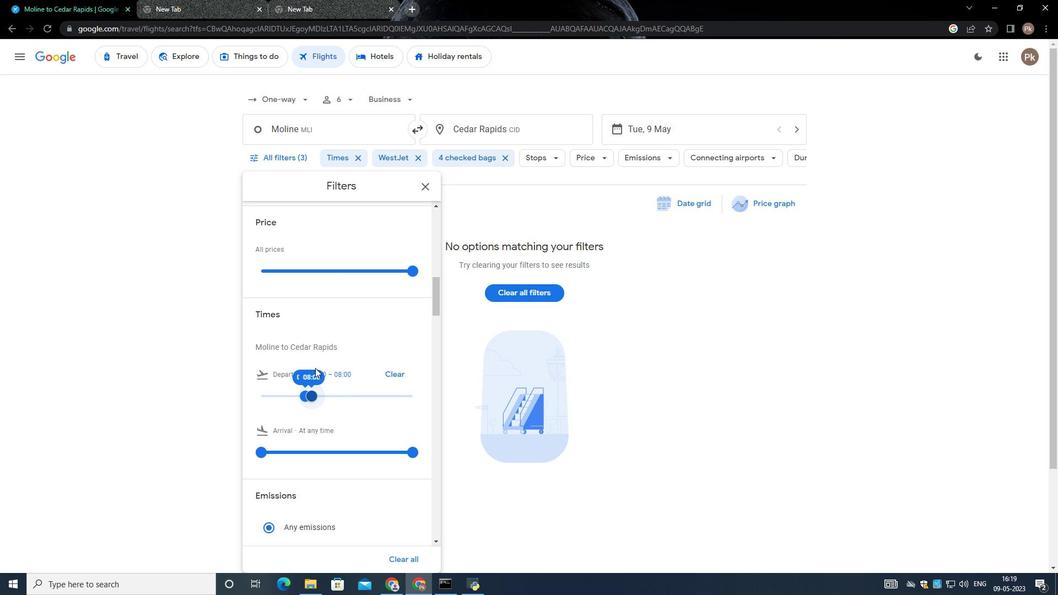 
Action: Mouse scrolled (315, 367) with delta (0, 0)
Screenshot: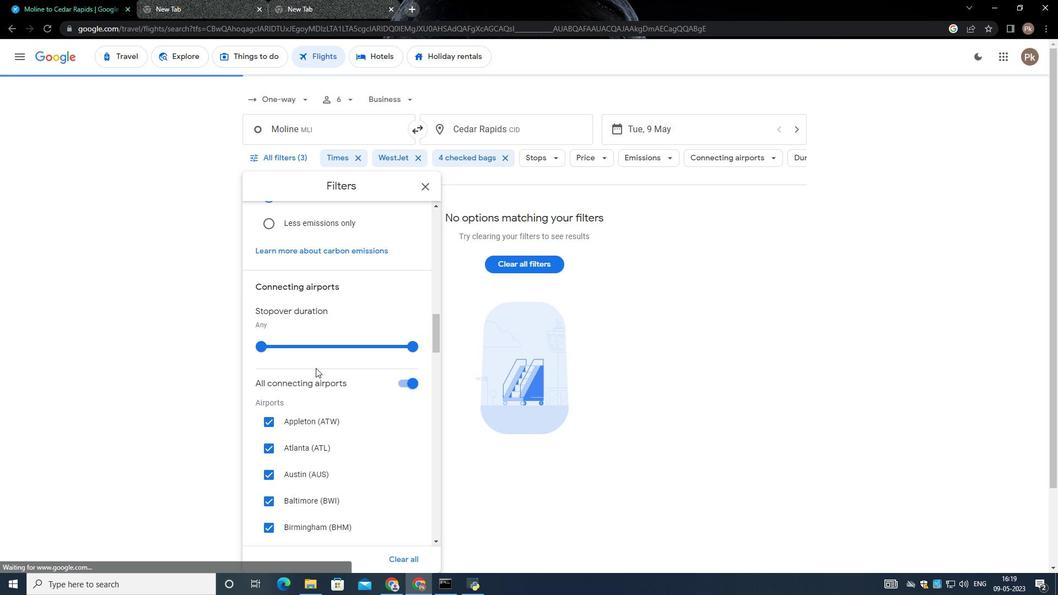 
Action: Mouse scrolled (315, 367) with delta (0, 0)
Screenshot: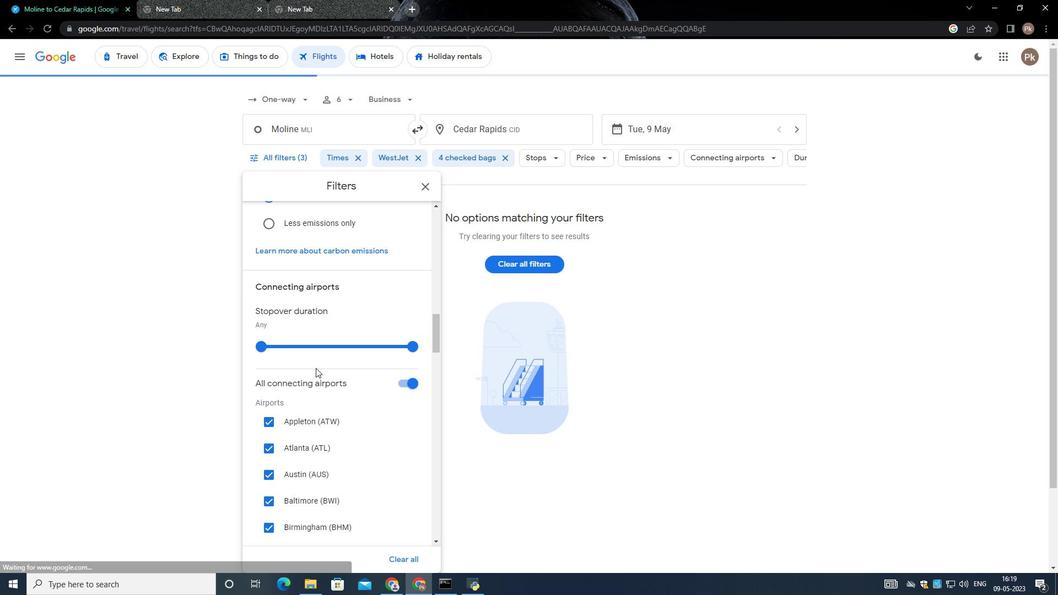 
Action: Mouse scrolled (315, 367) with delta (0, 0)
Screenshot: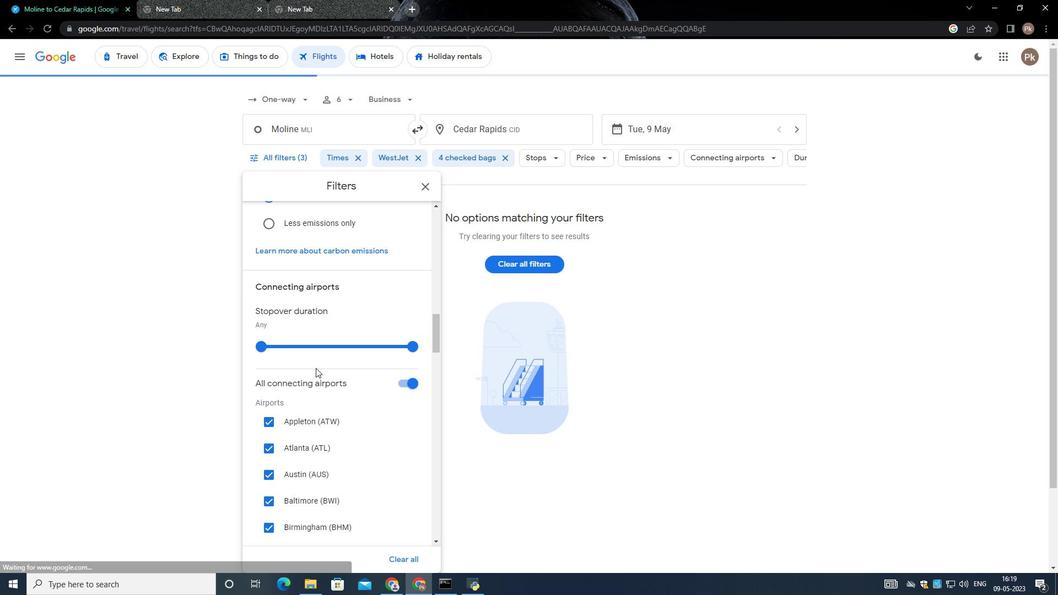 
Action: Mouse scrolled (315, 367) with delta (0, 0)
Screenshot: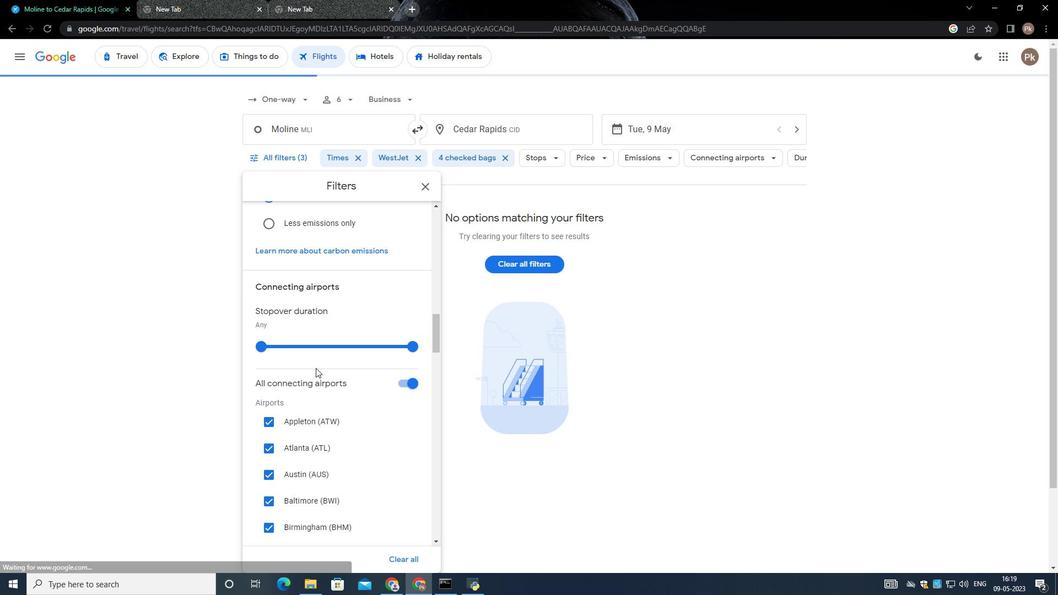 
Action: Mouse scrolled (315, 367) with delta (0, 0)
Screenshot: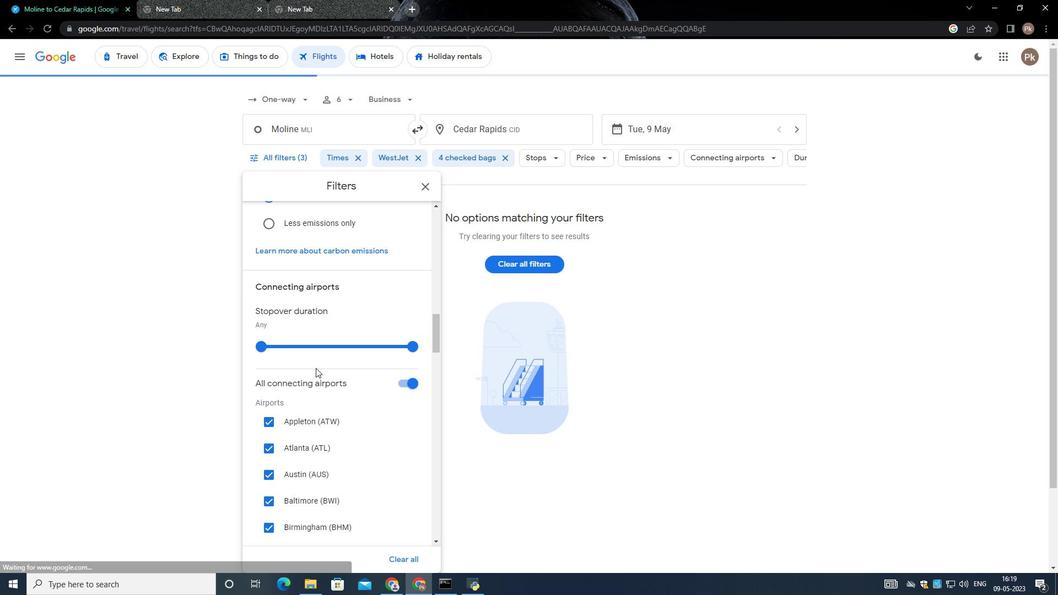 
Action: Mouse scrolled (315, 367) with delta (0, 0)
Screenshot: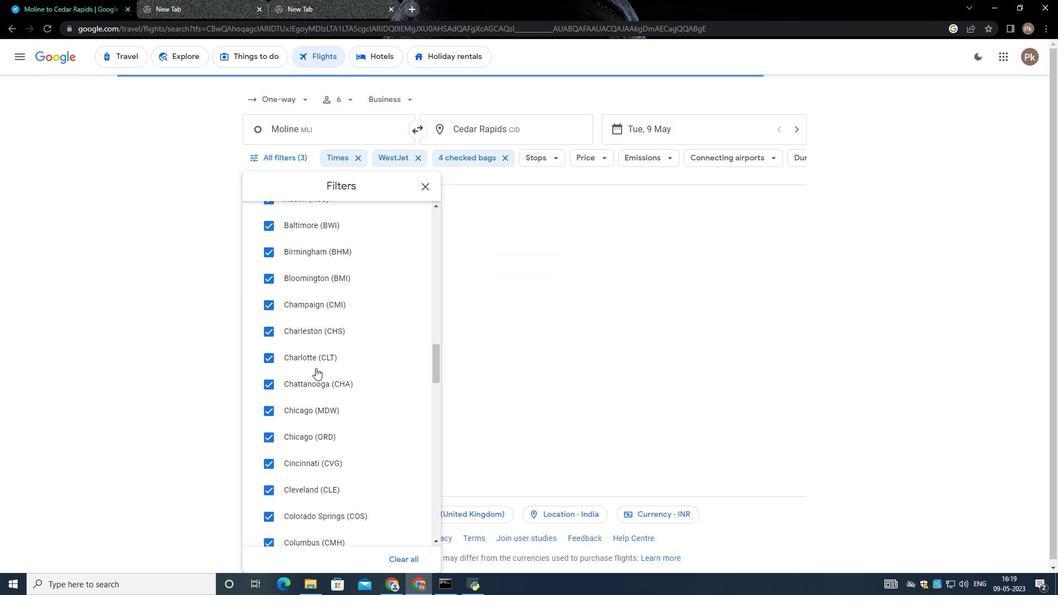 
Action: Mouse scrolled (315, 367) with delta (0, 0)
Screenshot: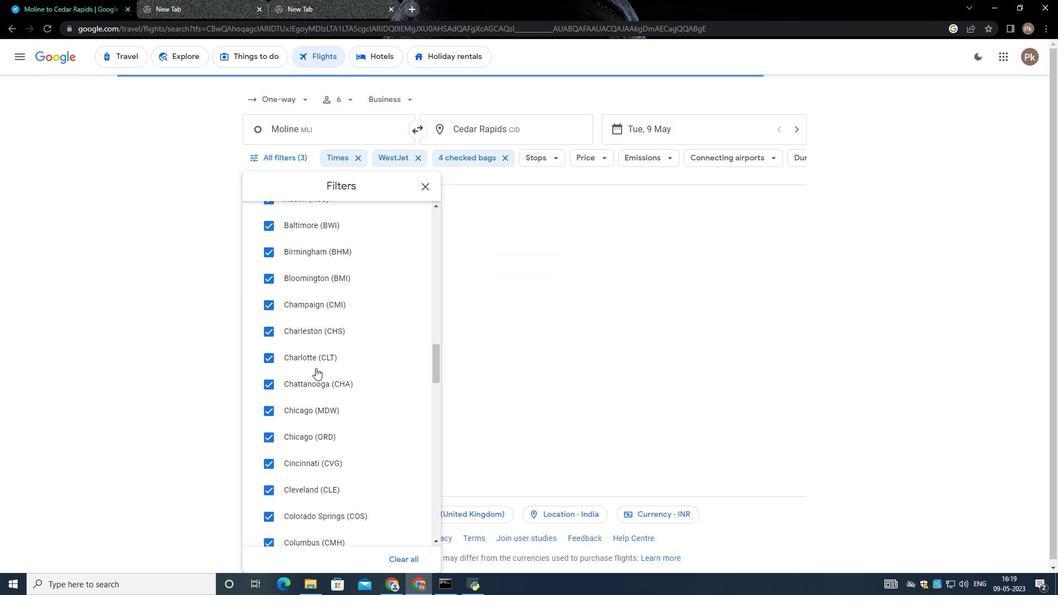 
Action: Mouse scrolled (315, 367) with delta (0, 0)
Screenshot: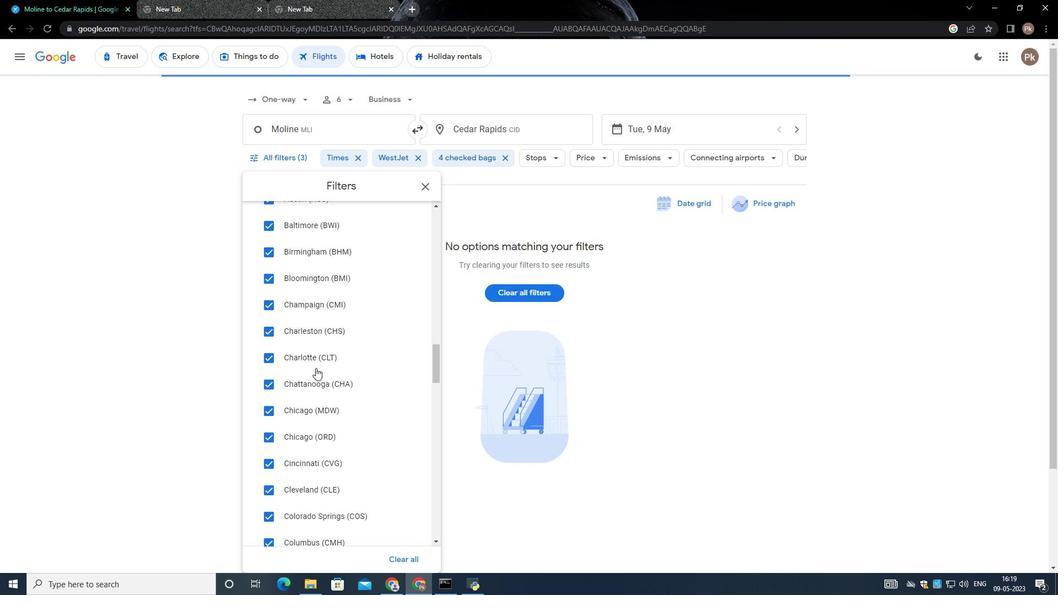 
Action: Mouse scrolled (315, 367) with delta (0, 0)
Screenshot: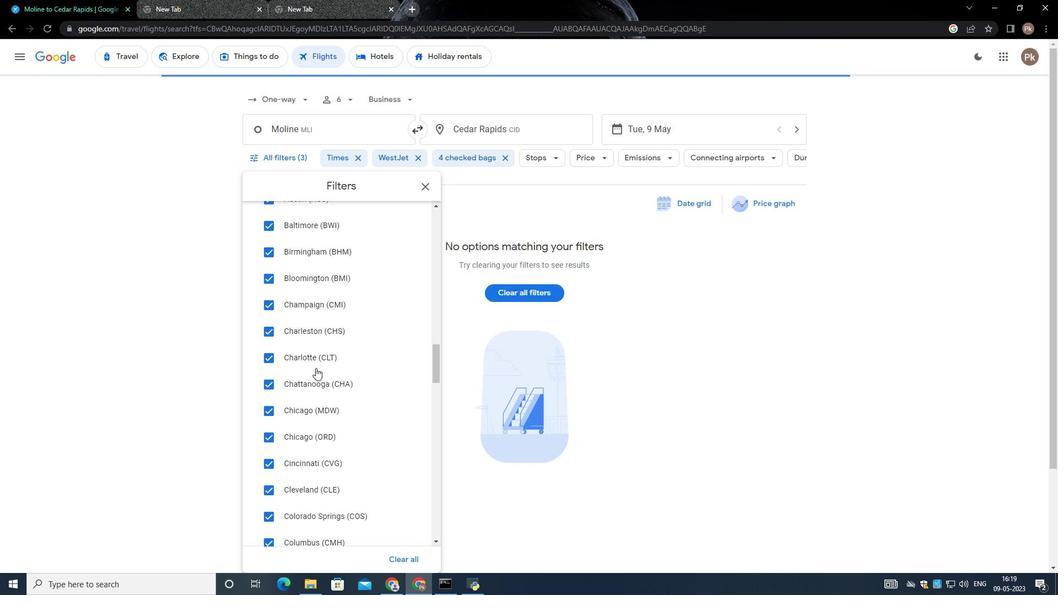 
Action: Mouse scrolled (315, 367) with delta (0, 0)
Screenshot: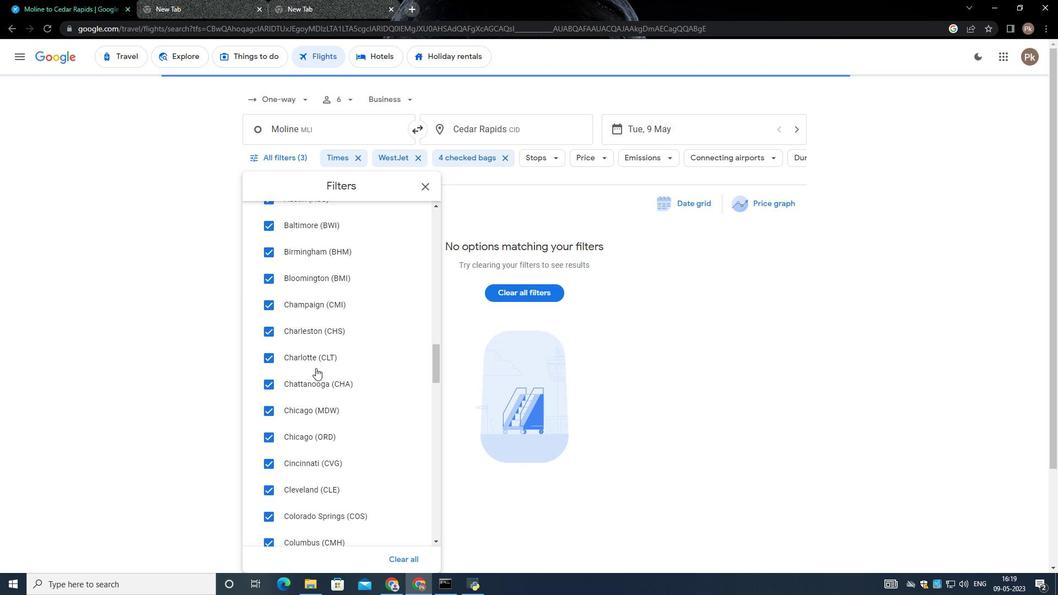 
Action: Mouse moved to (315, 369)
Screenshot: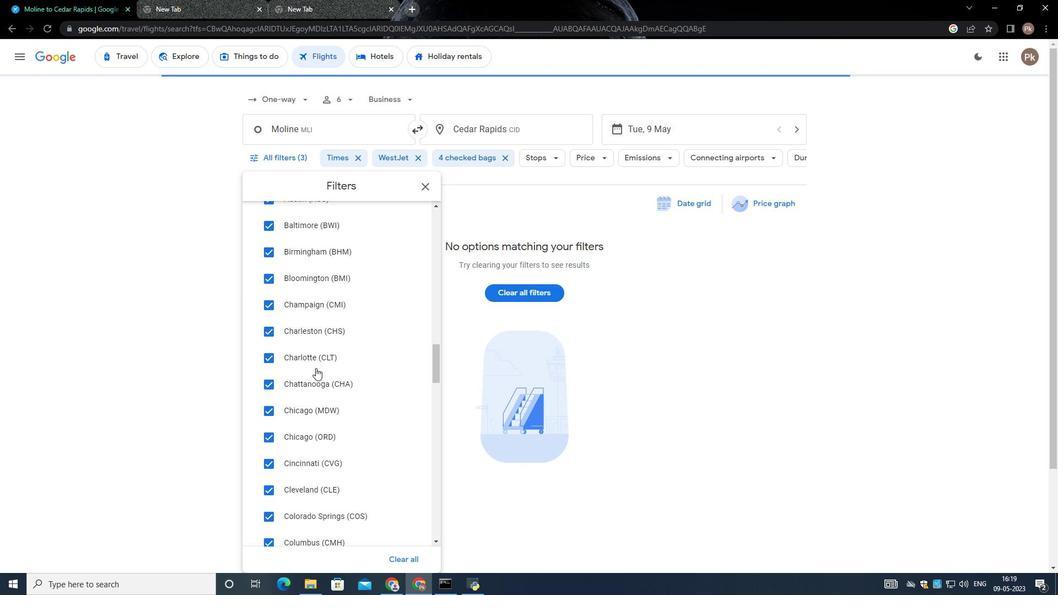 
Action: Mouse scrolled (315, 368) with delta (0, 0)
Screenshot: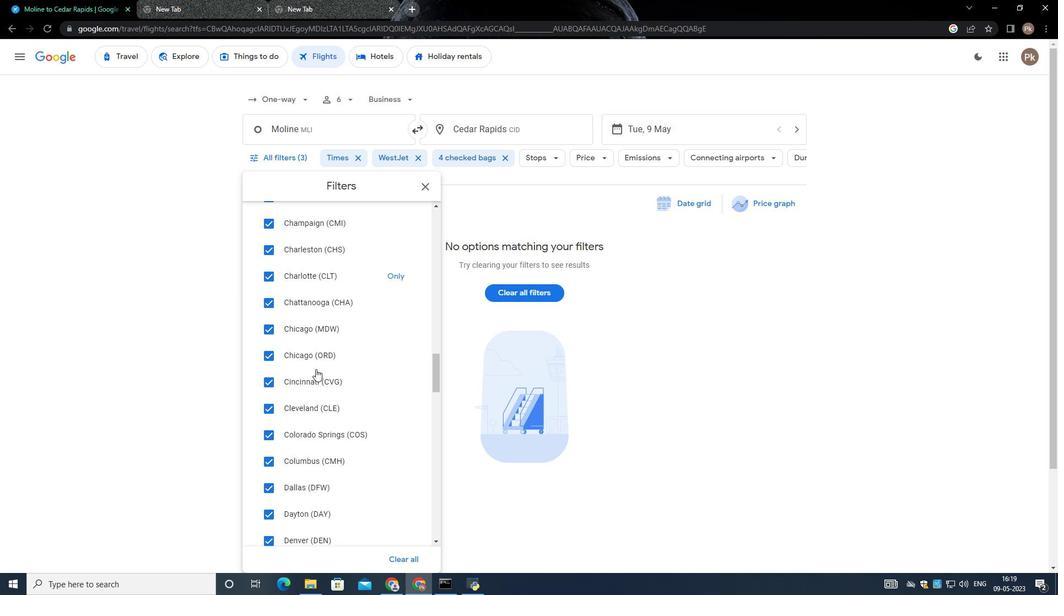 
Action: Mouse scrolled (315, 368) with delta (0, 0)
Screenshot: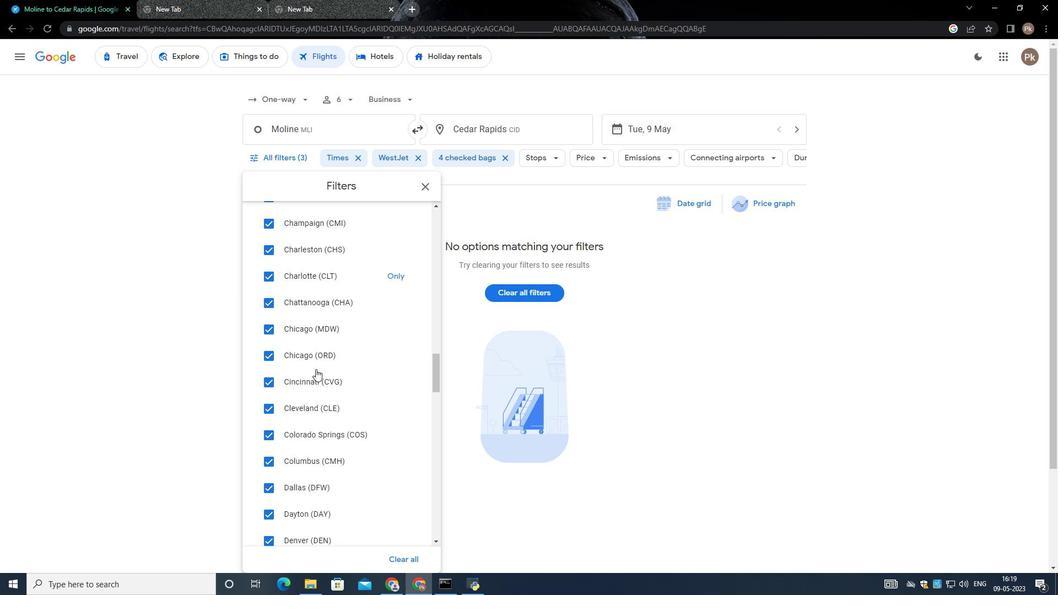 
Action: Mouse scrolled (315, 368) with delta (0, 0)
Screenshot: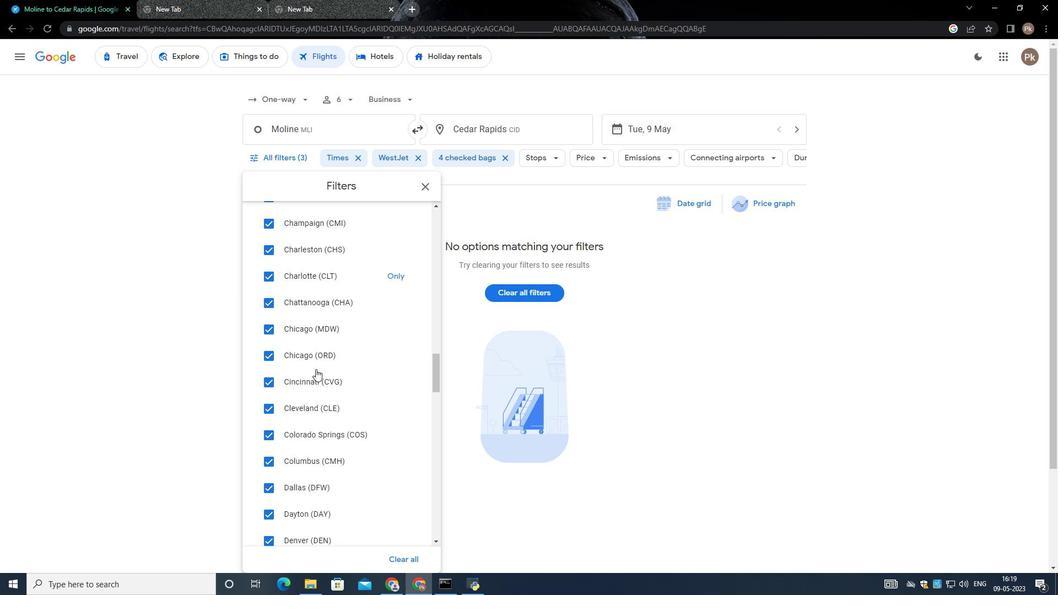 
Action: Mouse scrolled (315, 368) with delta (0, 0)
Screenshot: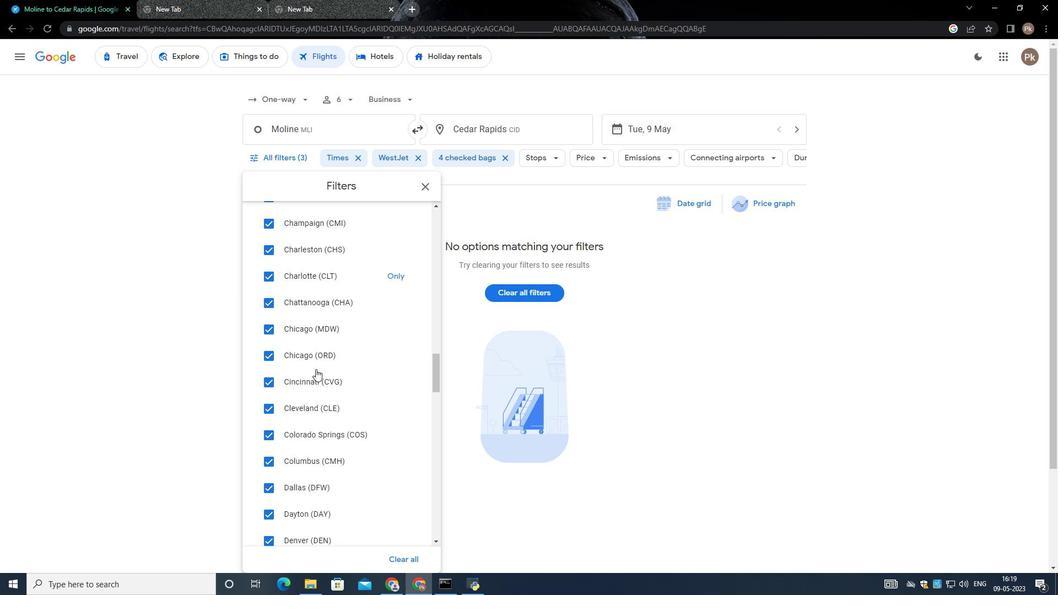 
Action: Mouse scrolled (315, 368) with delta (0, 0)
Screenshot: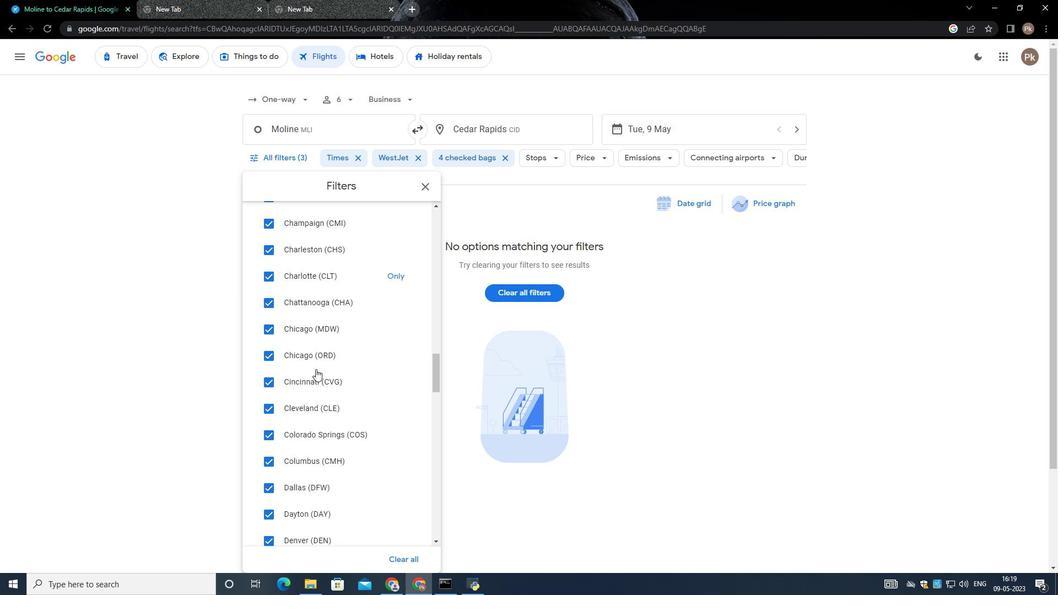 
Action: Mouse moved to (320, 384)
Screenshot: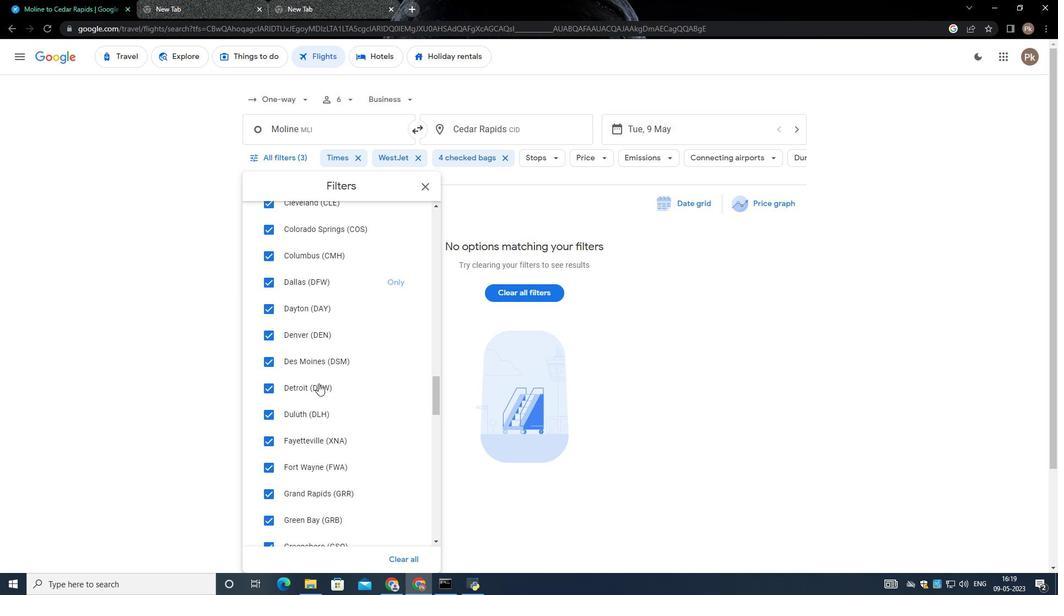 
Action: Mouse scrolled (320, 384) with delta (0, 0)
Screenshot: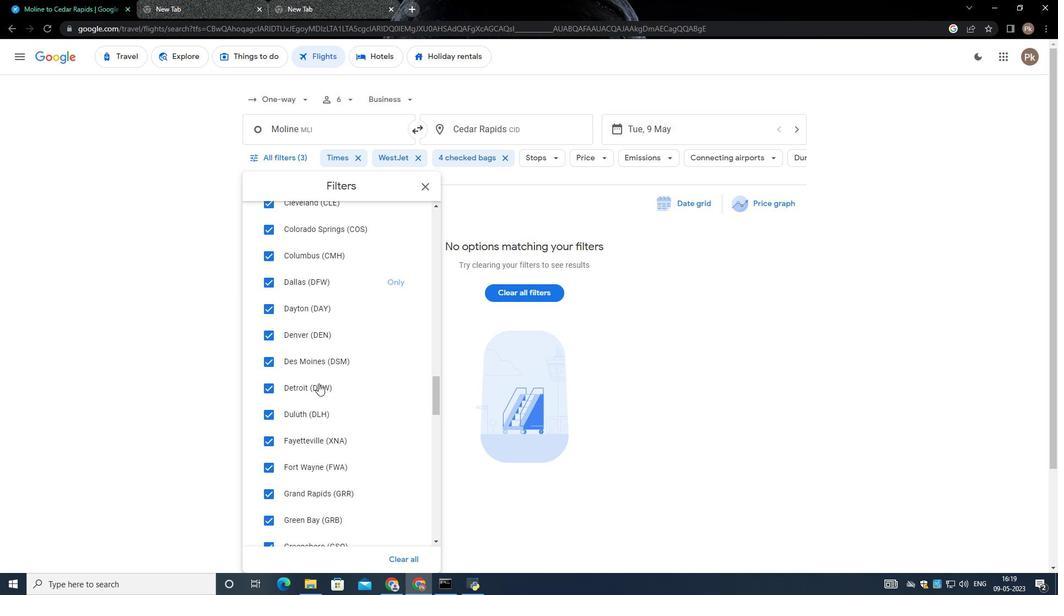 
Action: Mouse moved to (320, 388)
Screenshot: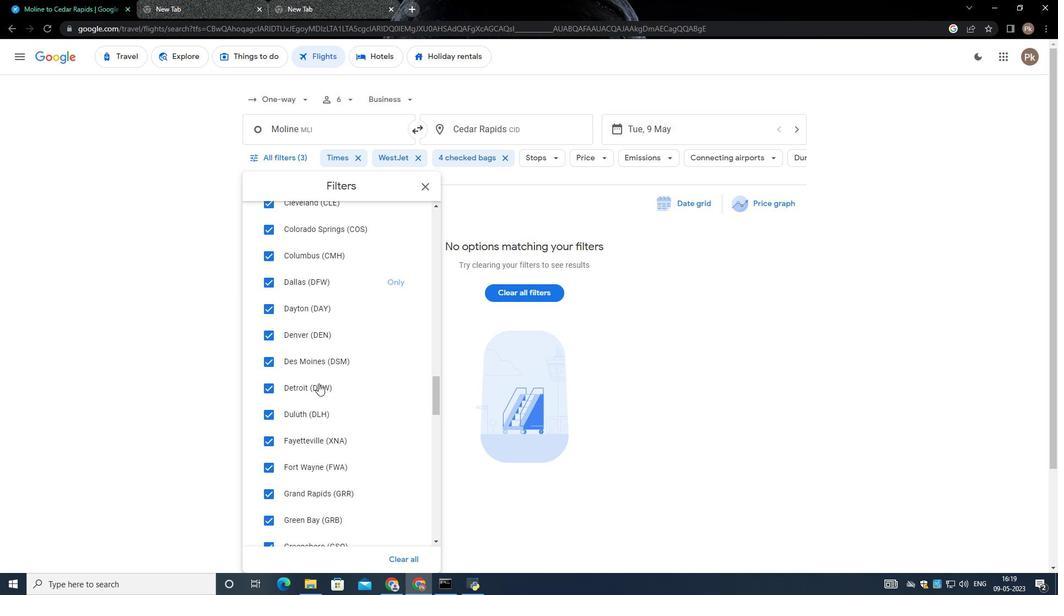 
Action: Mouse scrolled (320, 387) with delta (0, 0)
Screenshot: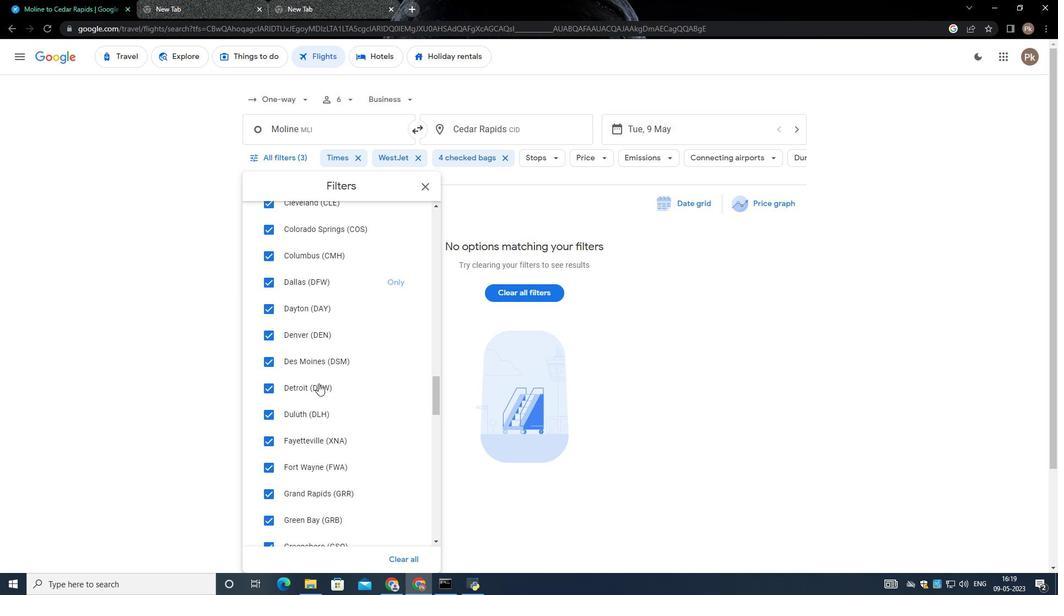 
Action: Mouse moved to (321, 389)
Screenshot: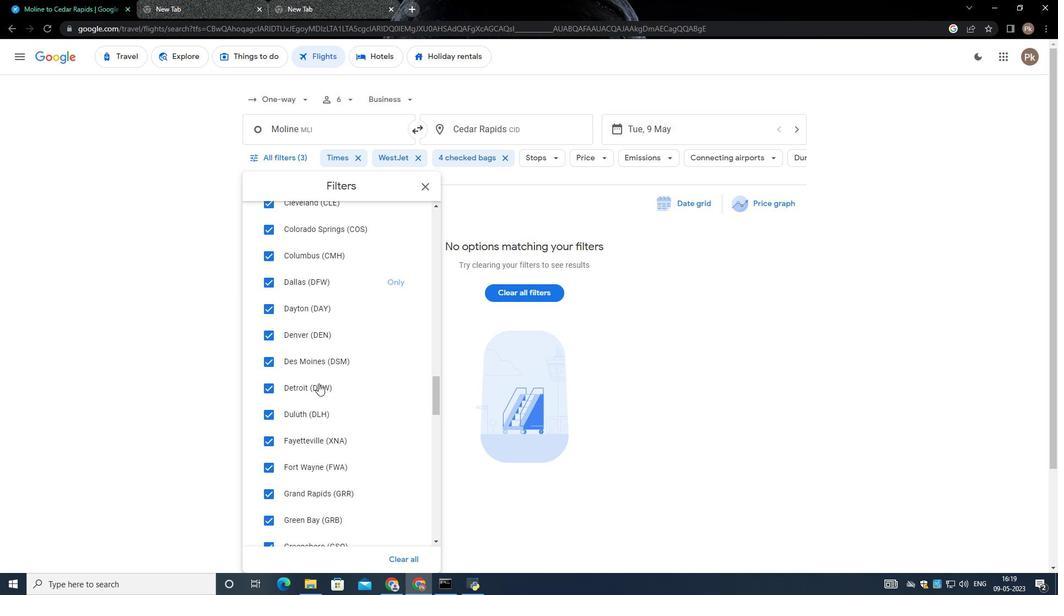
Action: Mouse scrolled (321, 388) with delta (0, 0)
Screenshot: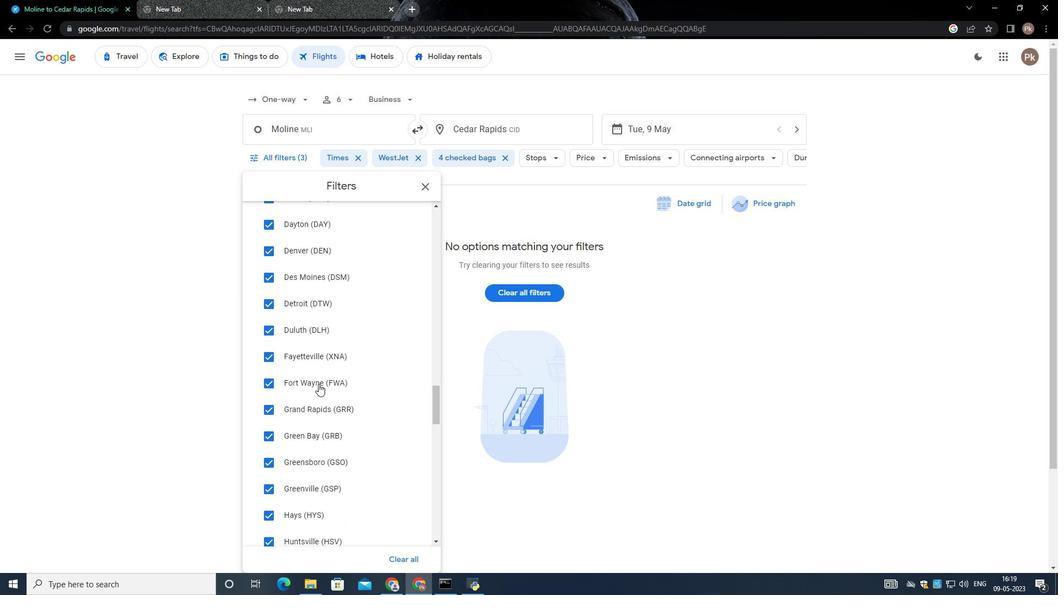 
Action: Mouse moved to (321, 389)
Screenshot: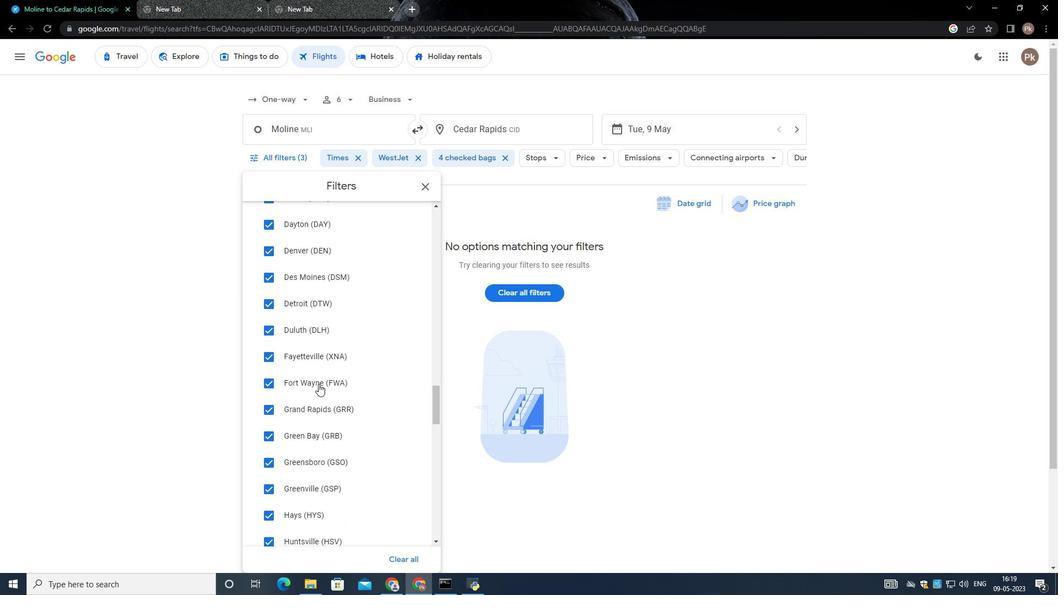 
Action: Mouse scrolled (321, 388) with delta (0, 0)
Screenshot: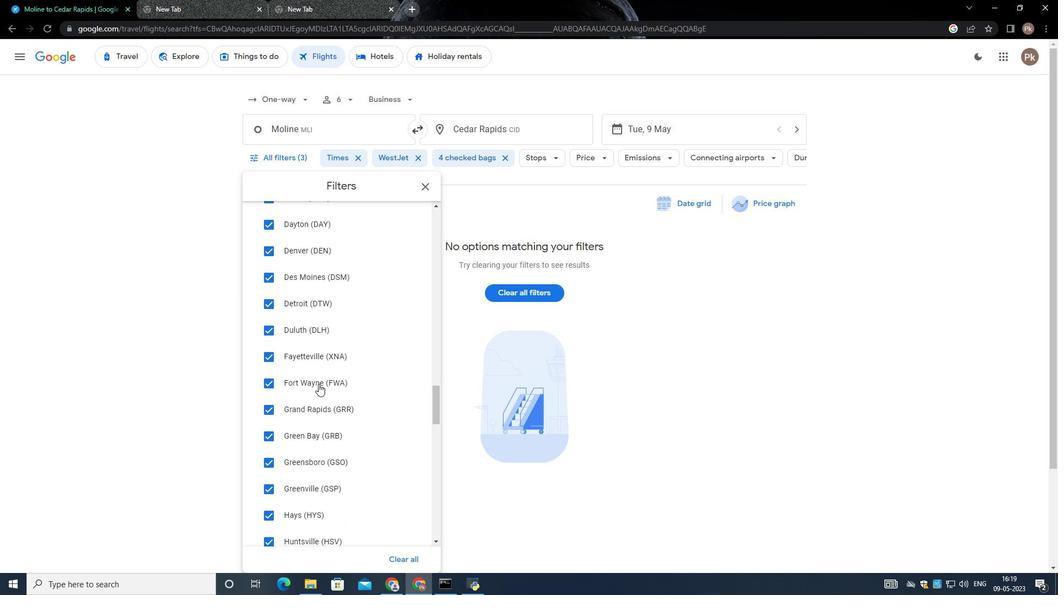 
Action: Mouse moved to (321, 408)
Screenshot: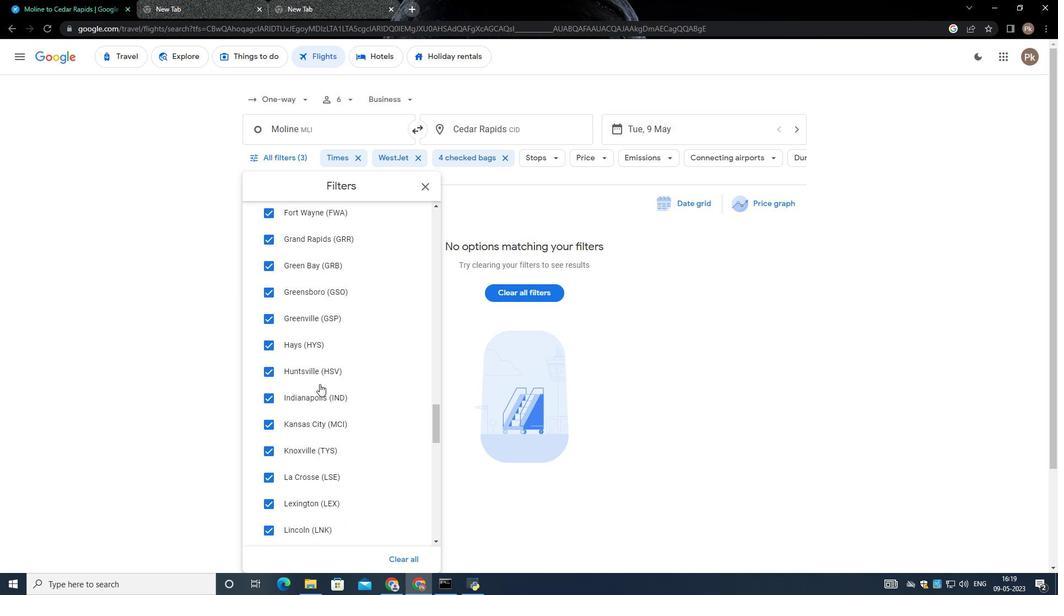 
Action: Mouse scrolled (321, 407) with delta (0, 0)
Screenshot: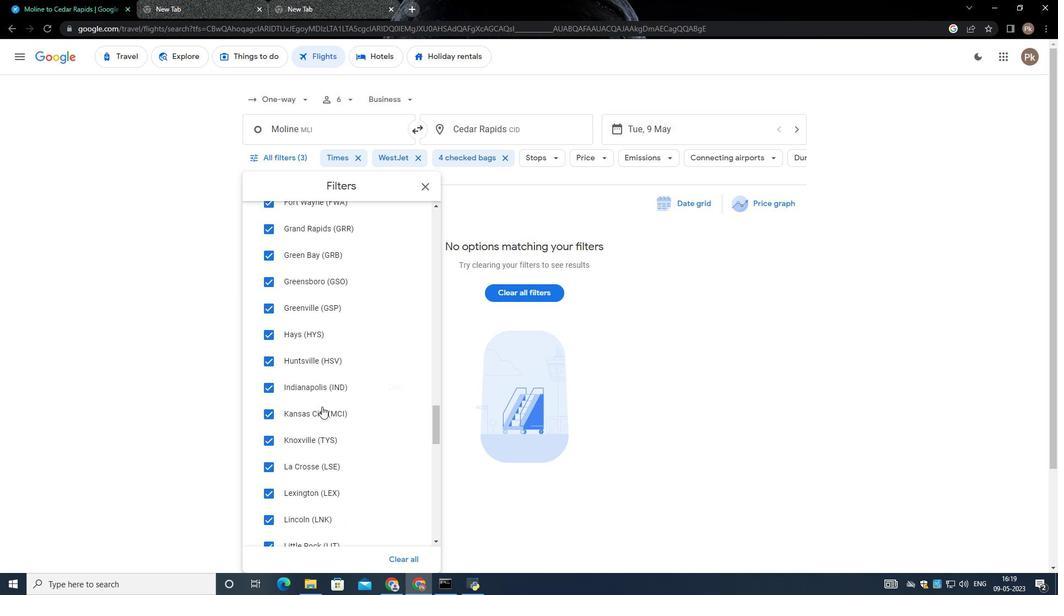 
Action: Mouse scrolled (321, 407) with delta (0, 0)
Screenshot: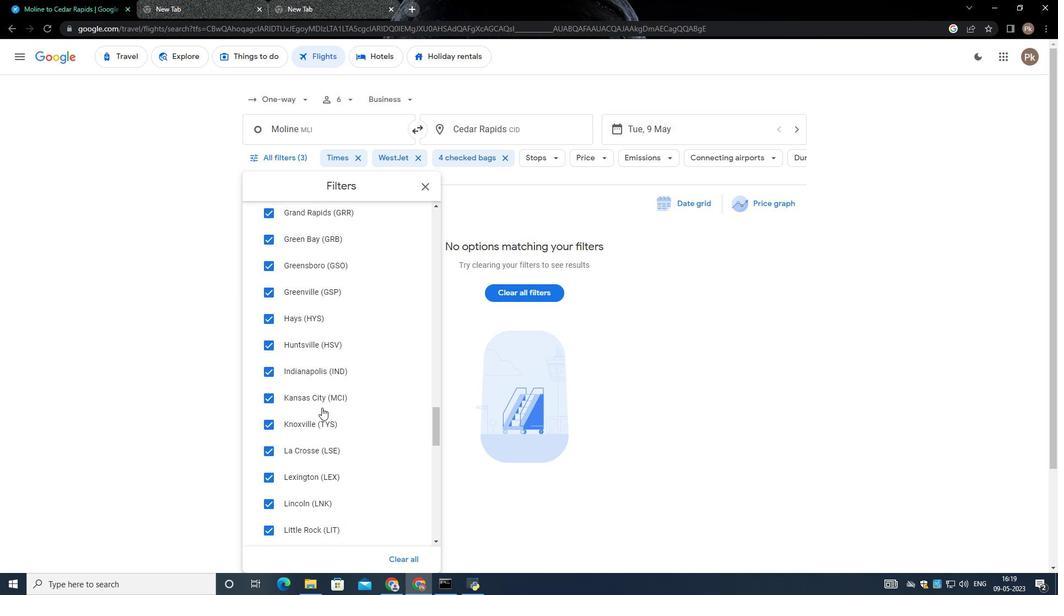 
Action: Mouse moved to (321, 408)
Screenshot: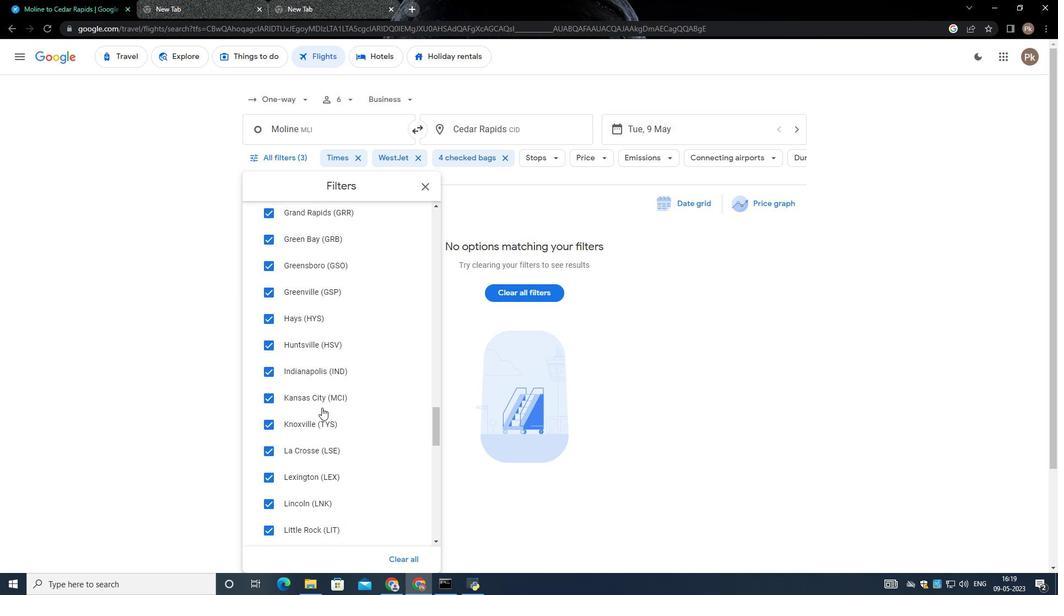 
Action: Mouse scrolled (321, 407) with delta (0, 0)
Screenshot: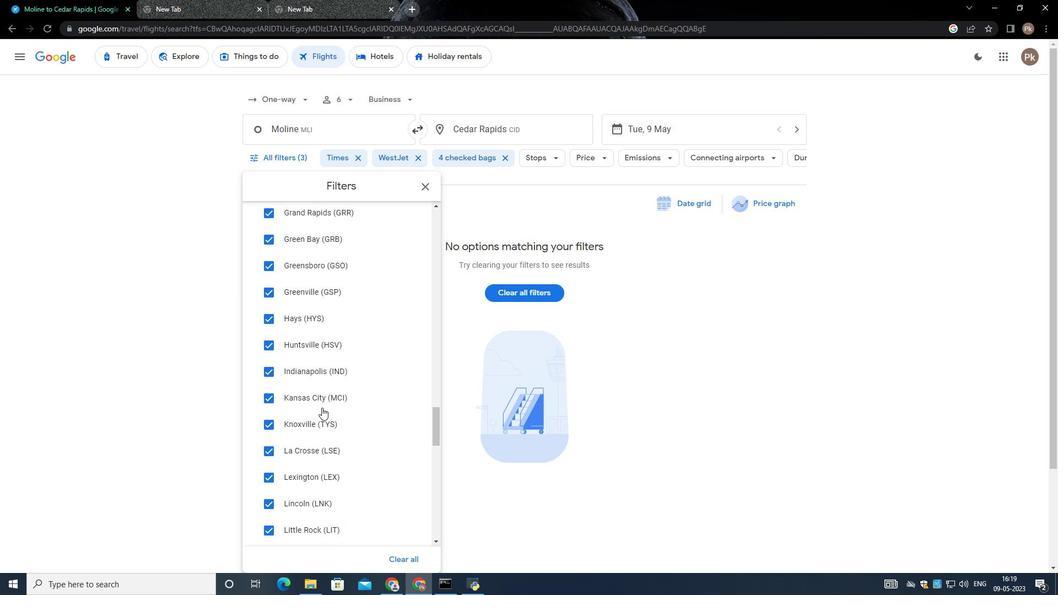
Action: Mouse scrolled (321, 407) with delta (0, 0)
Screenshot: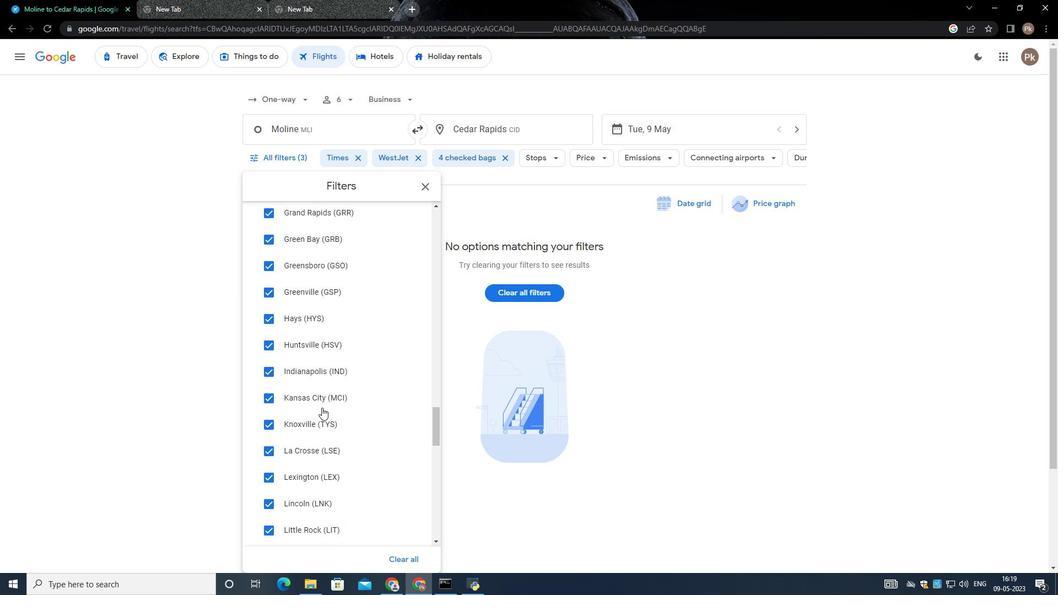 
Action: Mouse moved to (321, 408)
Screenshot: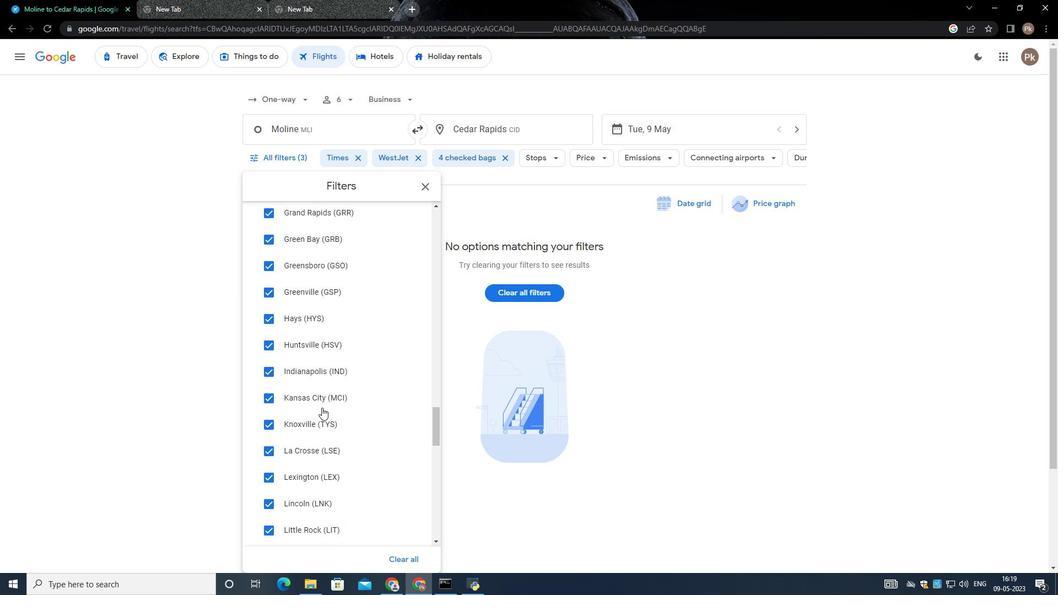 
Action: Mouse scrolled (321, 407) with delta (0, 0)
Screenshot: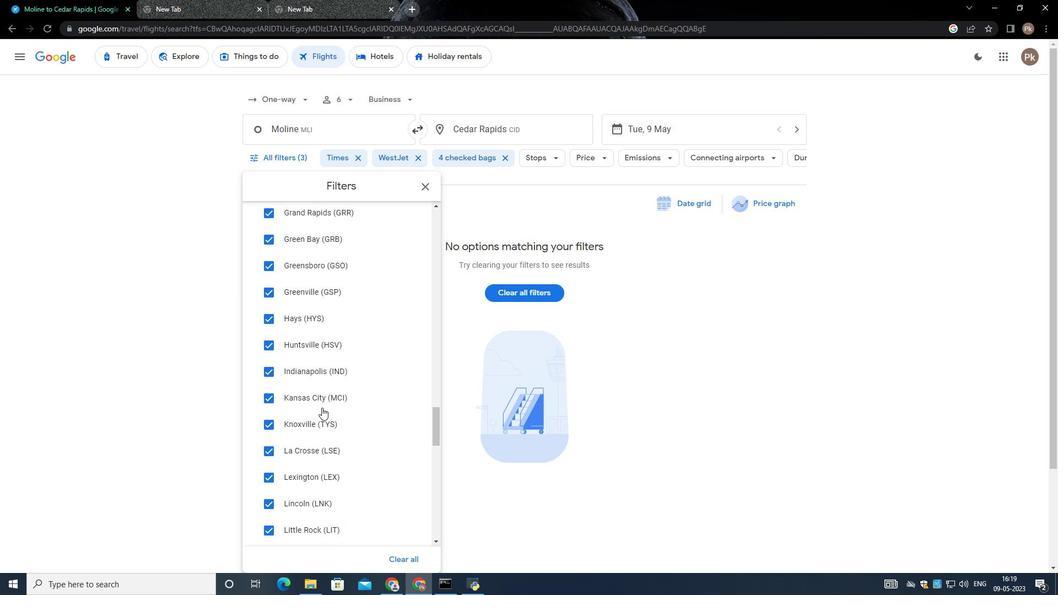 
Action: Mouse moved to (321, 408)
Screenshot: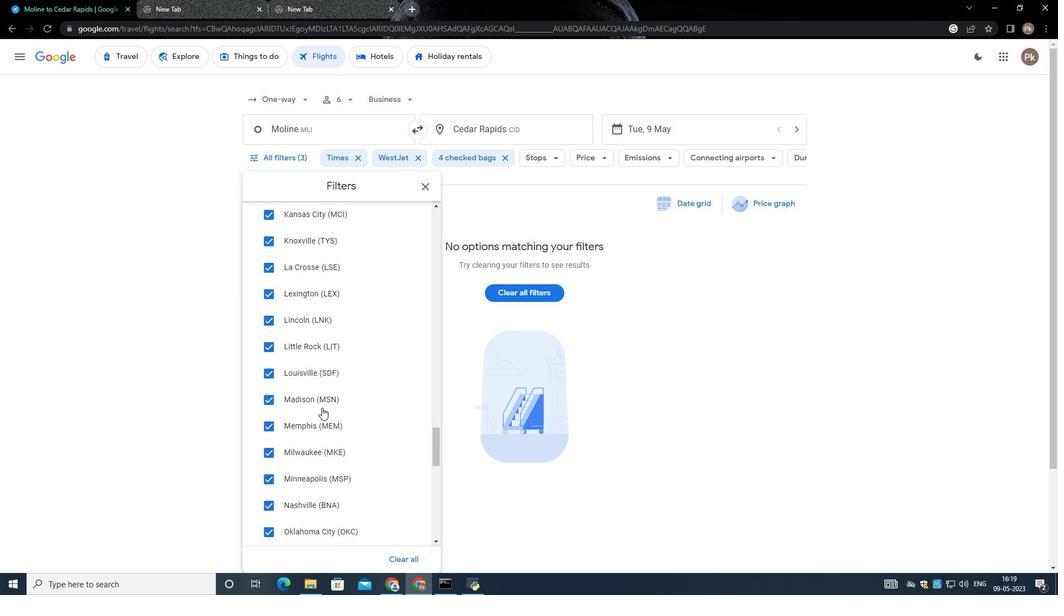 
Action: Mouse scrolled (321, 408) with delta (0, 0)
Screenshot: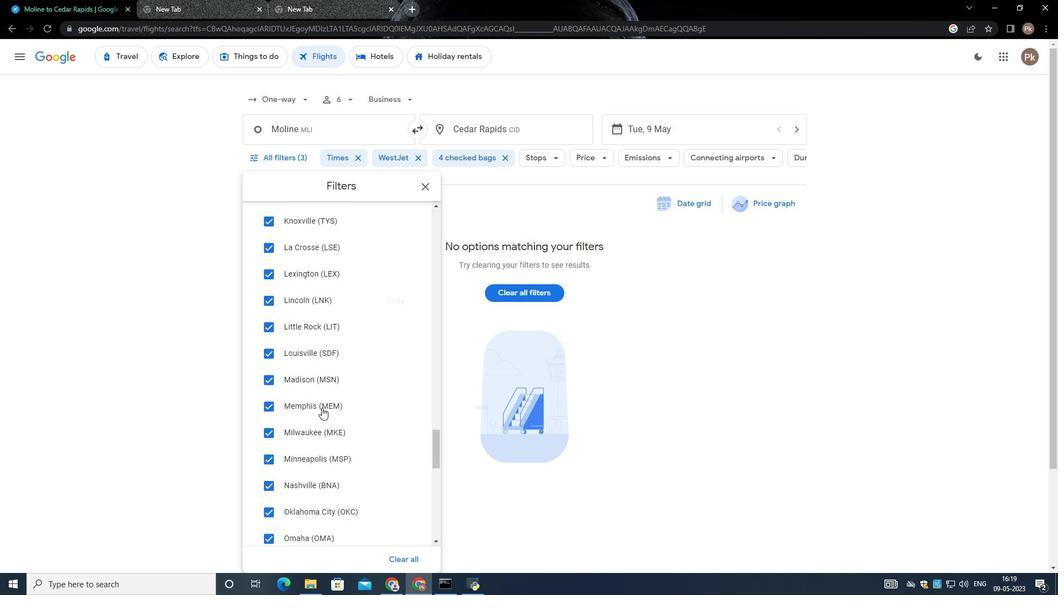 
Action: Mouse moved to (321, 408)
Screenshot: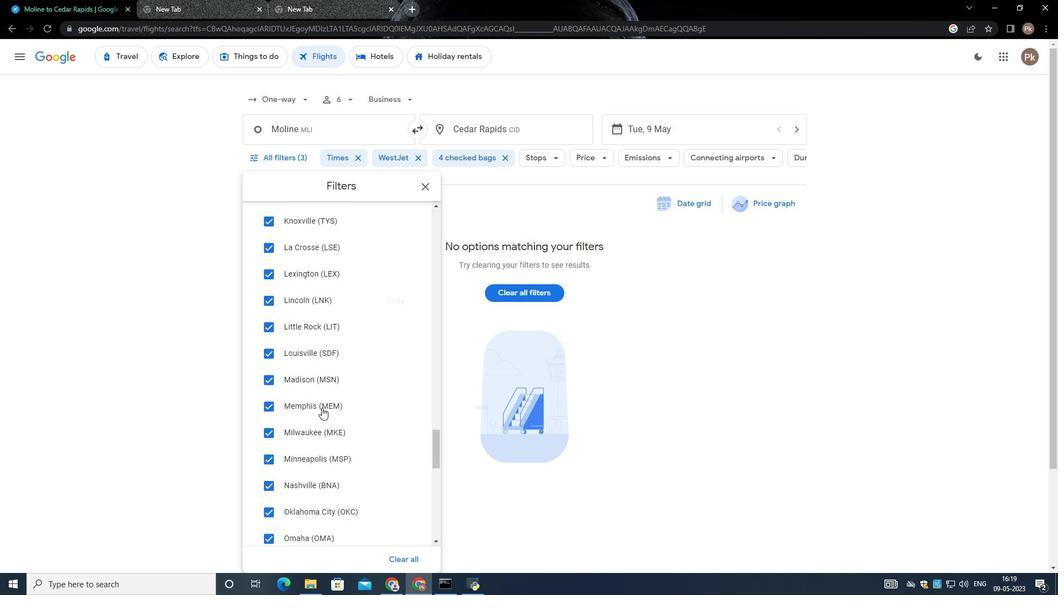 
Action: Mouse scrolled (321, 407) with delta (0, 0)
Screenshot: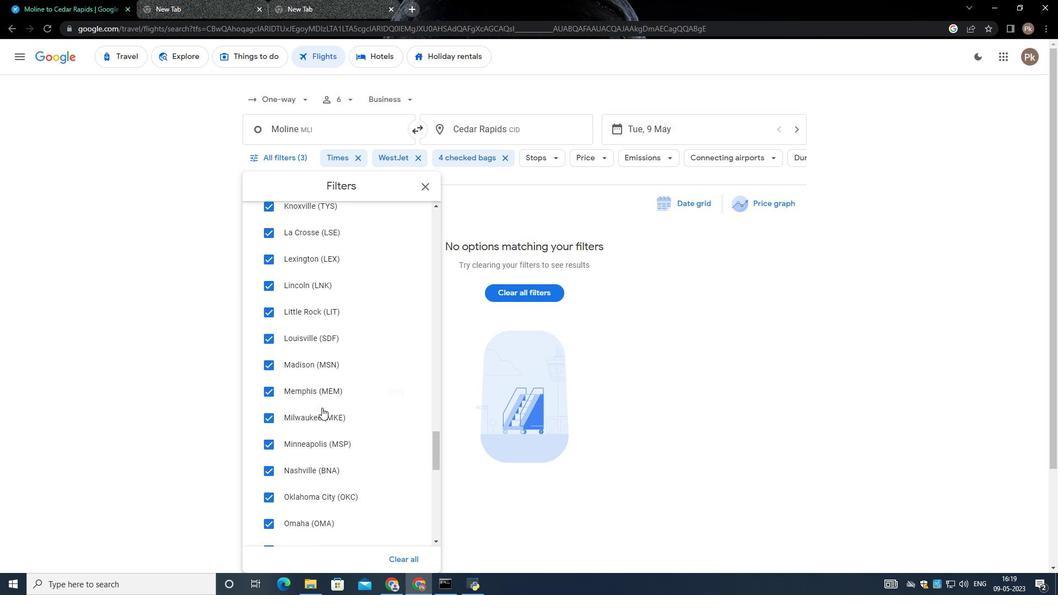 
Action: Mouse moved to (320, 408)
Screenshot: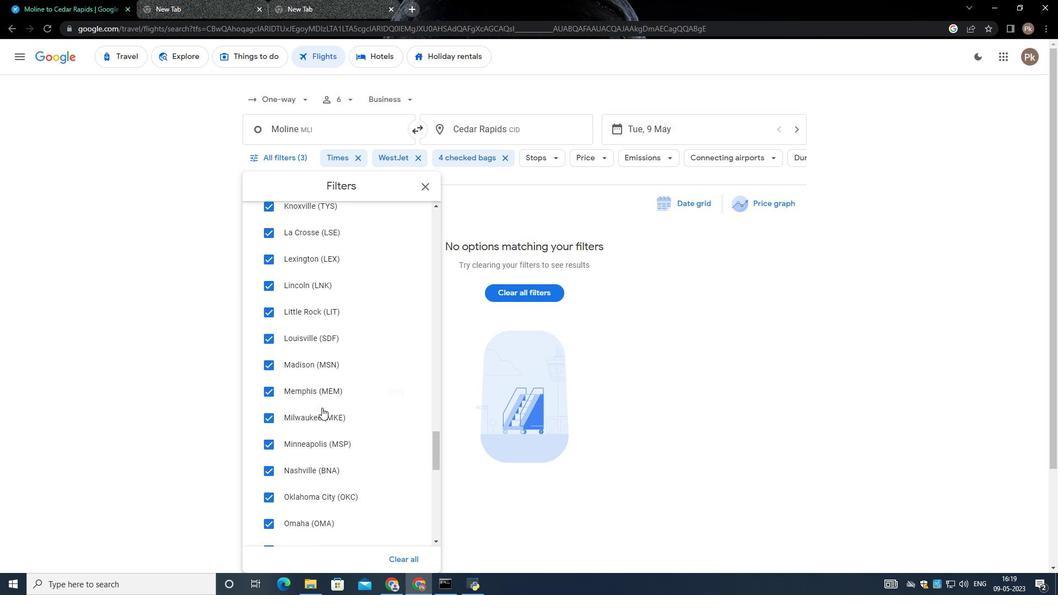 
Action: Mouse scrolled (320, 407) with delta (0, 0)
Screenshot: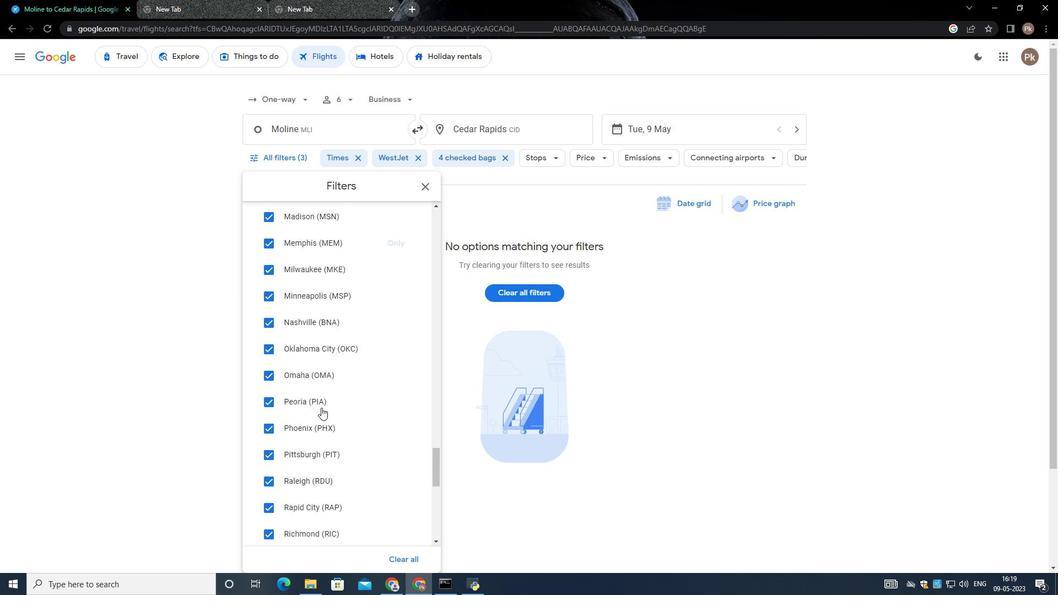 
Action: Mouse scrolled (320, 407) with delta (0, 0)
Screenshot: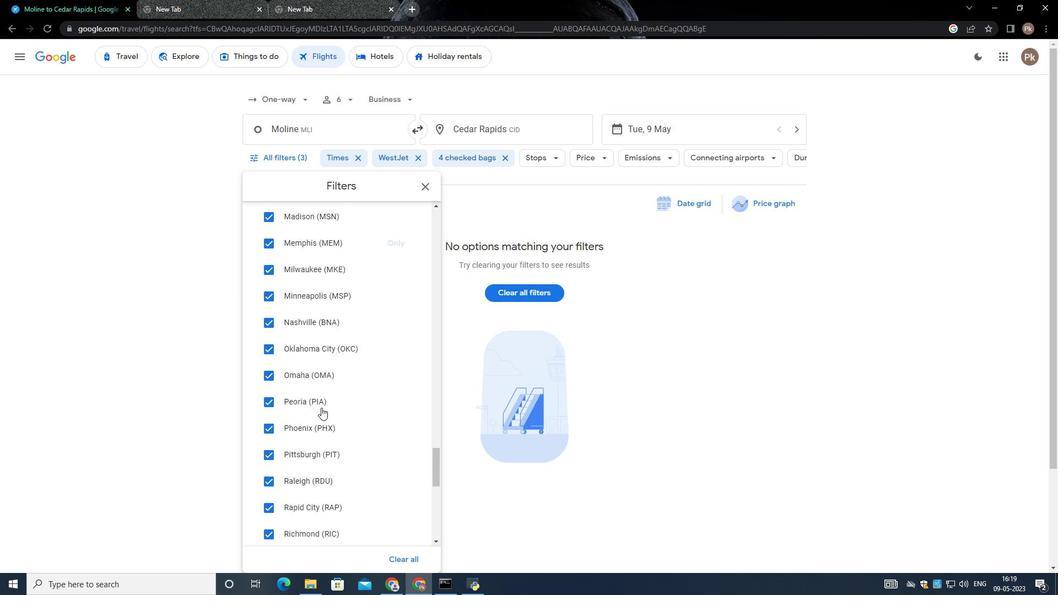 
Action: Mouse moved to (320, 408)
Screenshot: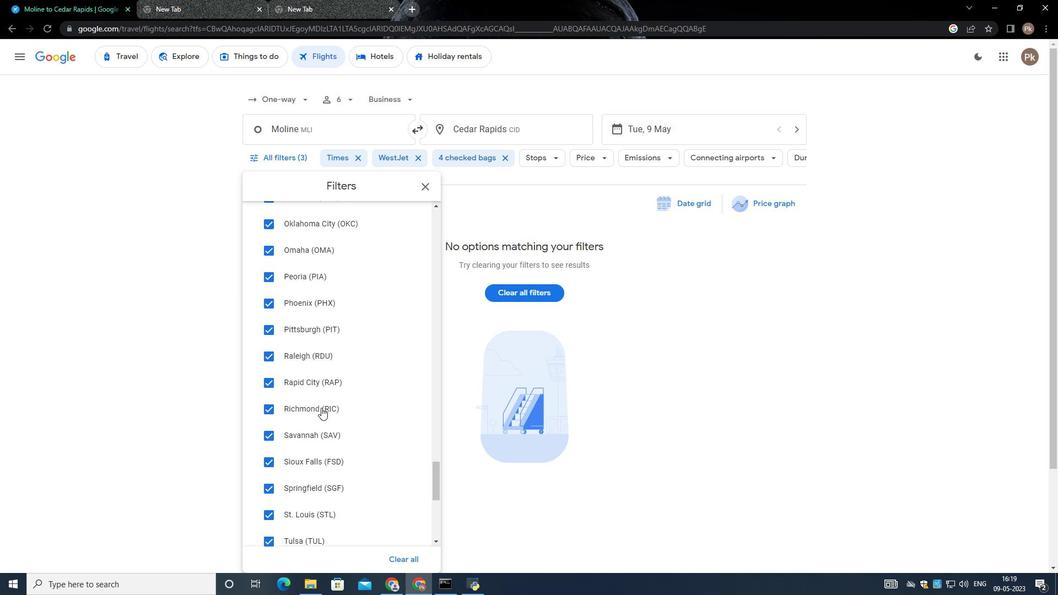 
Action: Mouse scrolled (320, 407) with delta (0, 0)
Screenshot: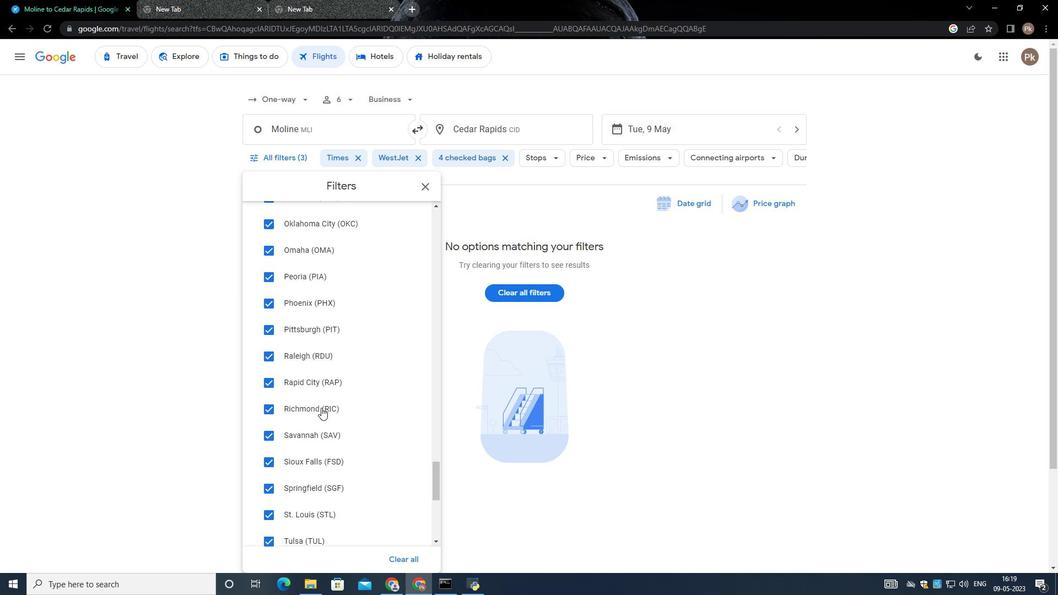 
Action: Mouse moved to (315, 411)
Screenshot: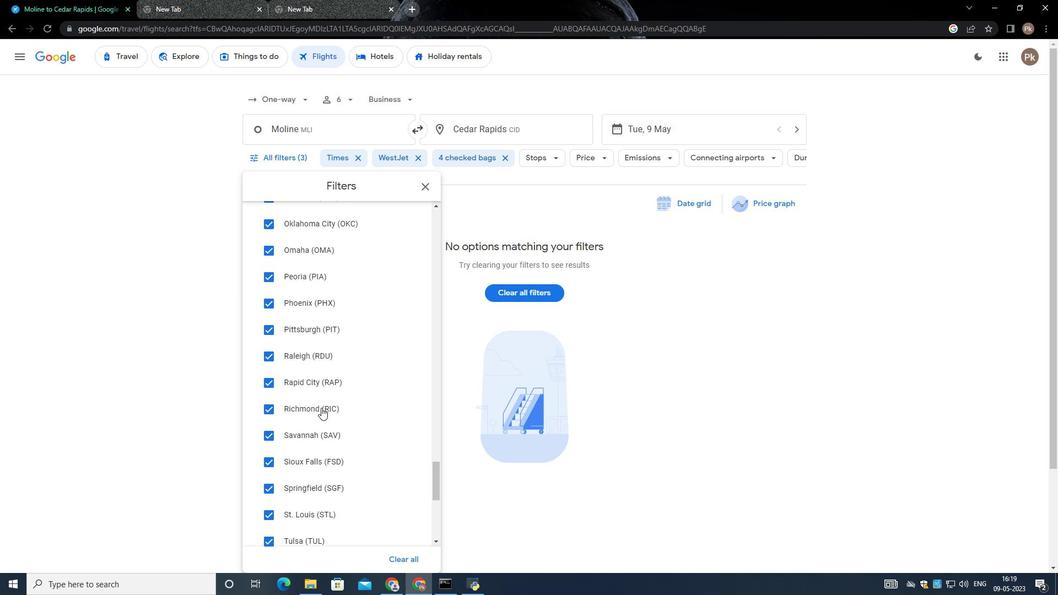 
Action: Mouse scrolled (320, 407) with delta (0, 0)
Screenshot: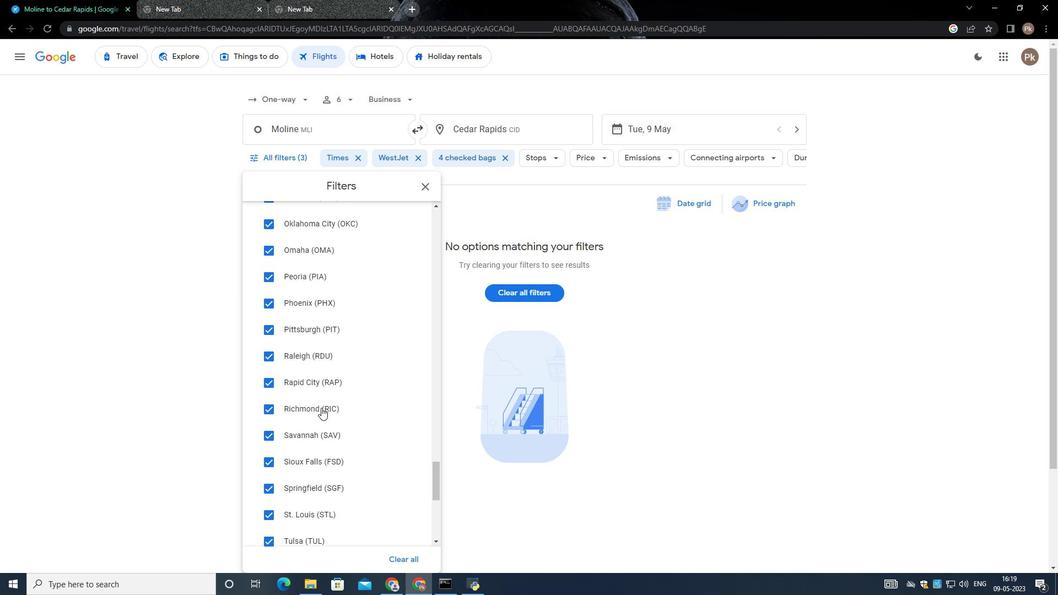 
Action: Mouse moved to (314, 412)
Screenshot: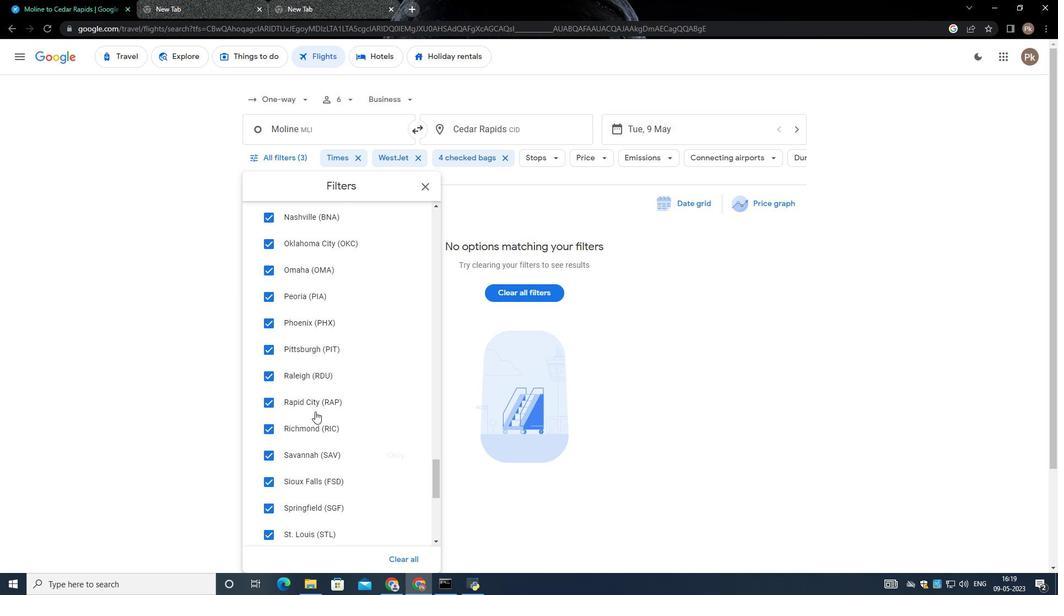 
Action: Mouse scrolled (314, 412) with delta (0, 0)
Screenshot: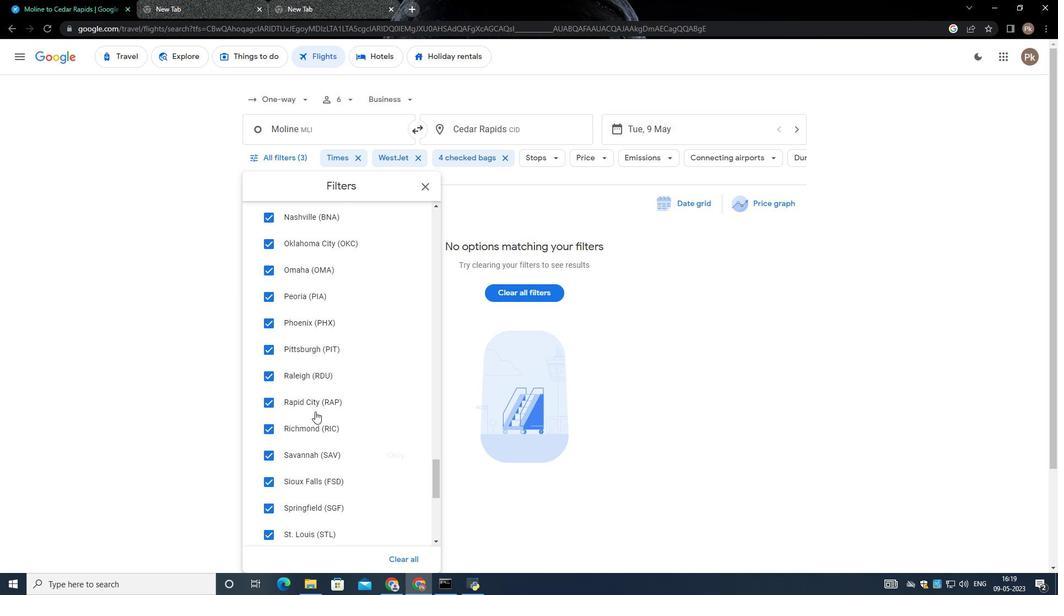 
Action: Mouse scrolled (314, 412) with delta (0, 0)
Screenshot: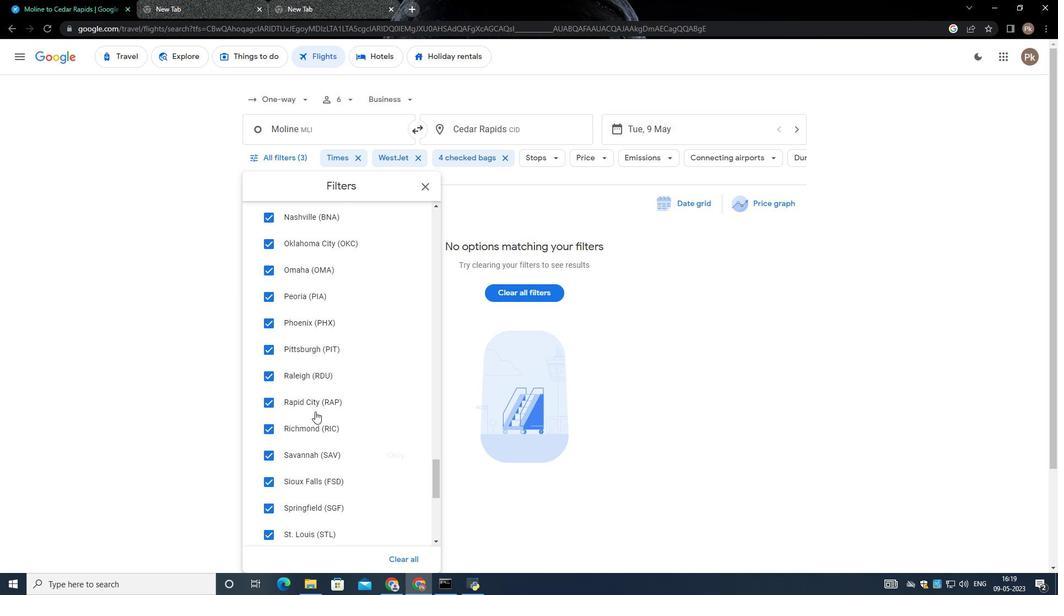 
Action: Mouse scrolled (314, 412) with delta (0, 0)
Screenshot: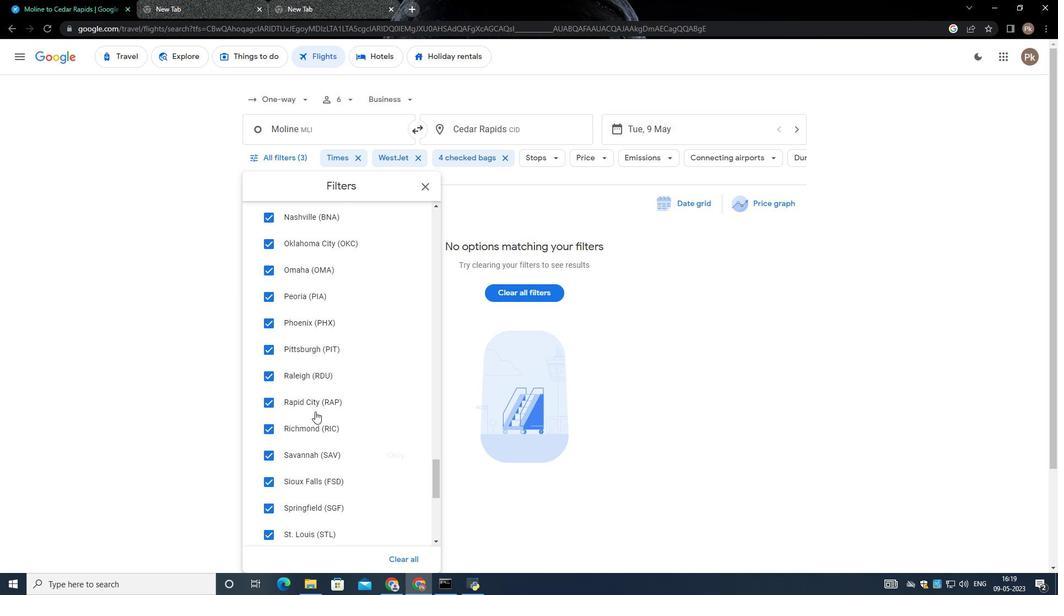 
Action: Mouse scrolled (314, 411) with delta (0, -1)
Screenshot: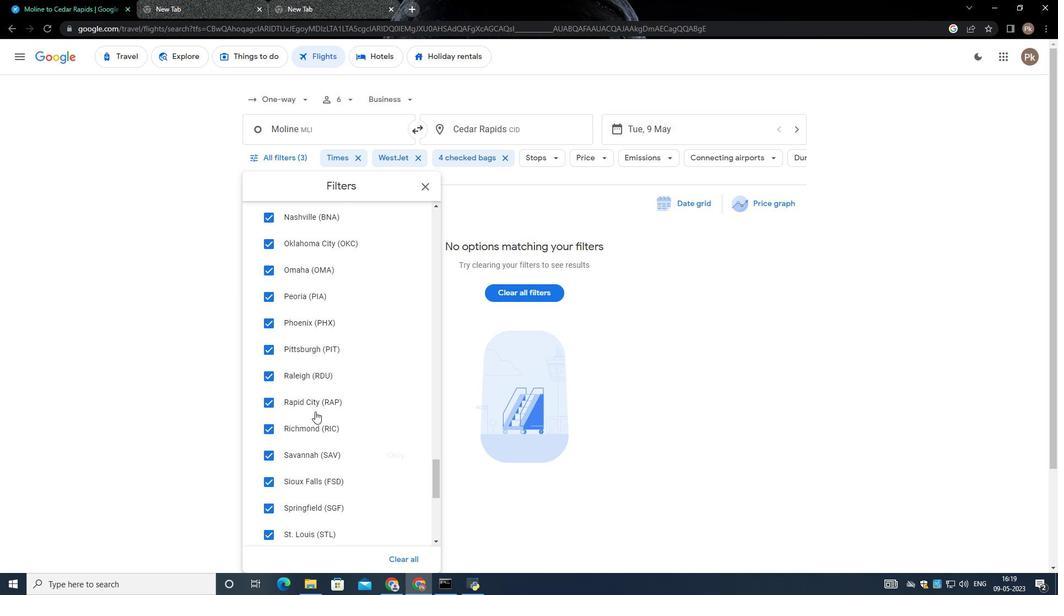 
Action: Mouse moved to (313, 413)
Screenshot: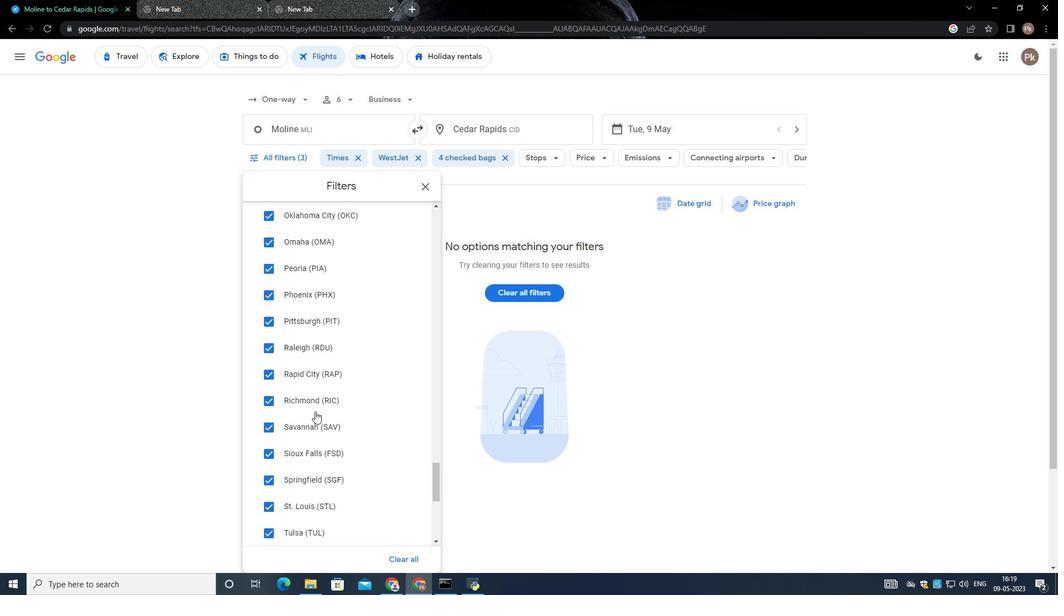 
Action: Mouse scrolled (313, 412) with delta (0, 0)
Screenshot: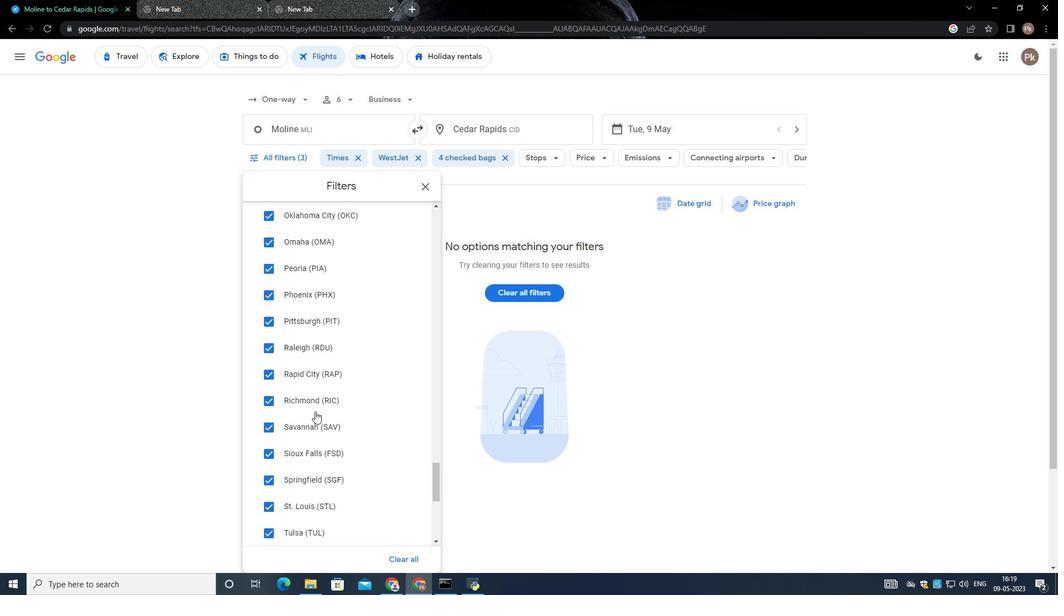 
Action: Mouse moved to (306, 423)
Screenshot: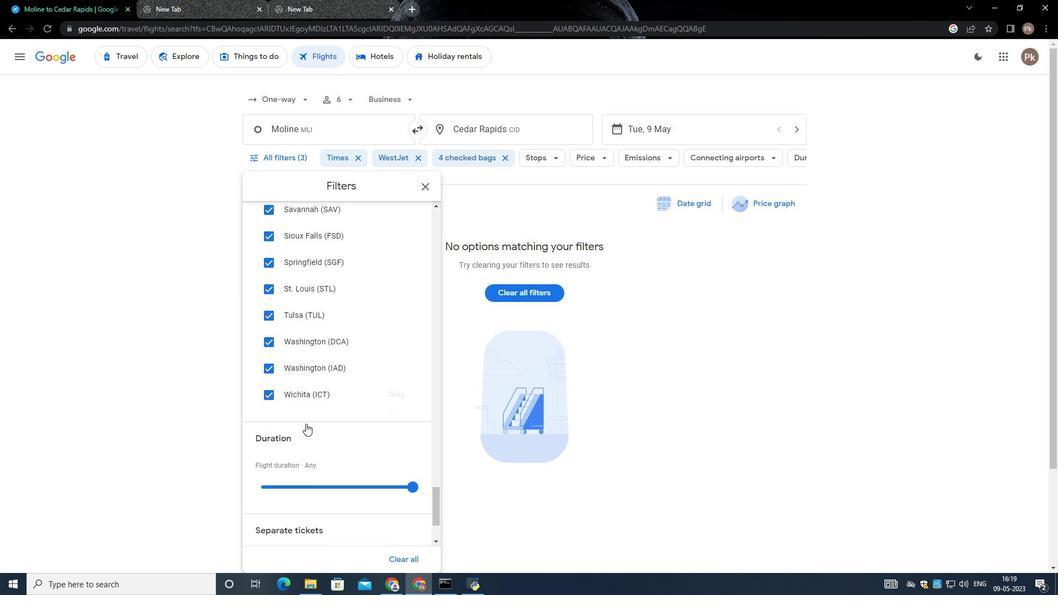 
Action: Mouse scrolled (306, 423) with delta (0, 0)
Screenshot: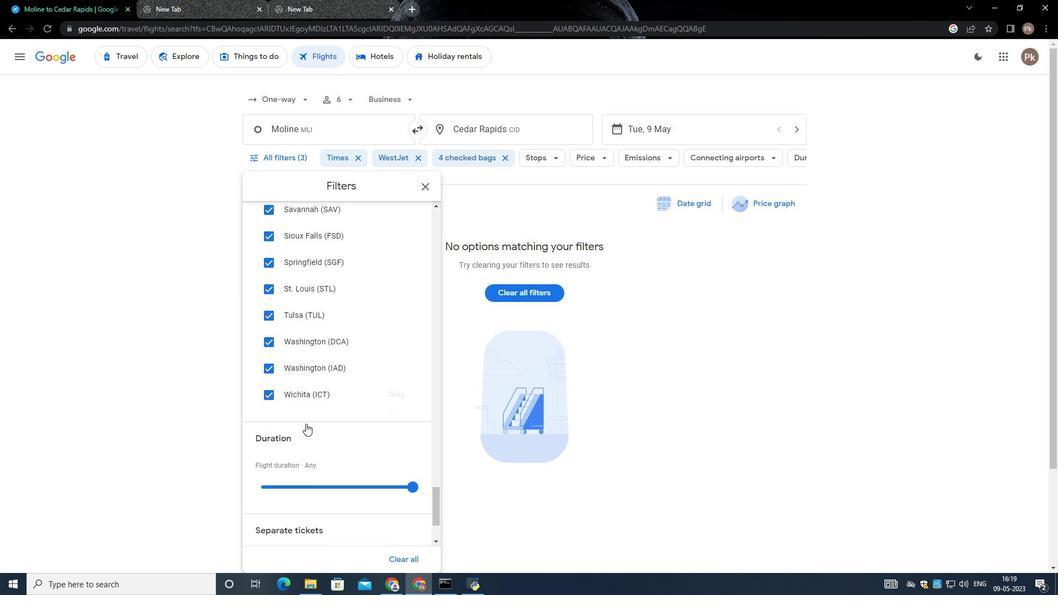 
Action: Mouse moved to (306, 425)
Screenshot: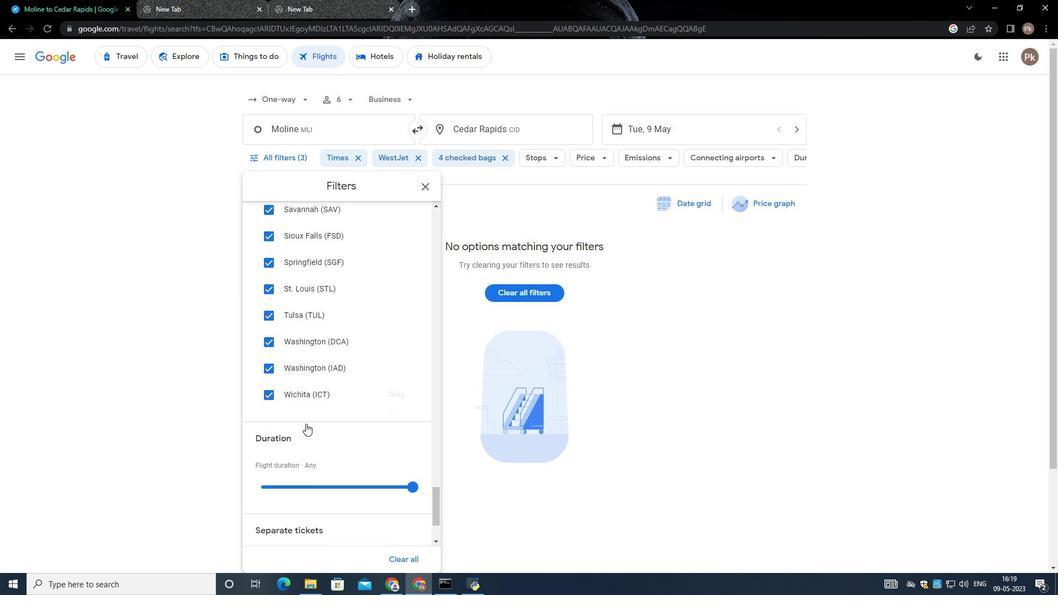 
Action: Mouse scrolled (306, 424) with delta (0, 0)
Screenshot: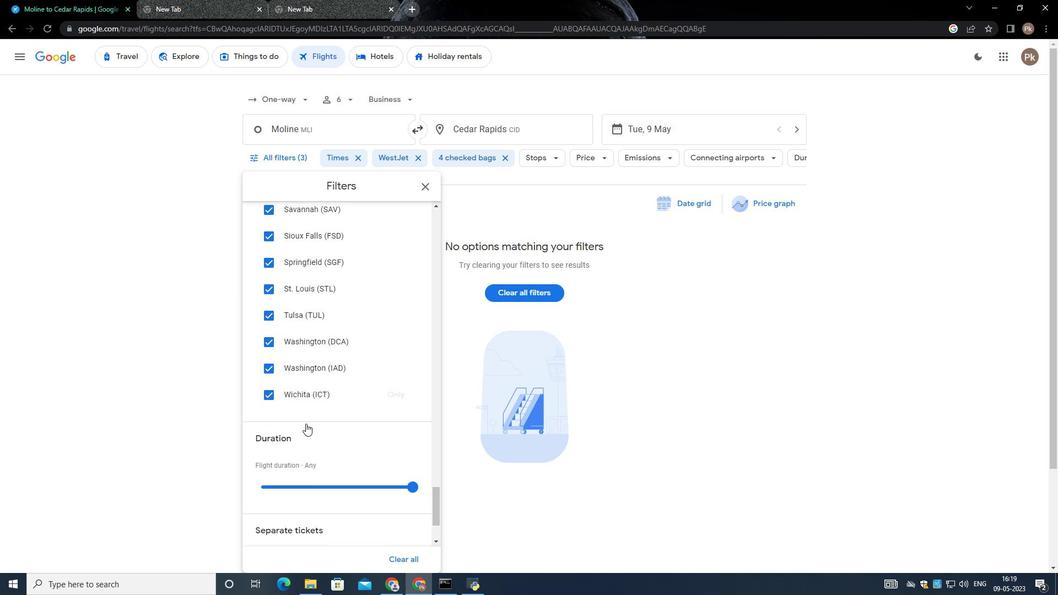 
Action: Mouse scrolled (306, 424) with delta (0, 0)
Screenshot: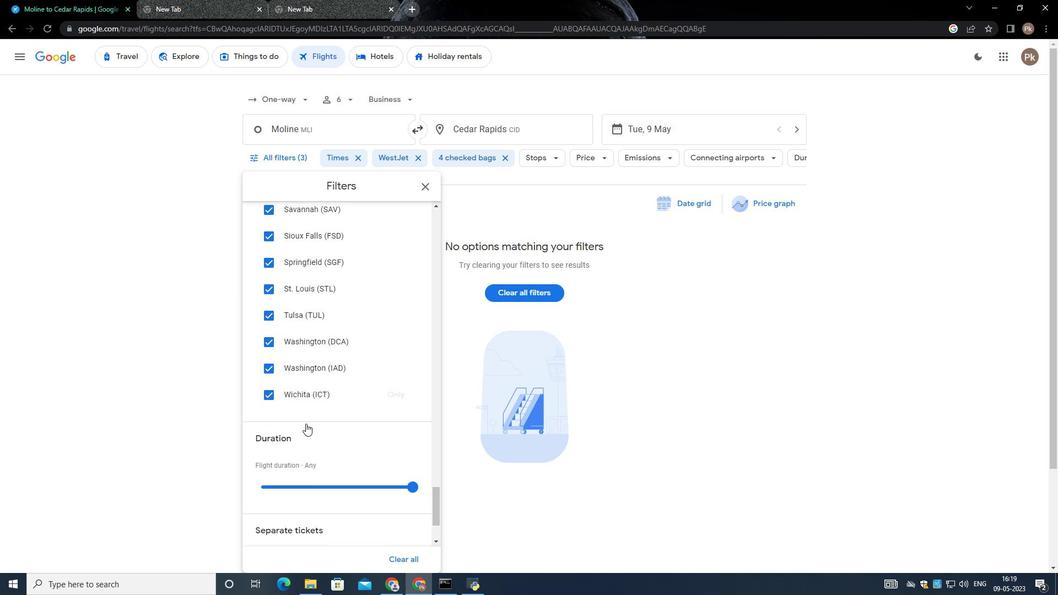 
Action: Mouse scrolled (306, 424) with delta (0, 0)
Screenshot: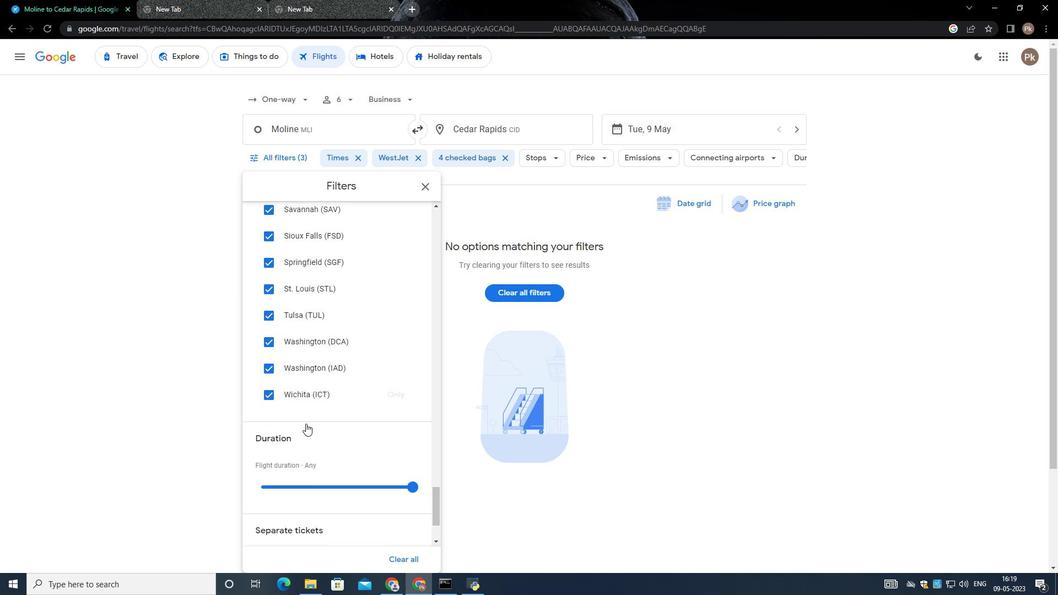 
Action: Mouse scrolled (306, 424) with delta (0, 0)
Screenshot: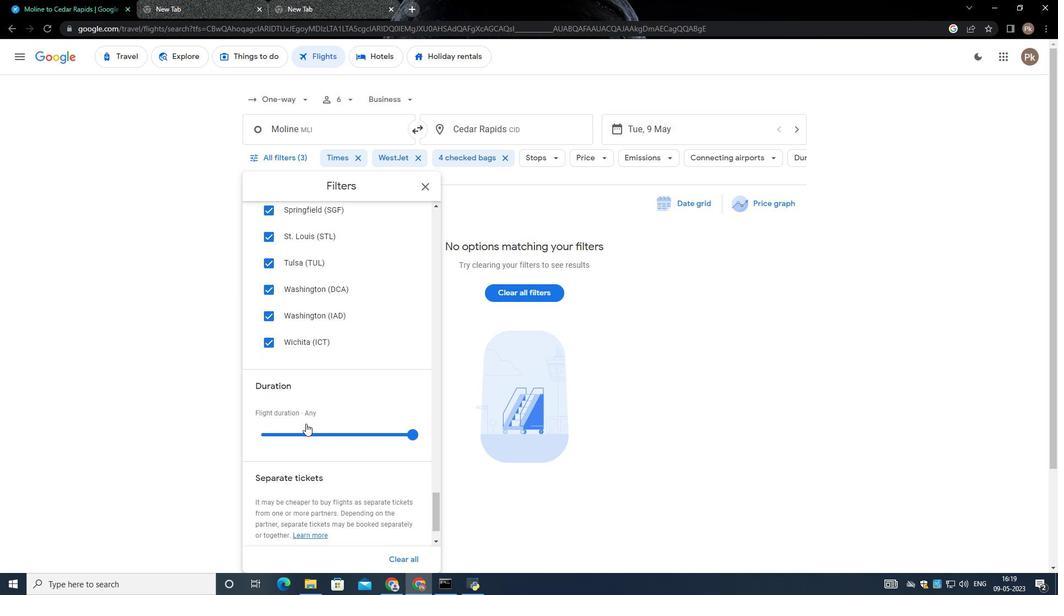 
Action: Mouse moved to (306, 426)
Screenshot: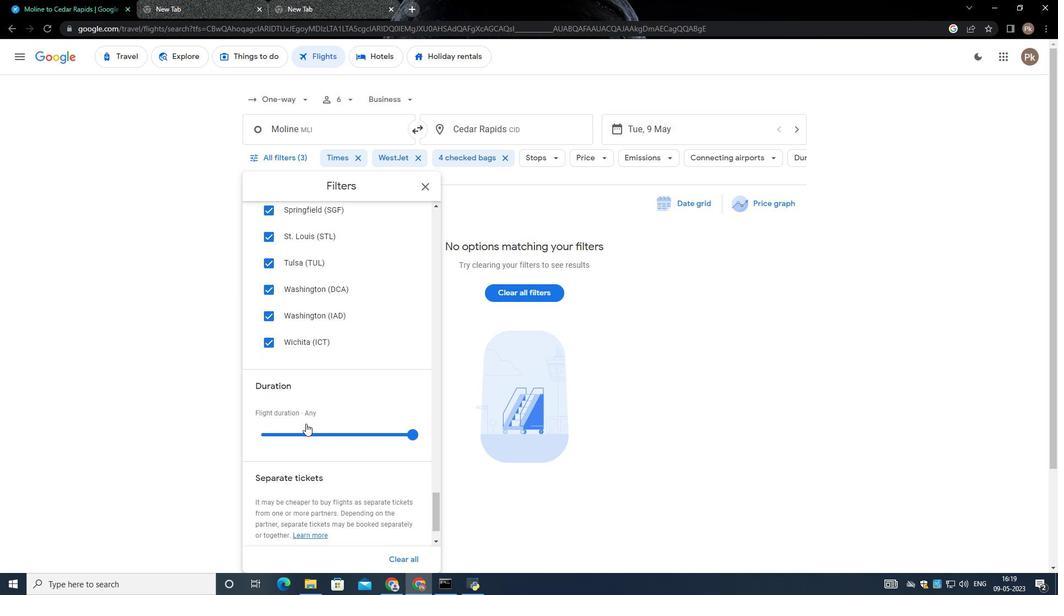 
Action: Mouse scrolled (306, 425) with delta (0, 0)
Screenshot: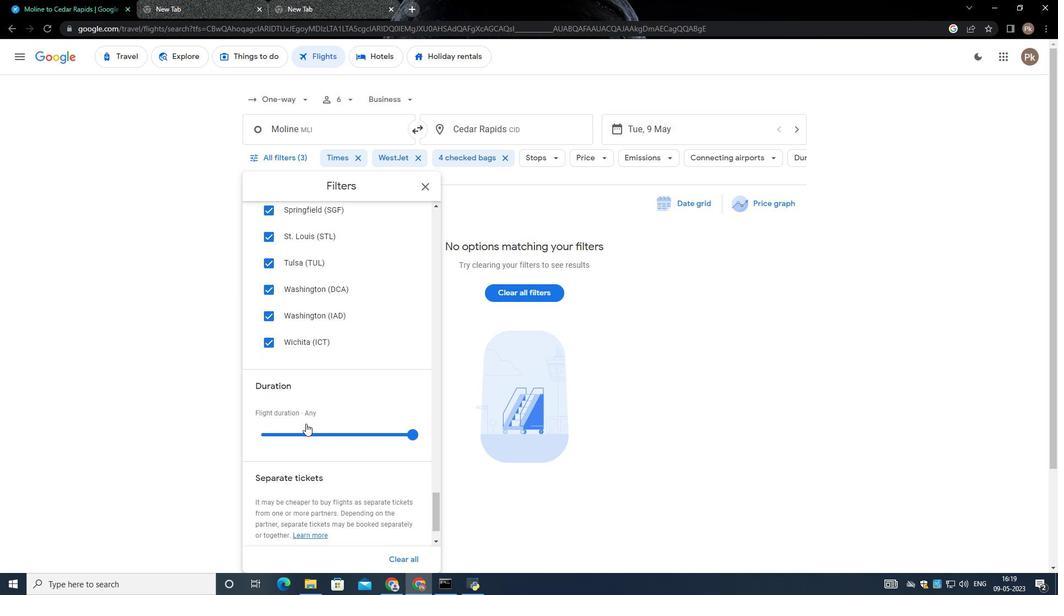 
Action: Mouse moved to (312, 434)
Screenshot: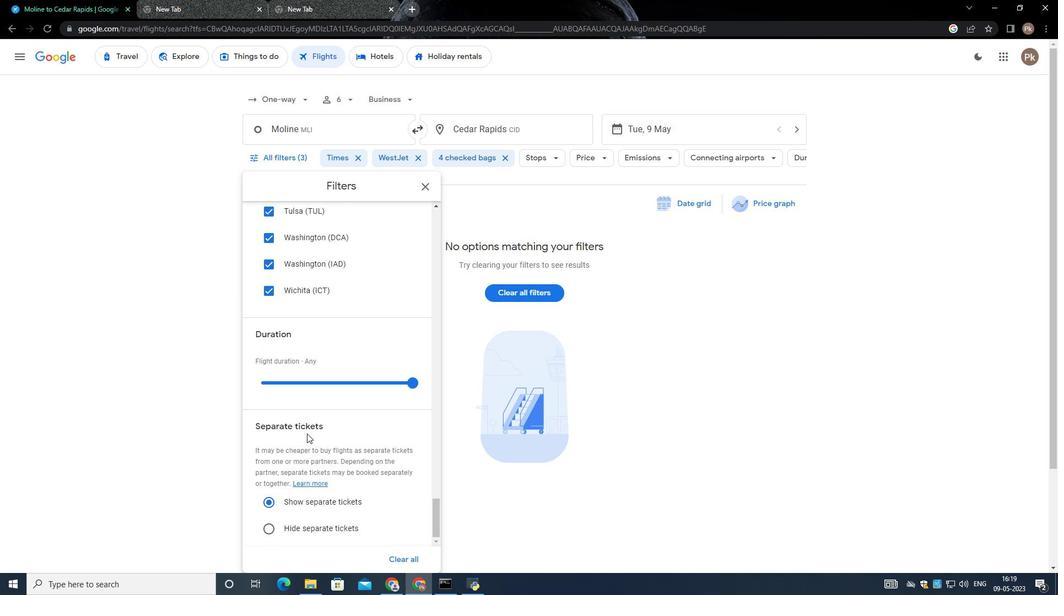 
Action: Mouse scrolled (312, 433) with delta (0, 0)
Screenshot: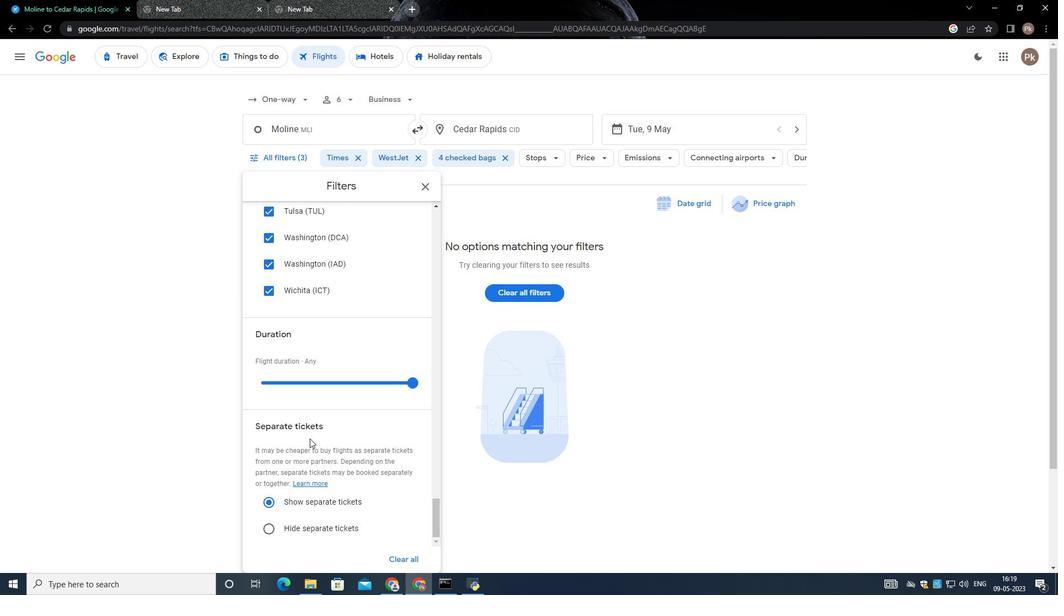 
Action: Mouse scrolled (312, 433) with delta (0, 0)
Screenshot: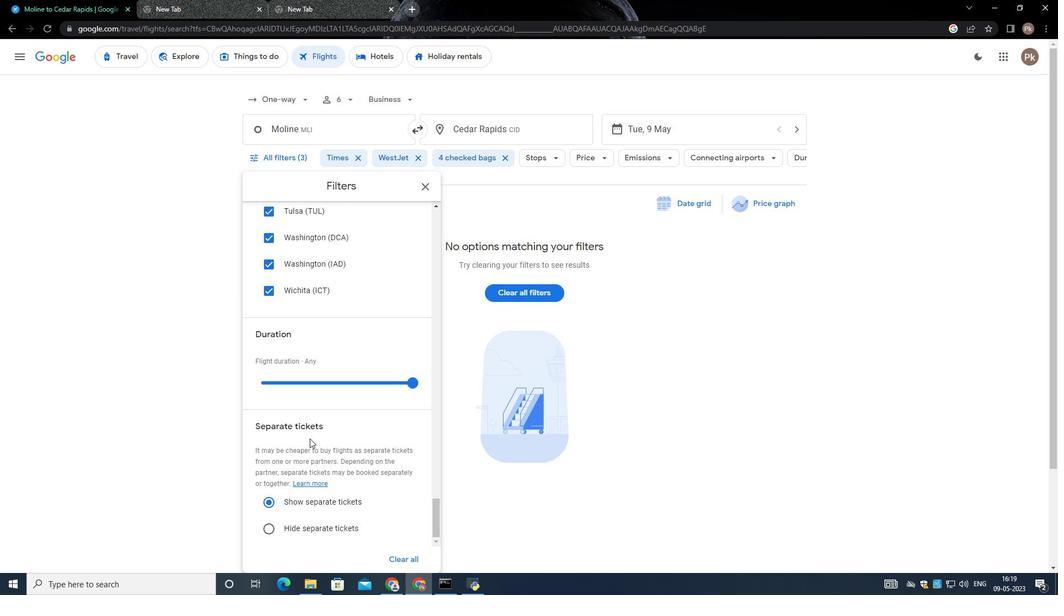 
Action: Mouse scrolled (312, 433) with delta (0, 0)
Screenshot: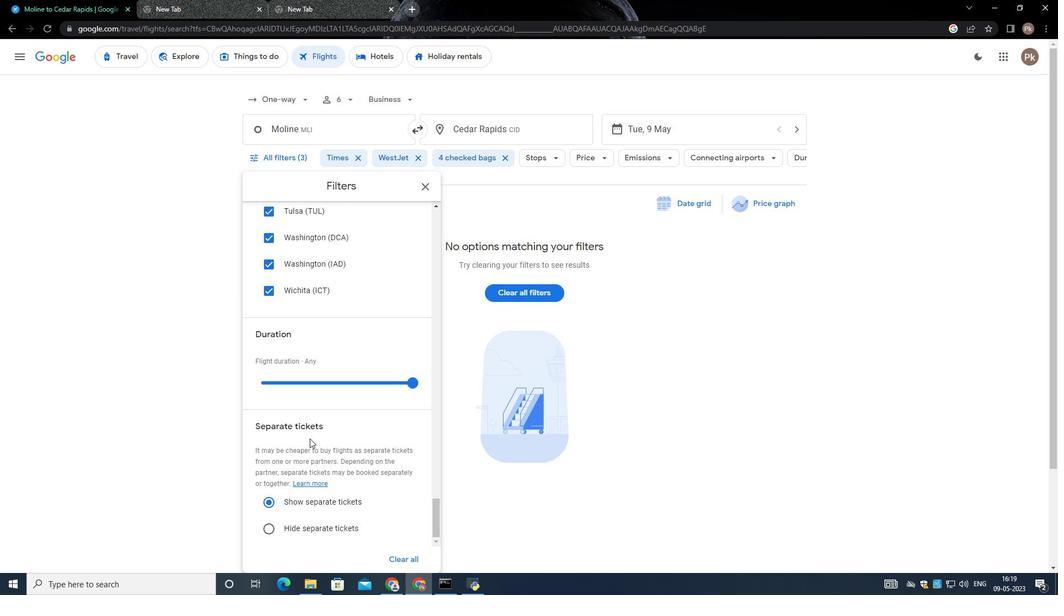 
Action: Mouse scrolled (312, 433) with delta (0, 0)
Screenshot: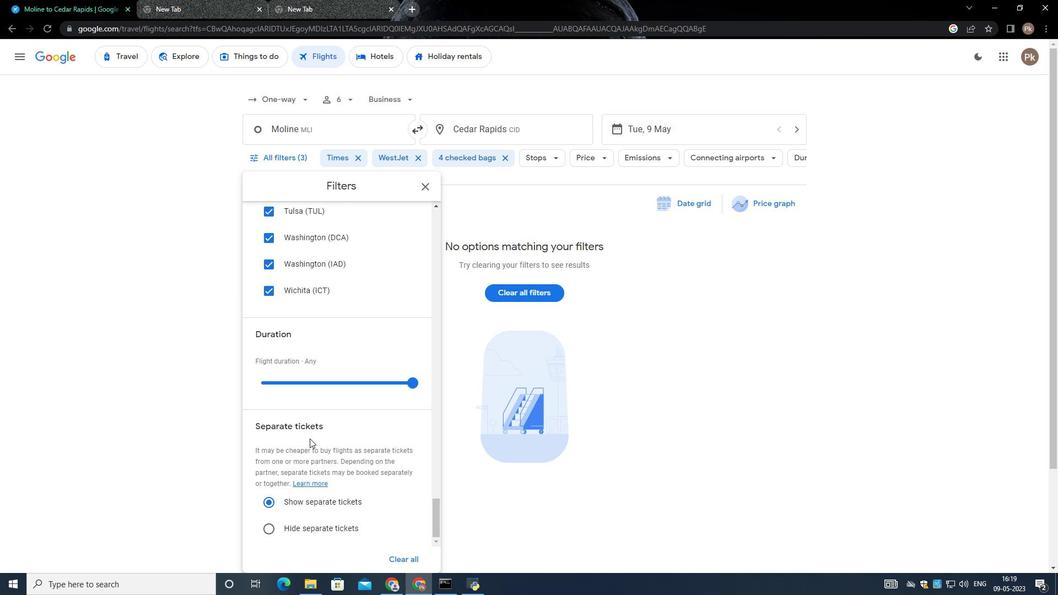 
Action: Mouse moved to (313, 438)
Screenshot: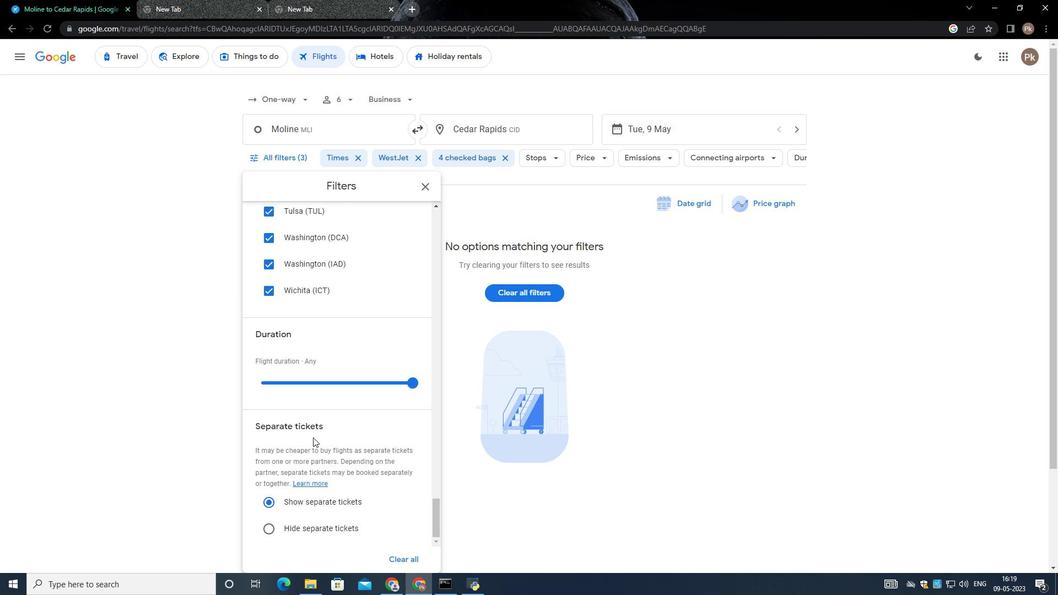 
Action: Mouse scrolled (313, 438) with delta (0, 0)
Screenshot: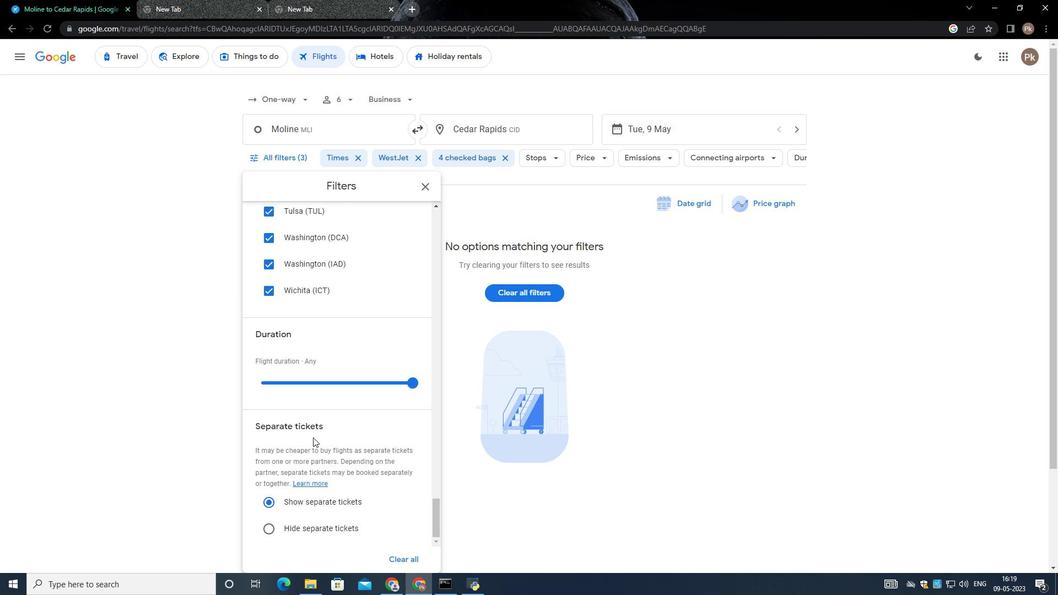 
Action: Mouse scrolled (313, 438) with delta (0, 0)
Screenshot: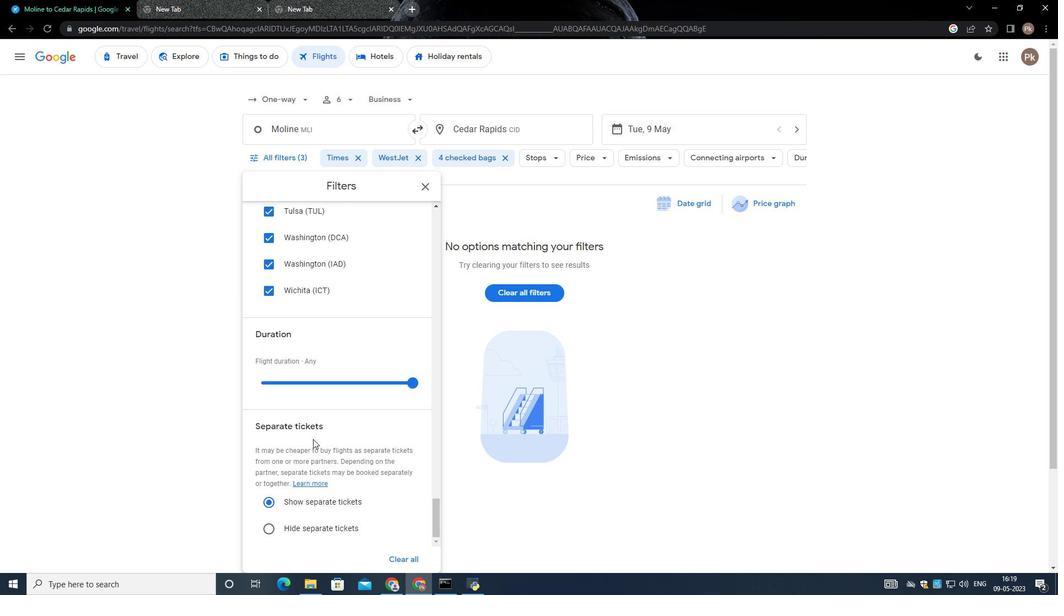 
Action: Mouse scrolled (313, 438) with delta (0, 0)
Screenshot: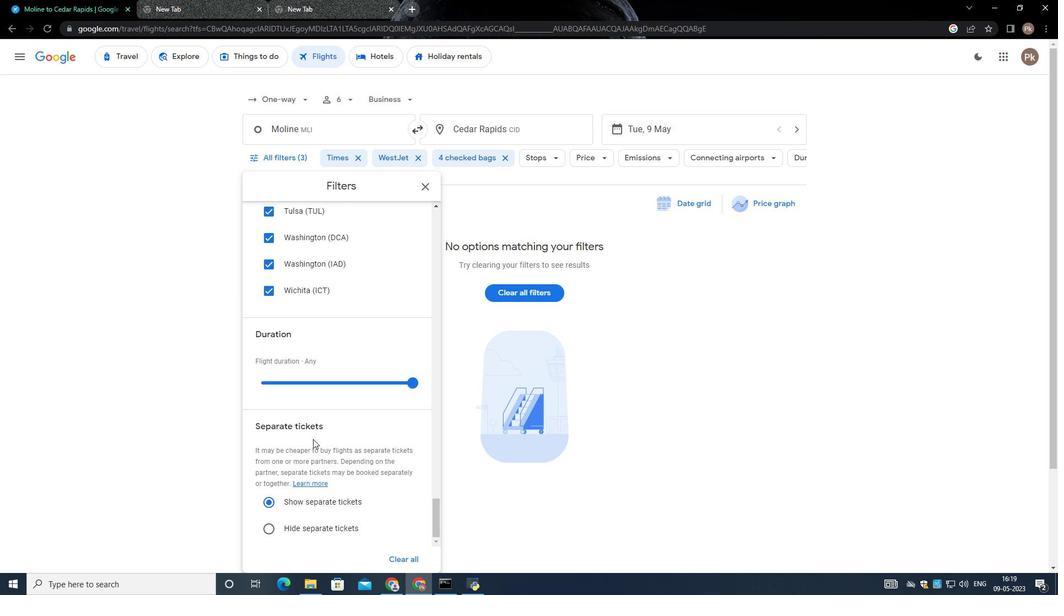 
Action: Mouse moved to (315, 441)
Screenshot: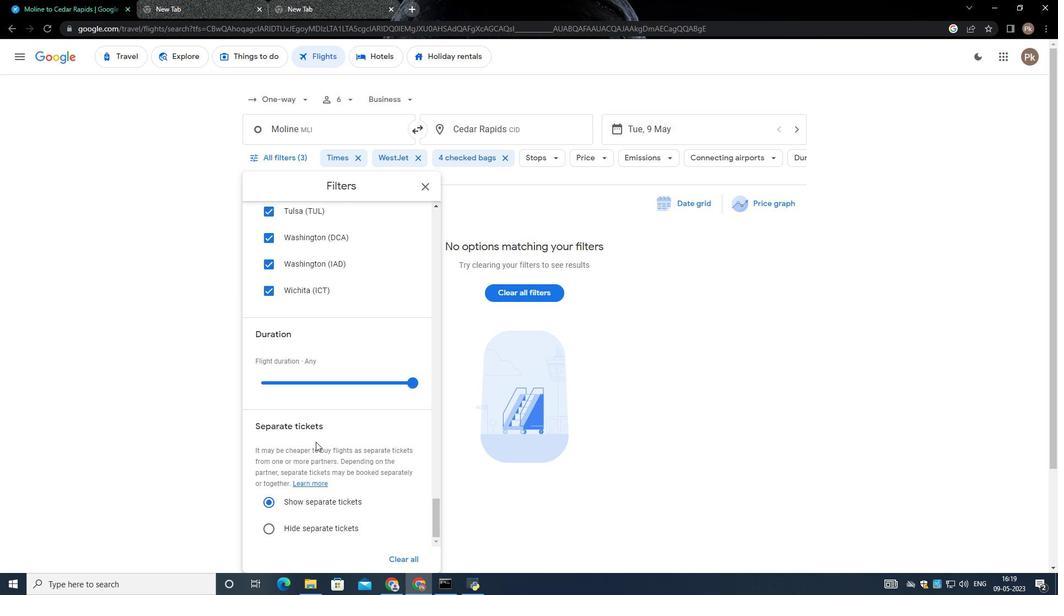 
